 Task: Toggle the show snippets to prevent quick suggestions in the suggest.
Action: Mouse moved to (26, 646)
Screenshot: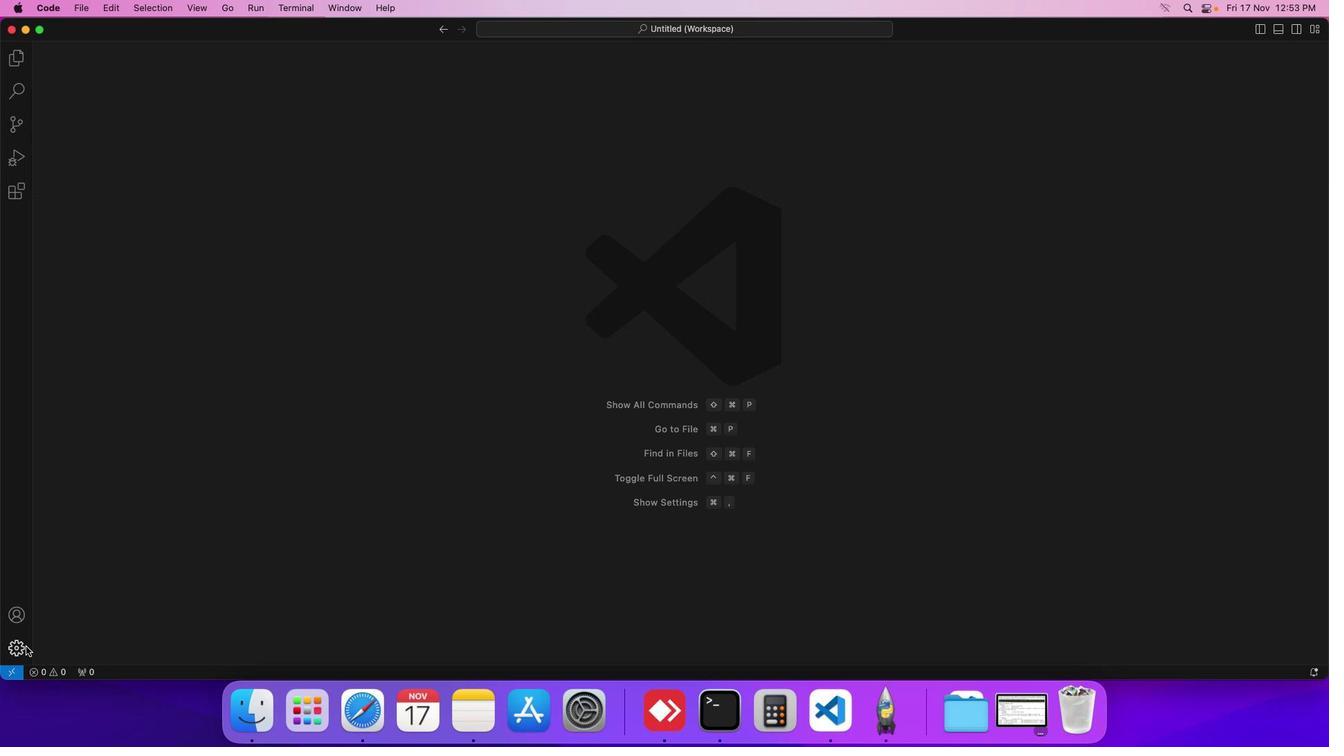 
Action: Mouse pressed left at (26, 646)
Screenshot: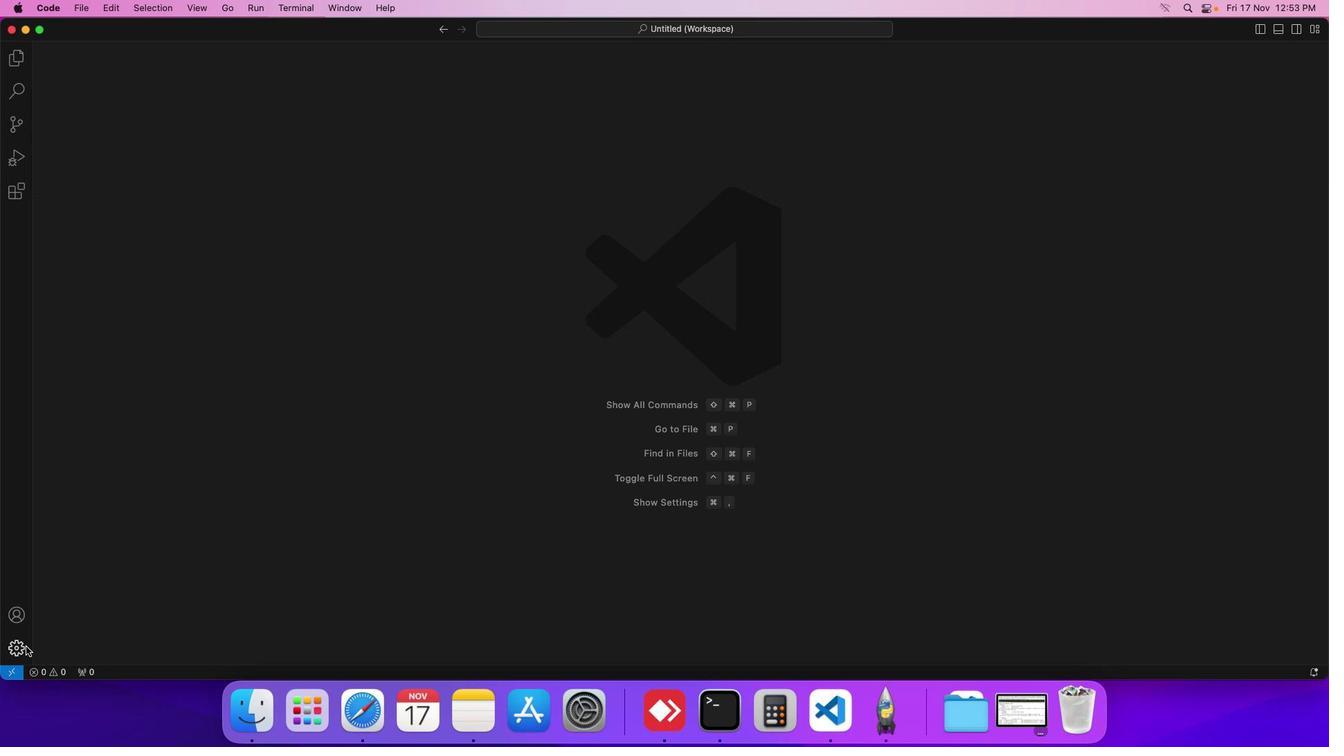 
Action: Mouse moved to (65, 545)
Screenshot: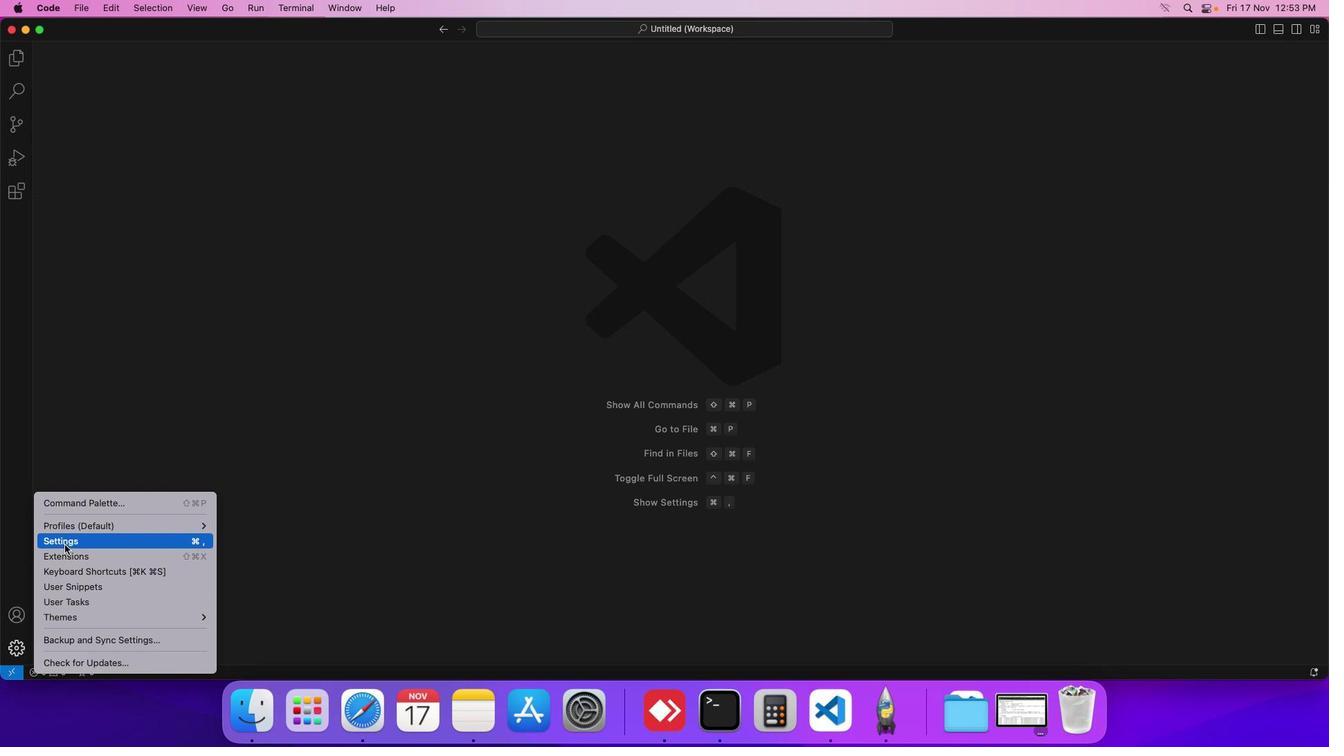 
Action: Mouse pressed left at (65, 545)
Screenshot: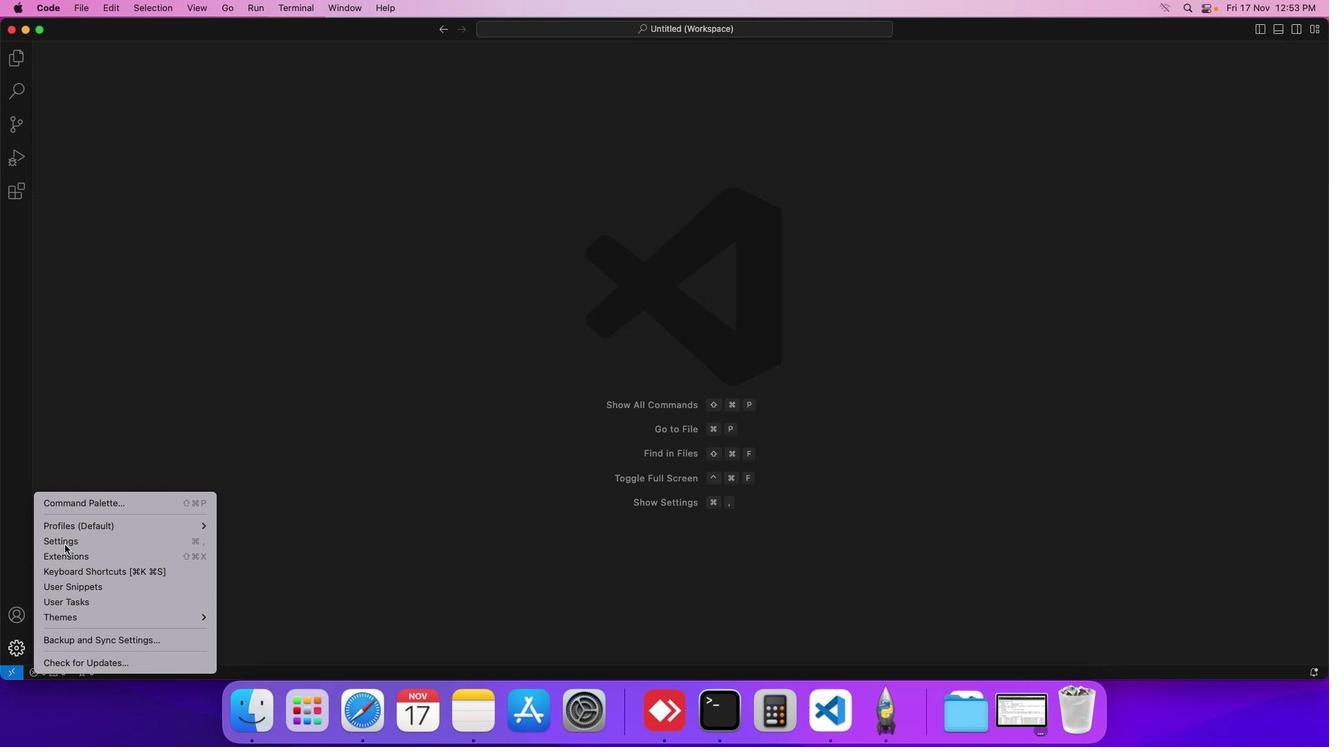 
Action: Mouse moved to (348, 116)
Screenshot: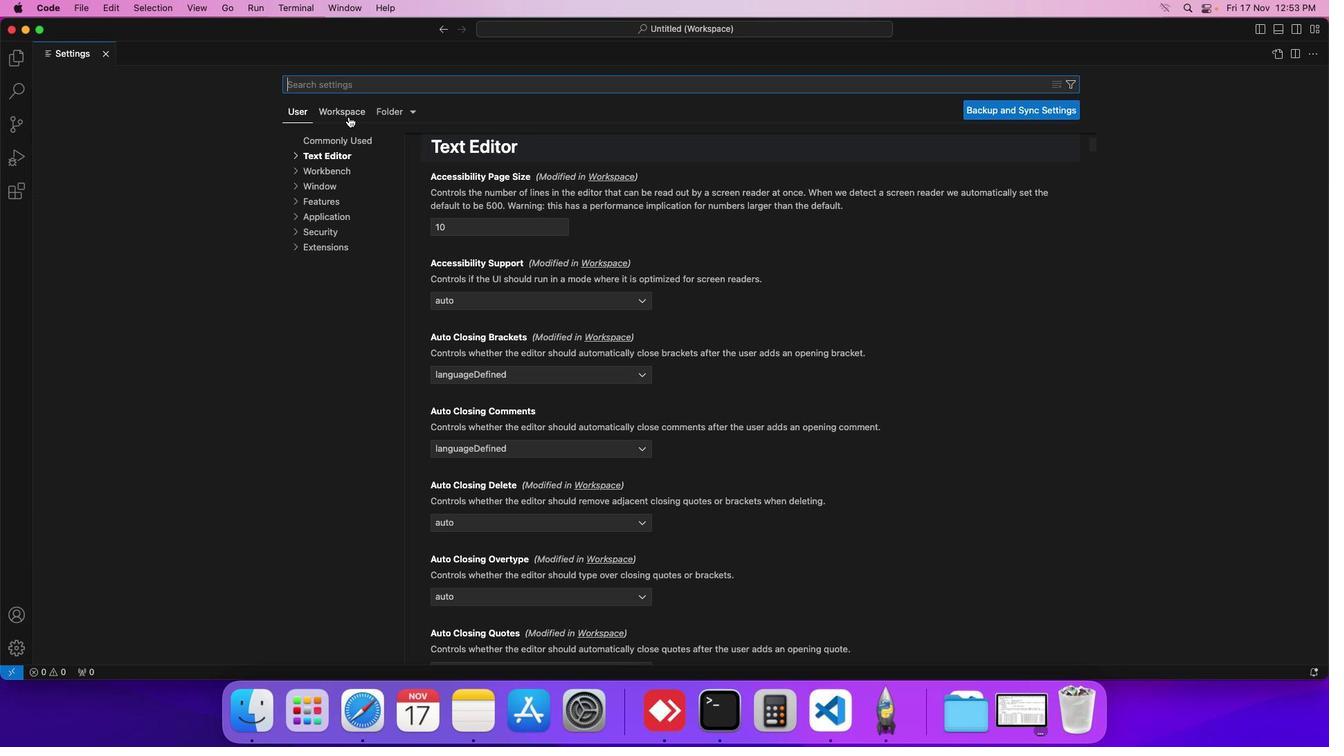 
Action: Mouse pressed left at (348, 116)
Screenshot: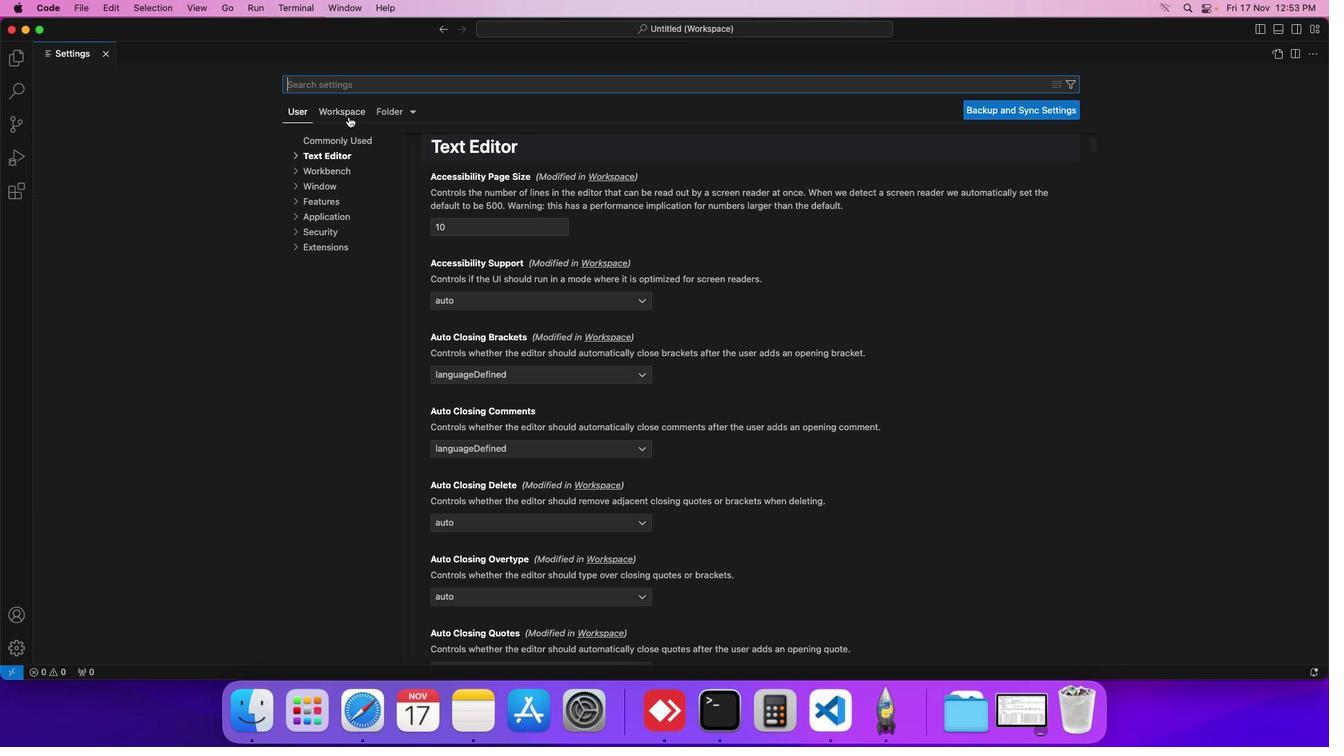 
Action: Mouse moved to (333, 159)
Screenshot: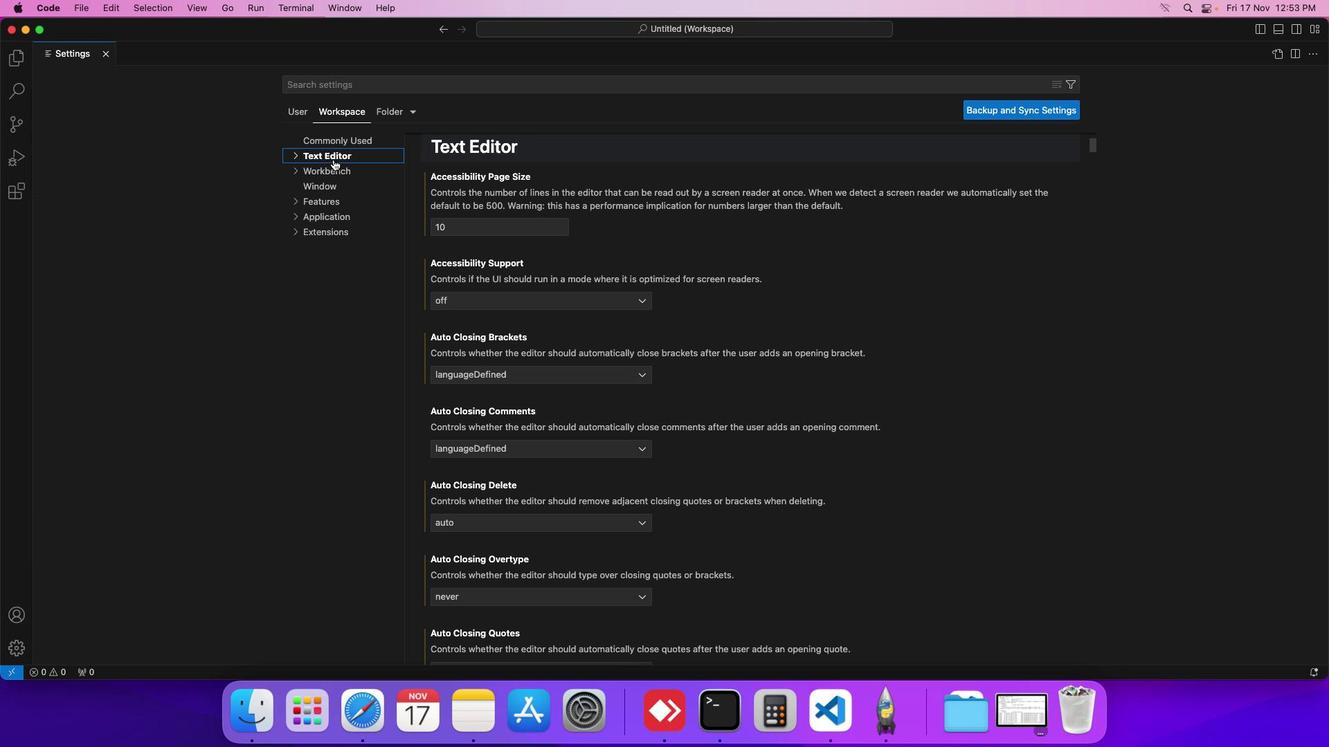 
Action: Mouse pressed left at (333, 159)
Screenshot: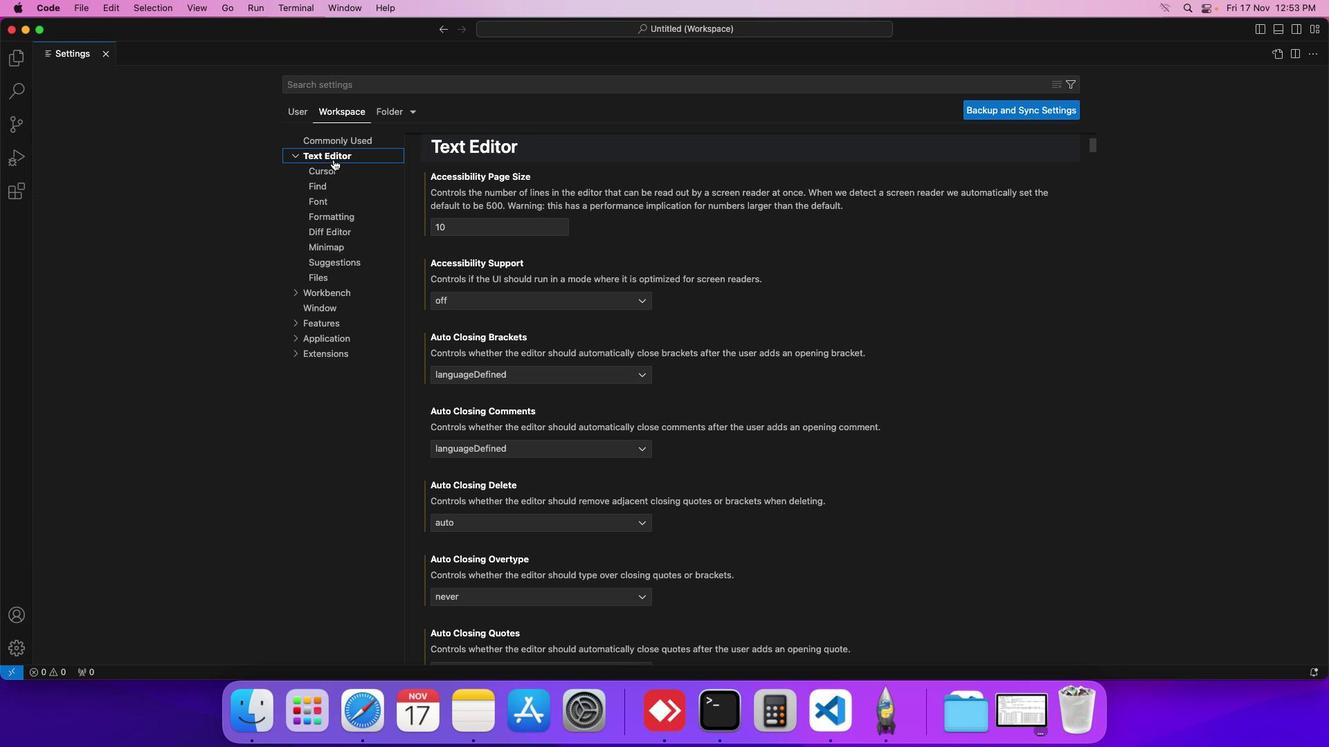 
Action: Mouse moved to (328, 263)
Screenshot: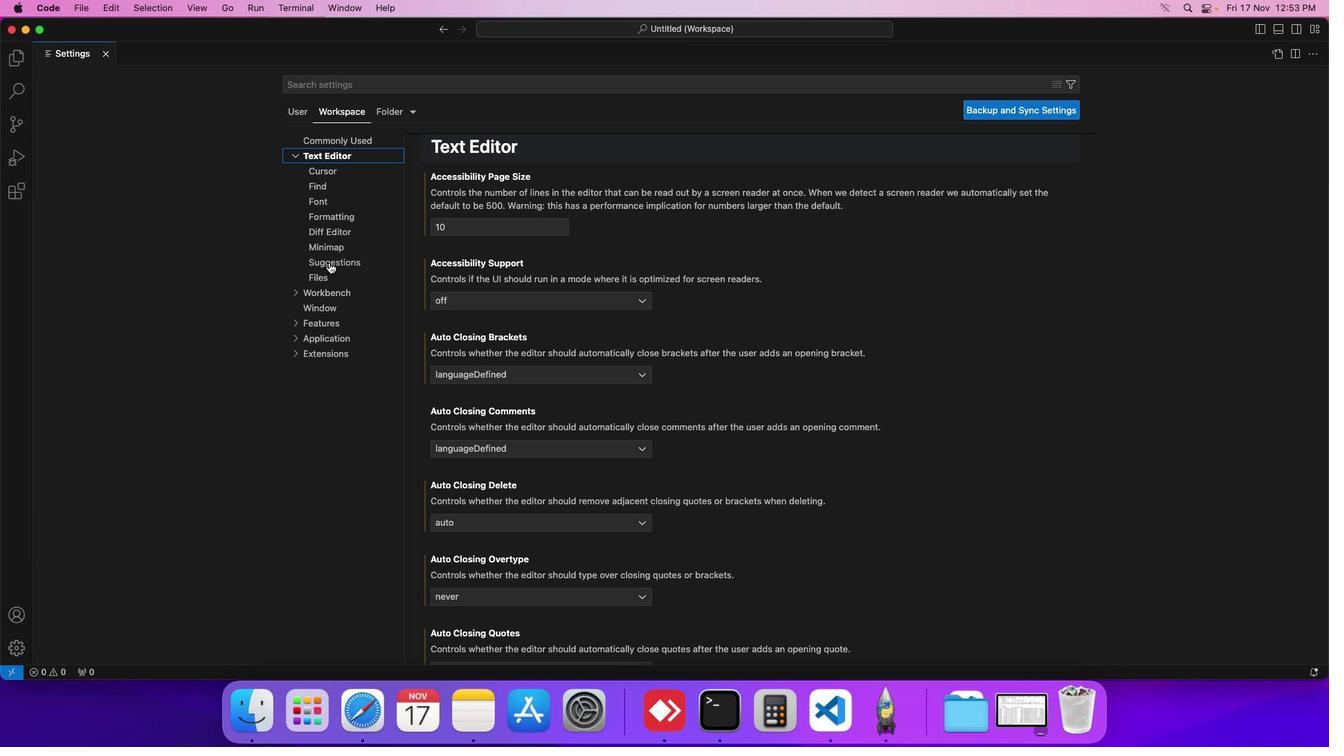 
Action: Mouse pressed left at (328, 263)
Screenshot: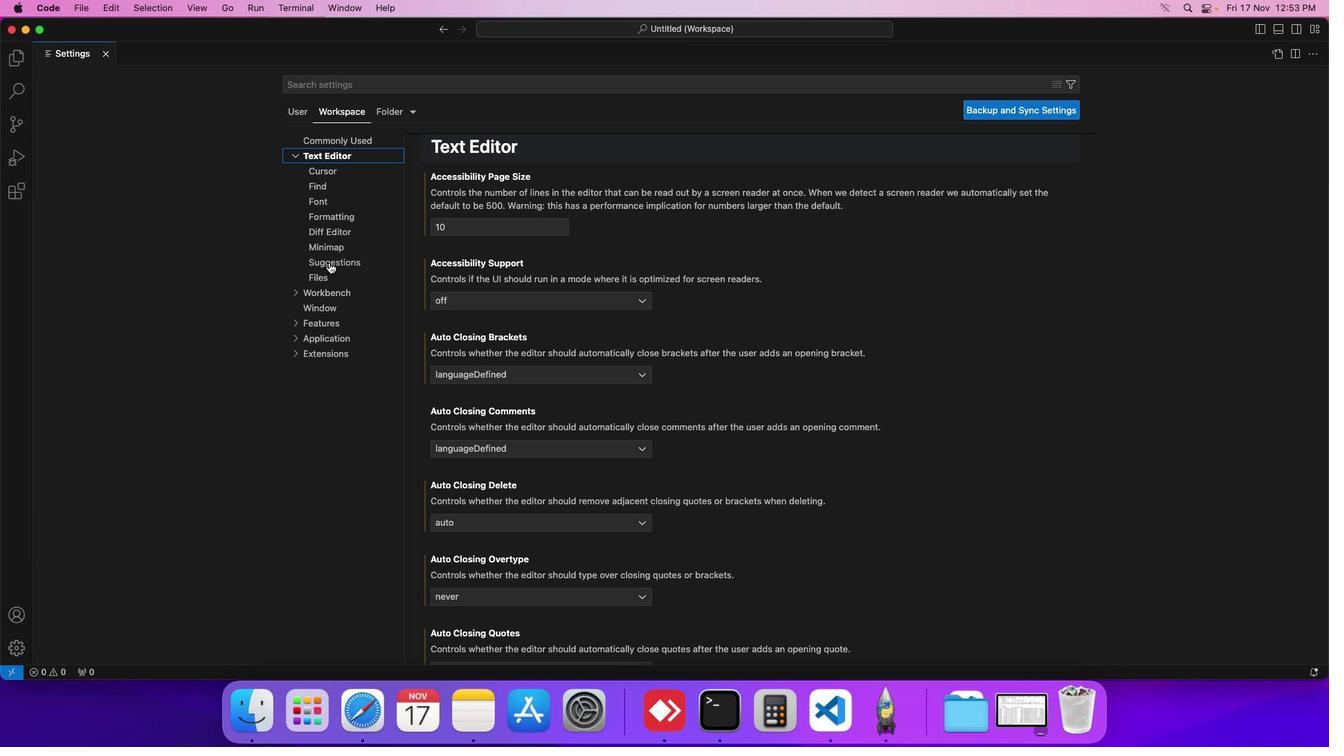 
Action: Mouse moved to (454, 345)
Screenshot: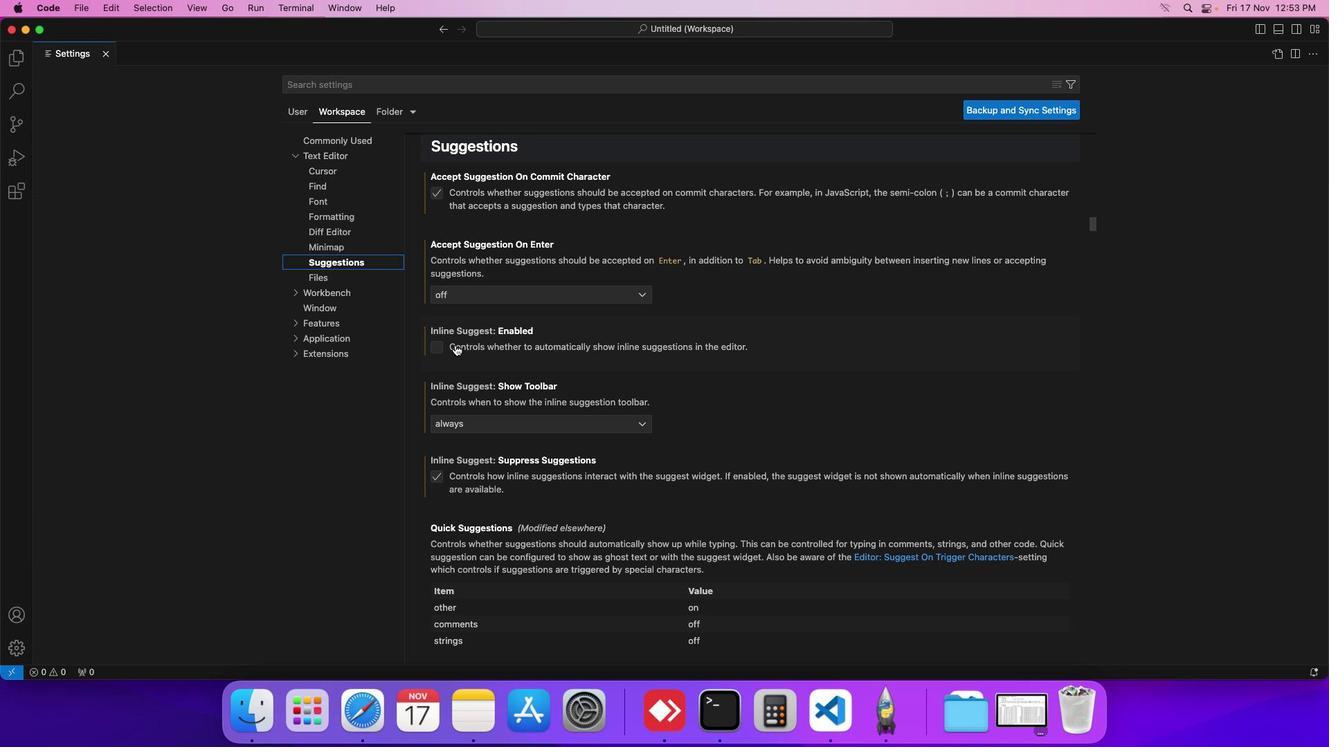 
Action: Mouse scrolled (454, 345) with delta (0, 0)
Screenshot: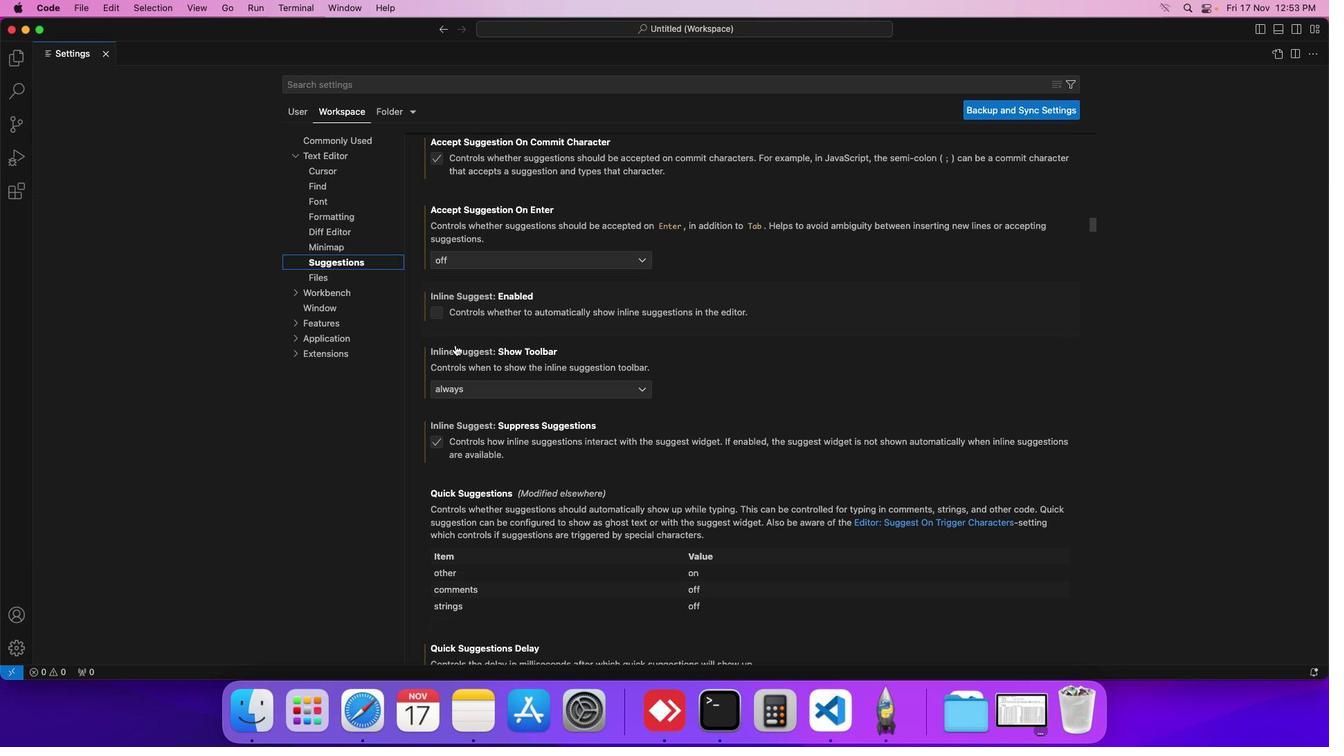 
Action: Mouse scrolled (454, 345) with delta (0, 0)
Screenshot: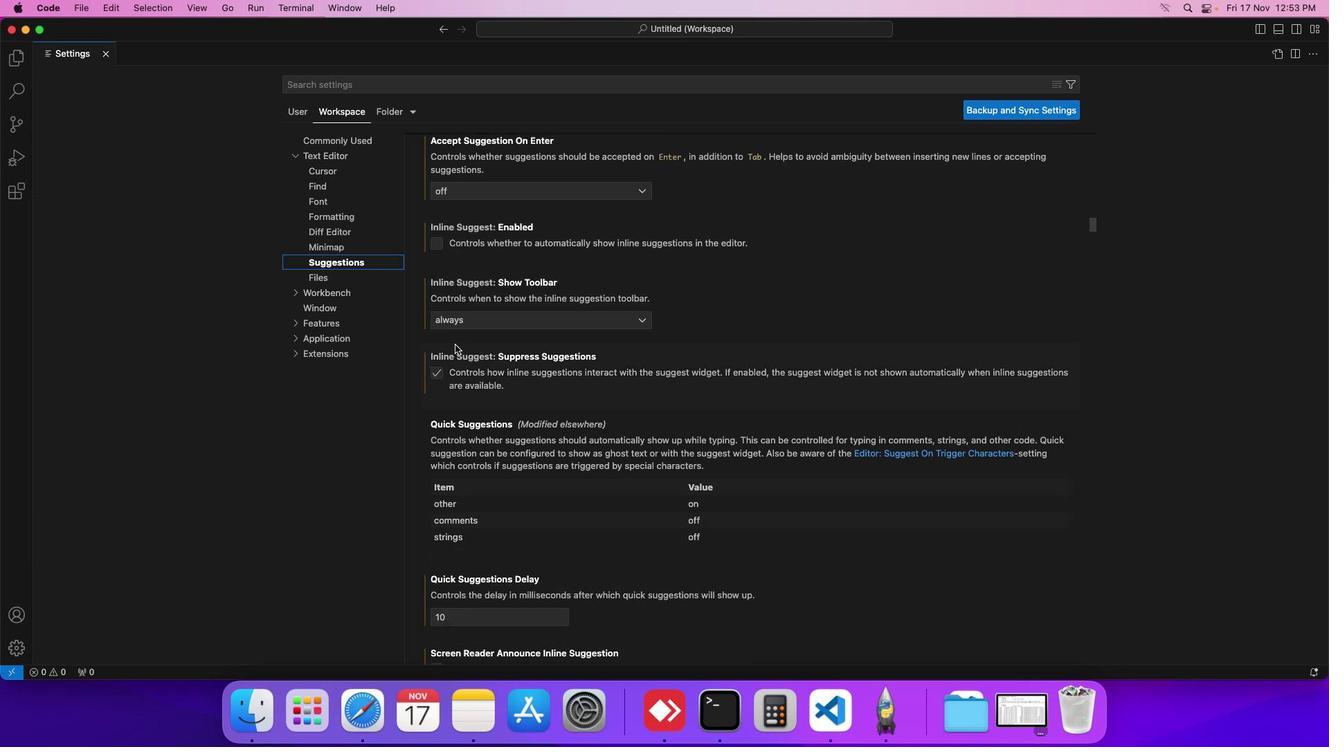 
Action: Mouse scrolled (454, 345) with delta (0, 0)
Screenshot: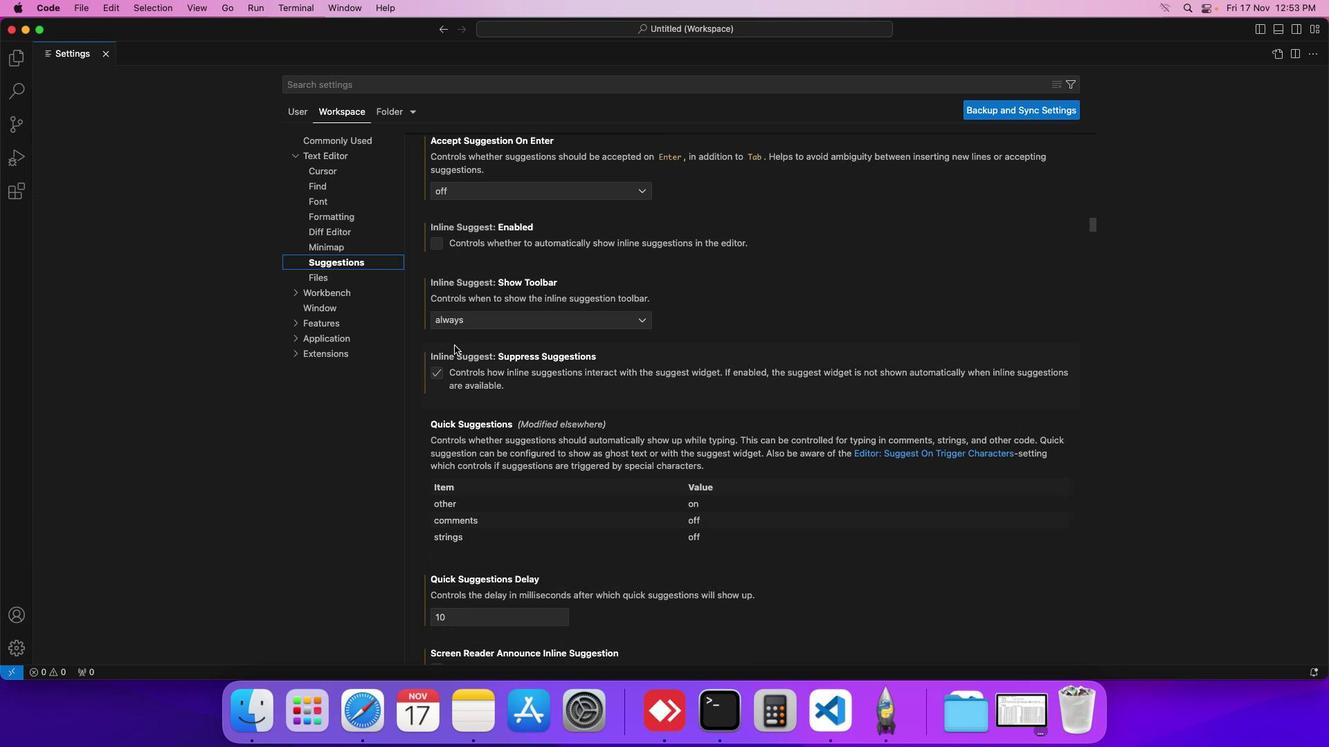 
Action: Mouse moved to (454, 348)
Screenshot: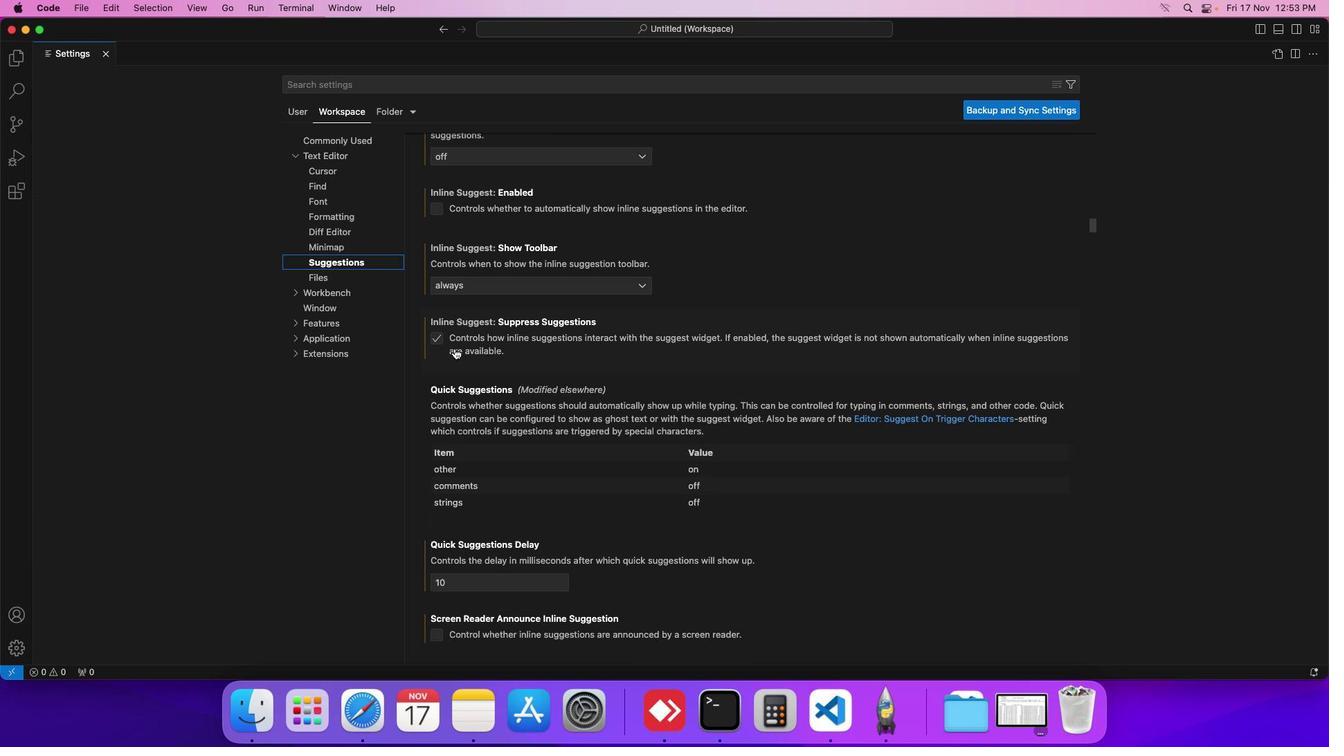 
Action: Mouse scrolled (454, 348) with delta (0, 0)
Screenshot: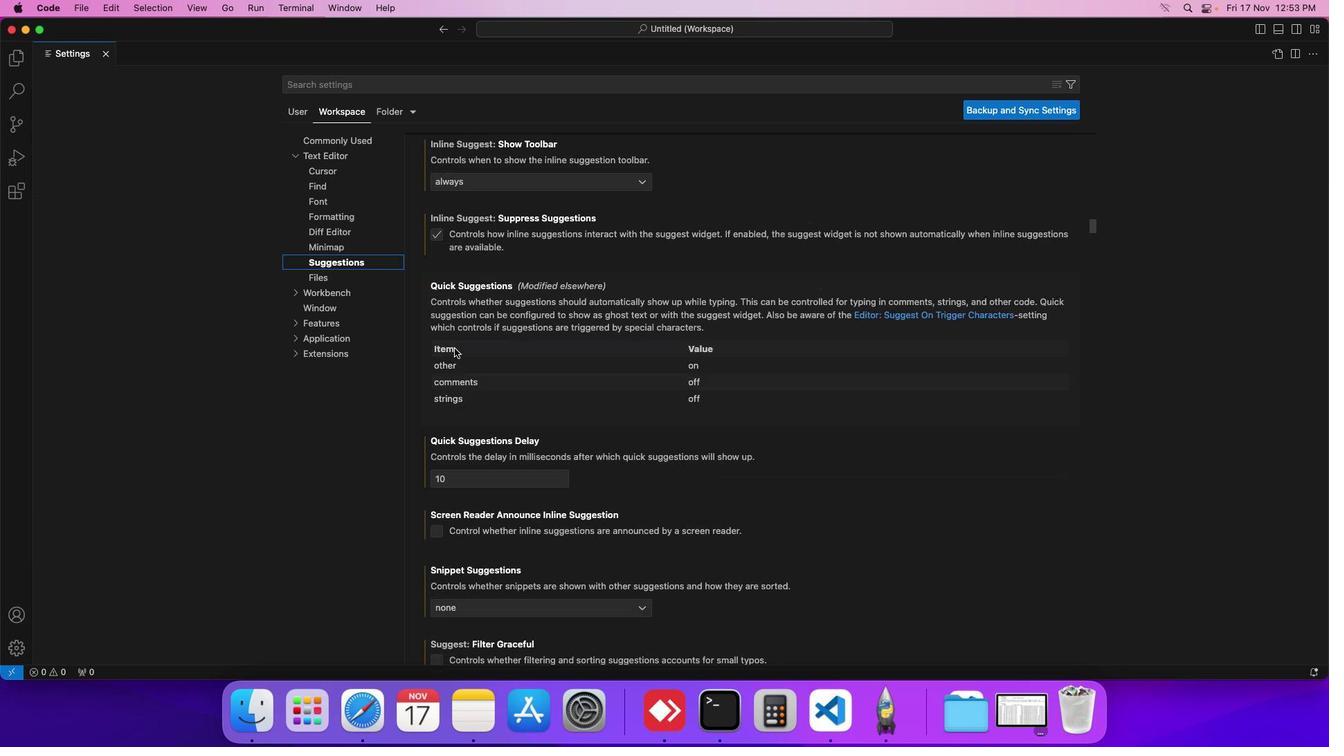 
Action: Mouse scrolled (454, 348) with delta (0, 0)
Screenshot: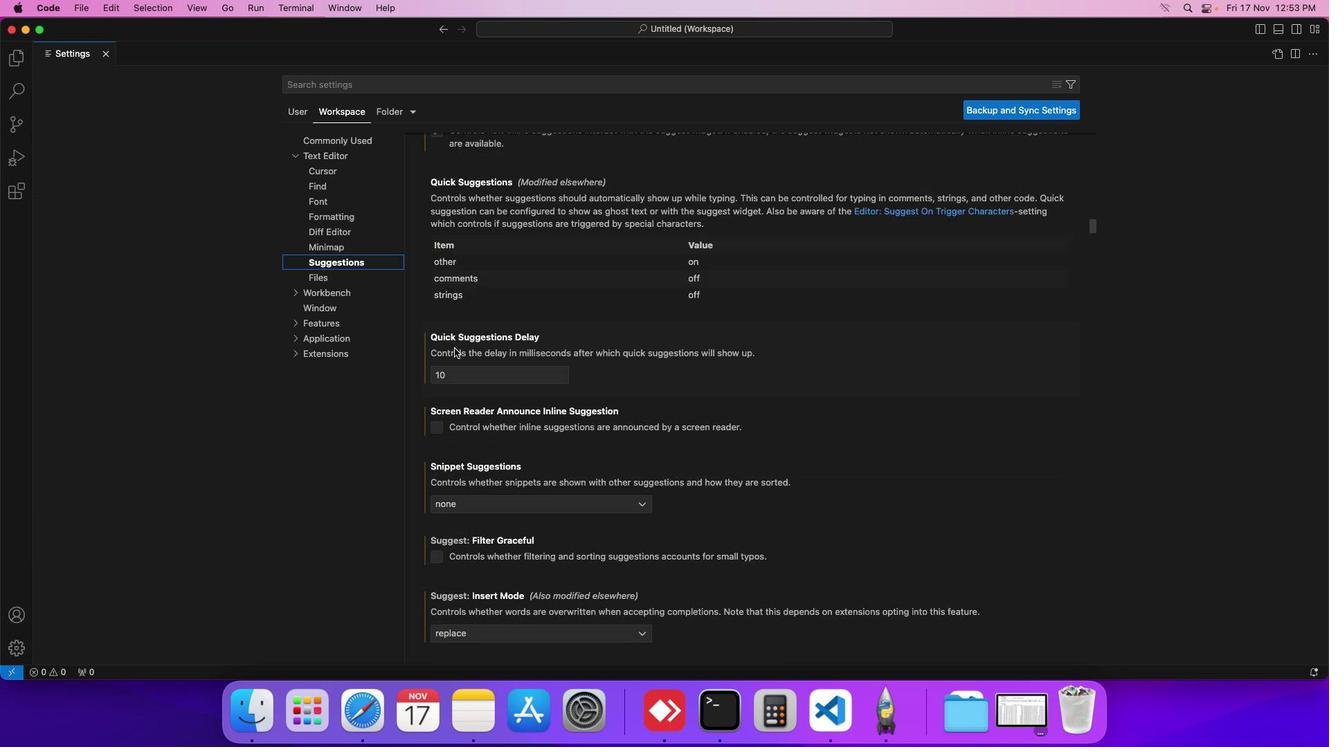 
Action: Mouse scrolled (454, 348) with delta (0, -1)
Screenshot: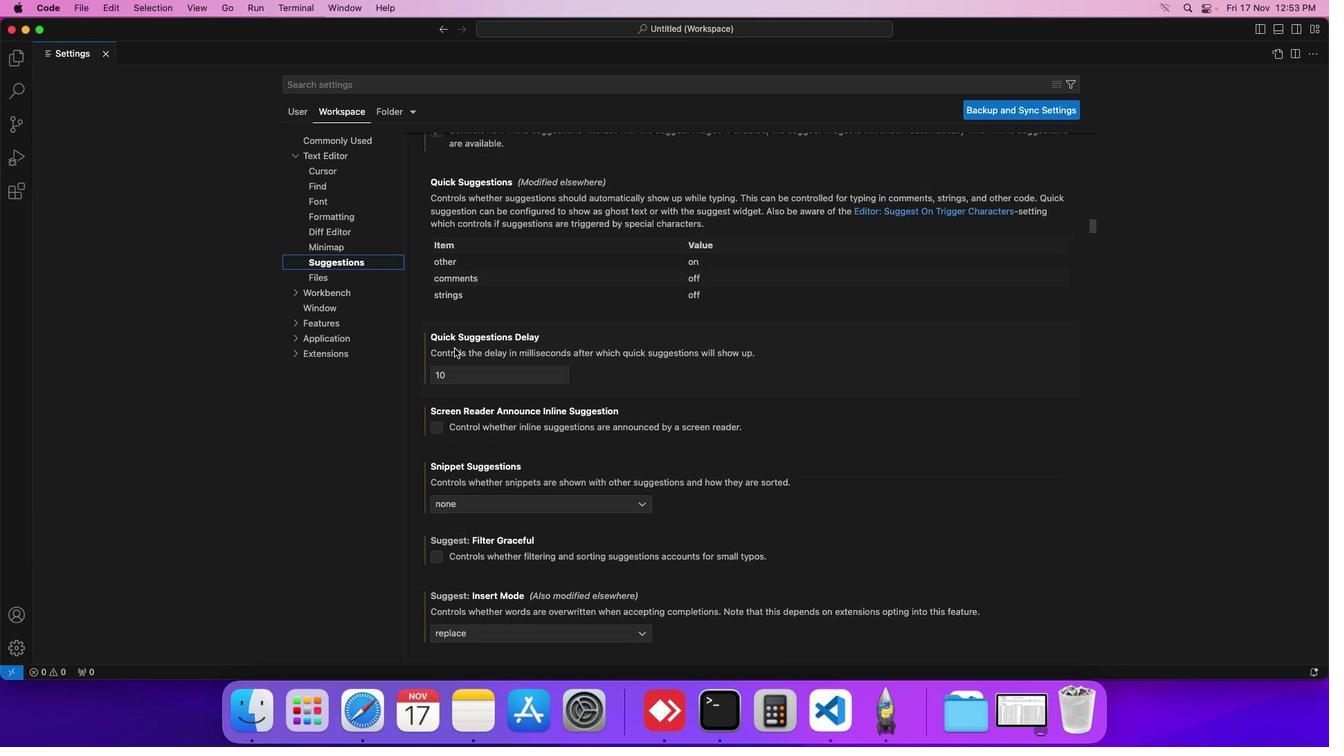 
Action: Mouse scrolled (454, 348) with delta (0, -2)
Screenshot: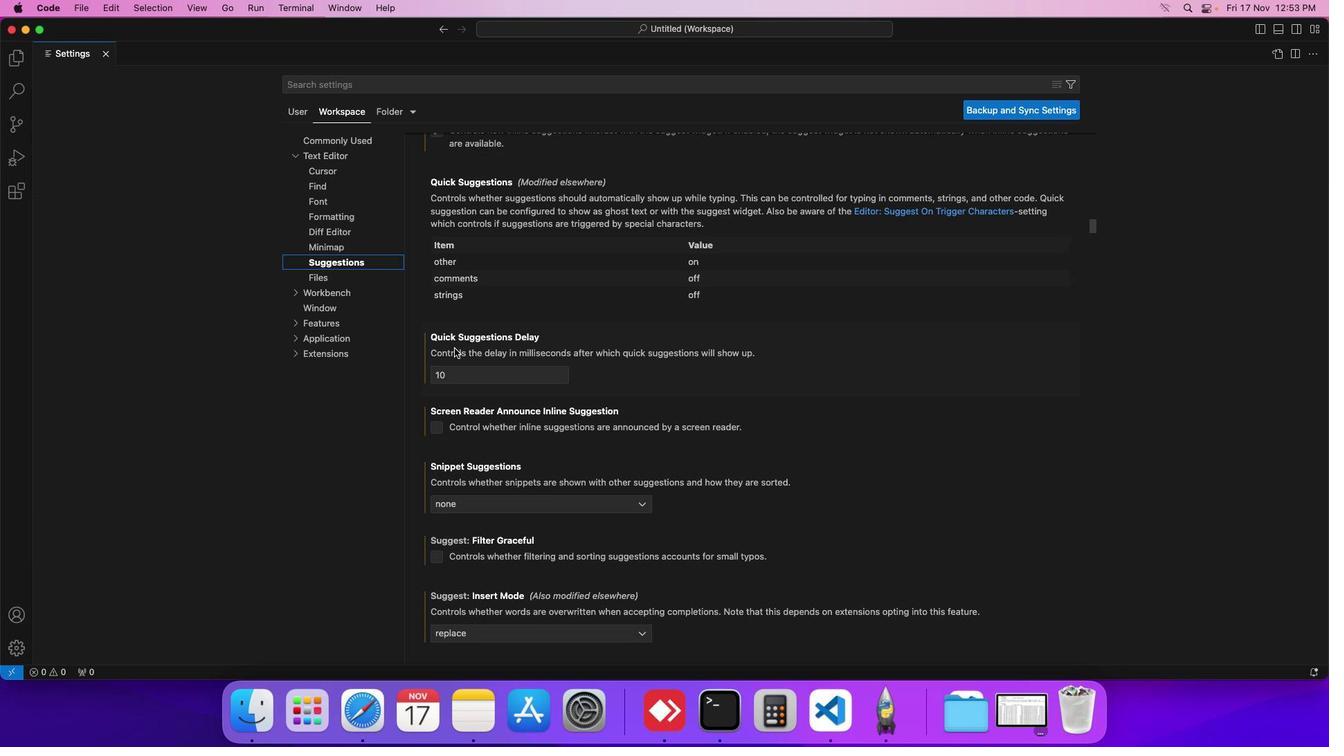 
Action: Mouse moved to (455, 349)
Screenshot: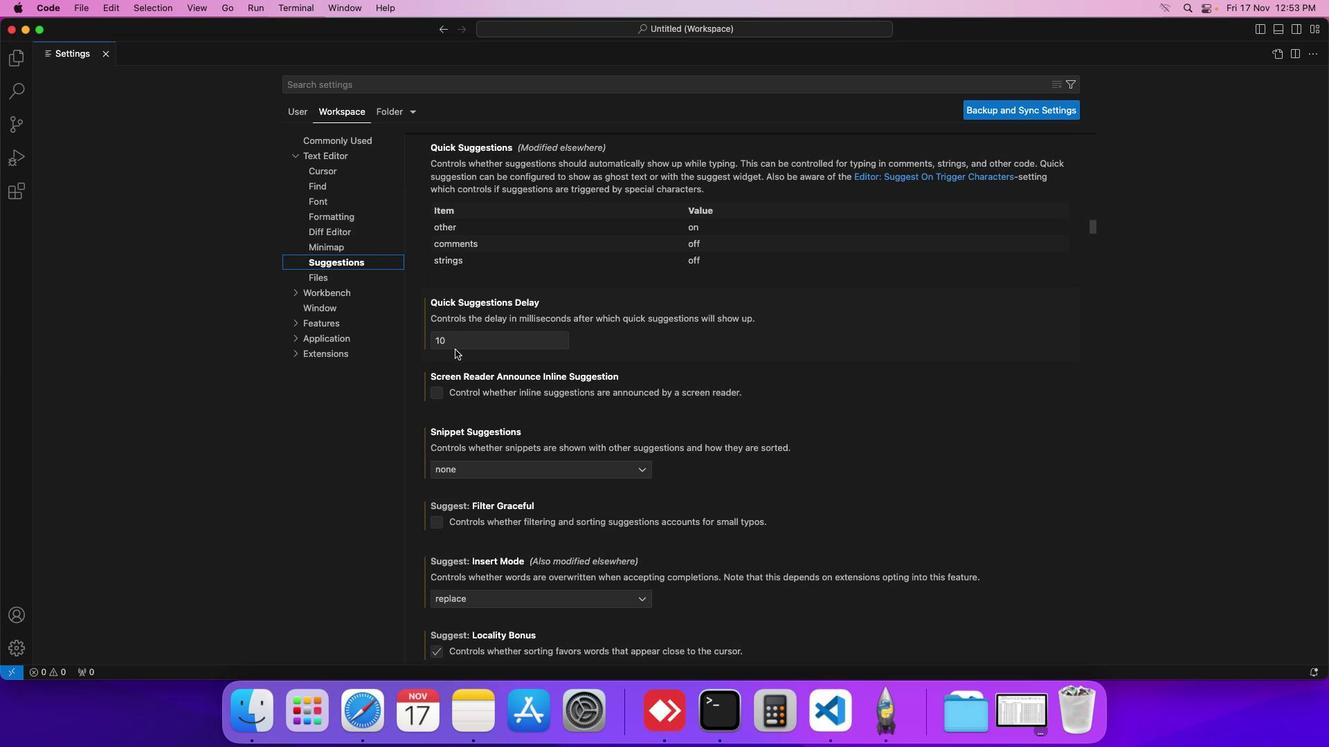 
Action: Mouse scrolled (455, 349) with delta (0, 0)
Screenshot: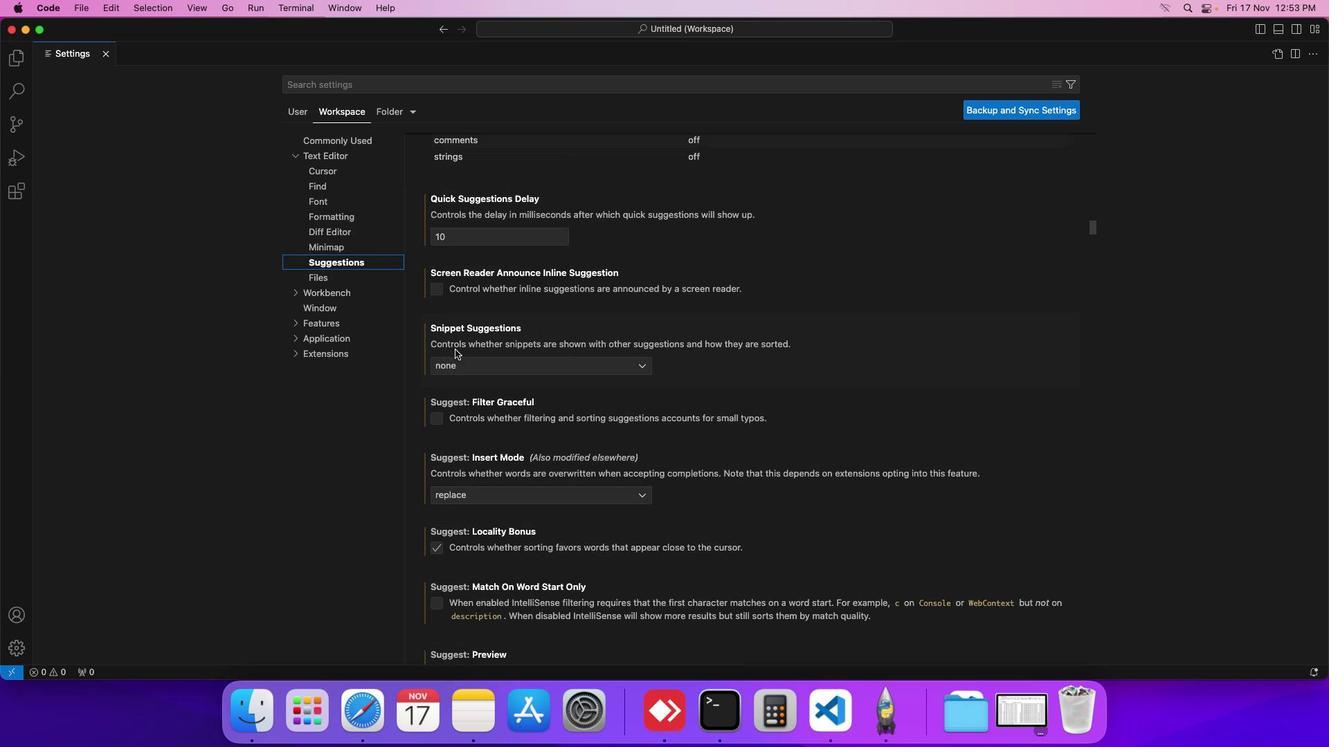 
Action: Mouse scrolled (455, 349) with delta (0, 0)
Screenshot: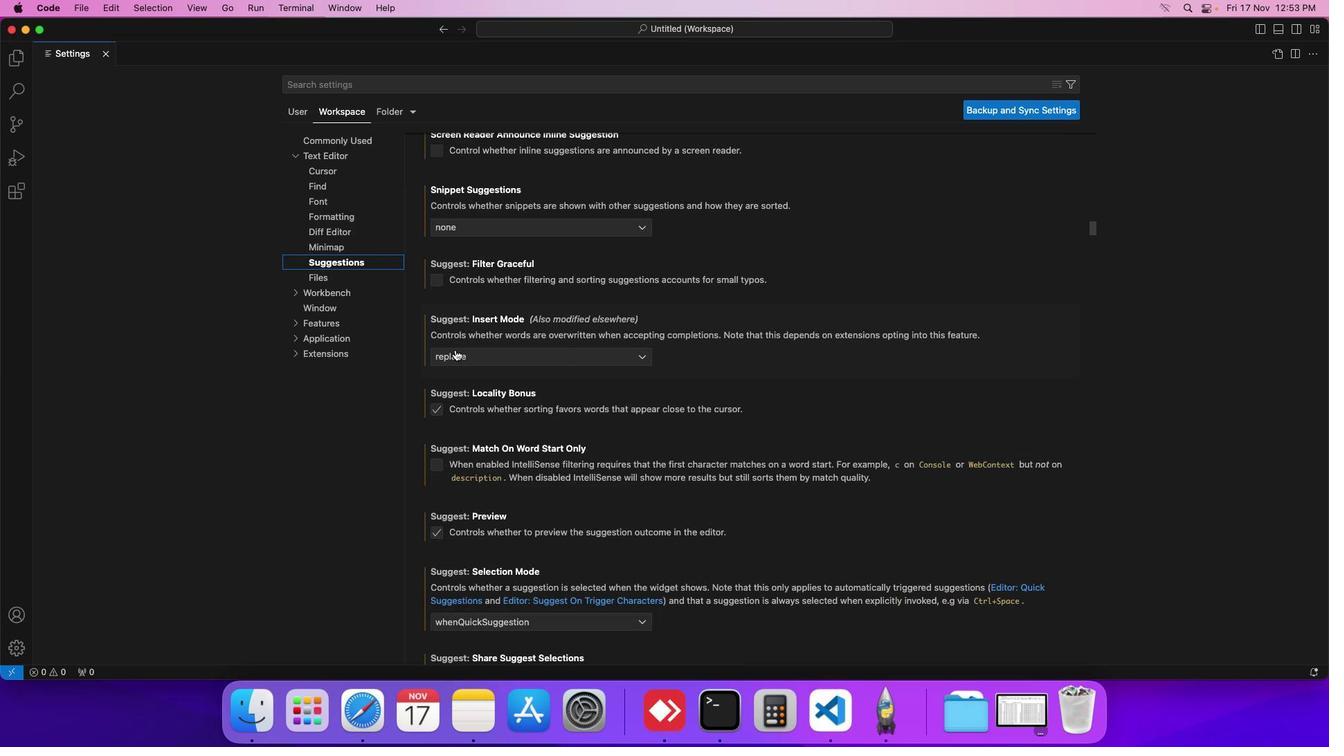 
Action: Mouse scrolled (455, 349) with delta (0, -1)
Screenshot: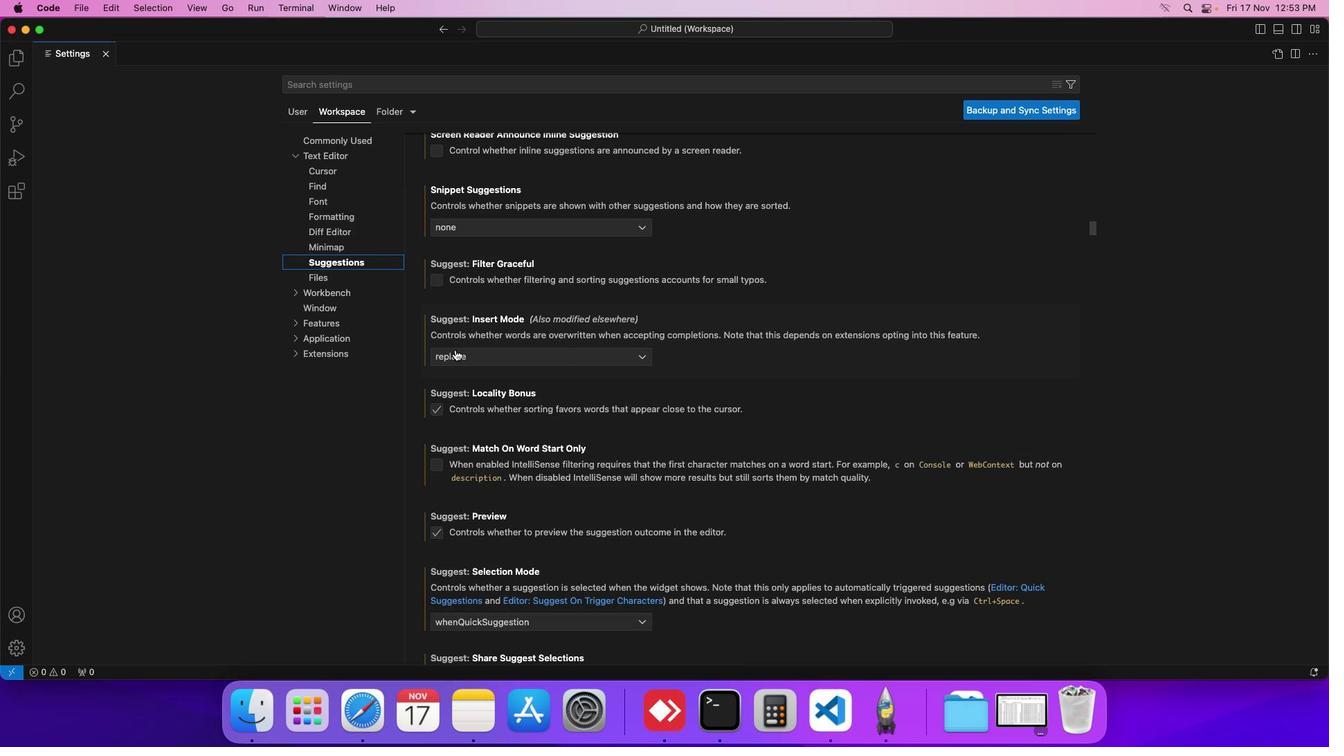 
Action: Mouse scrolled (455, 349) with delta (0, -2)
Screenshot: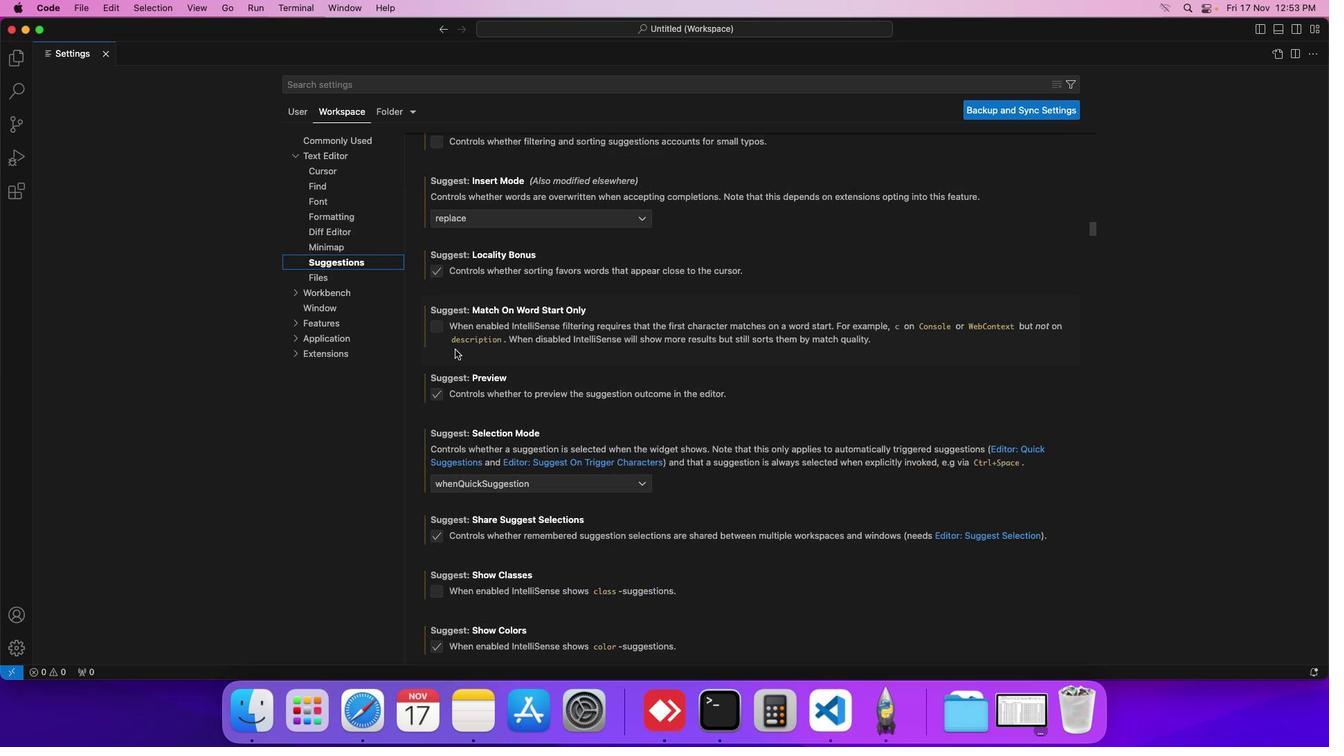 
Action: Mouse scrolled (455, 349) with delta (0, -2)
Screenshot: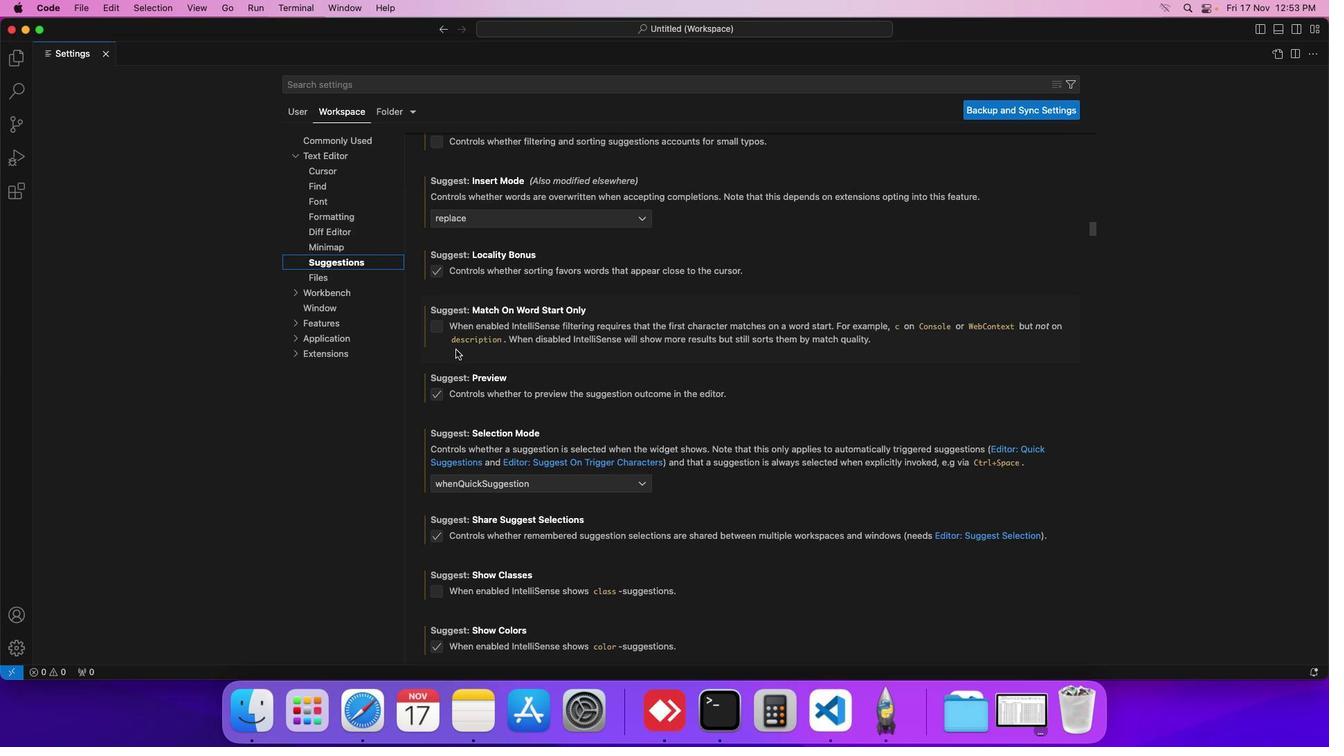 
Action: Mouse moved to (456, 349)
Screenshot: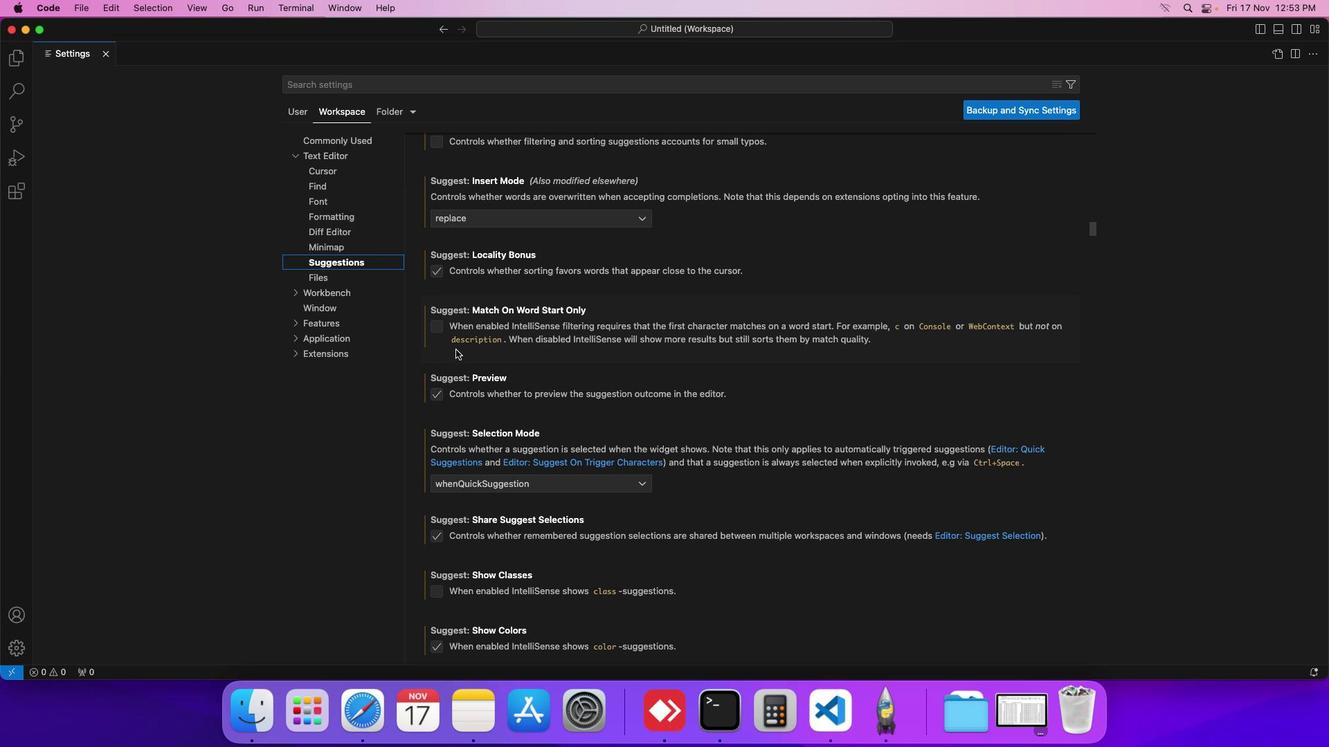 
Action: Mouse scrolled (456, 349) with delta (0, 0)
Screenshot: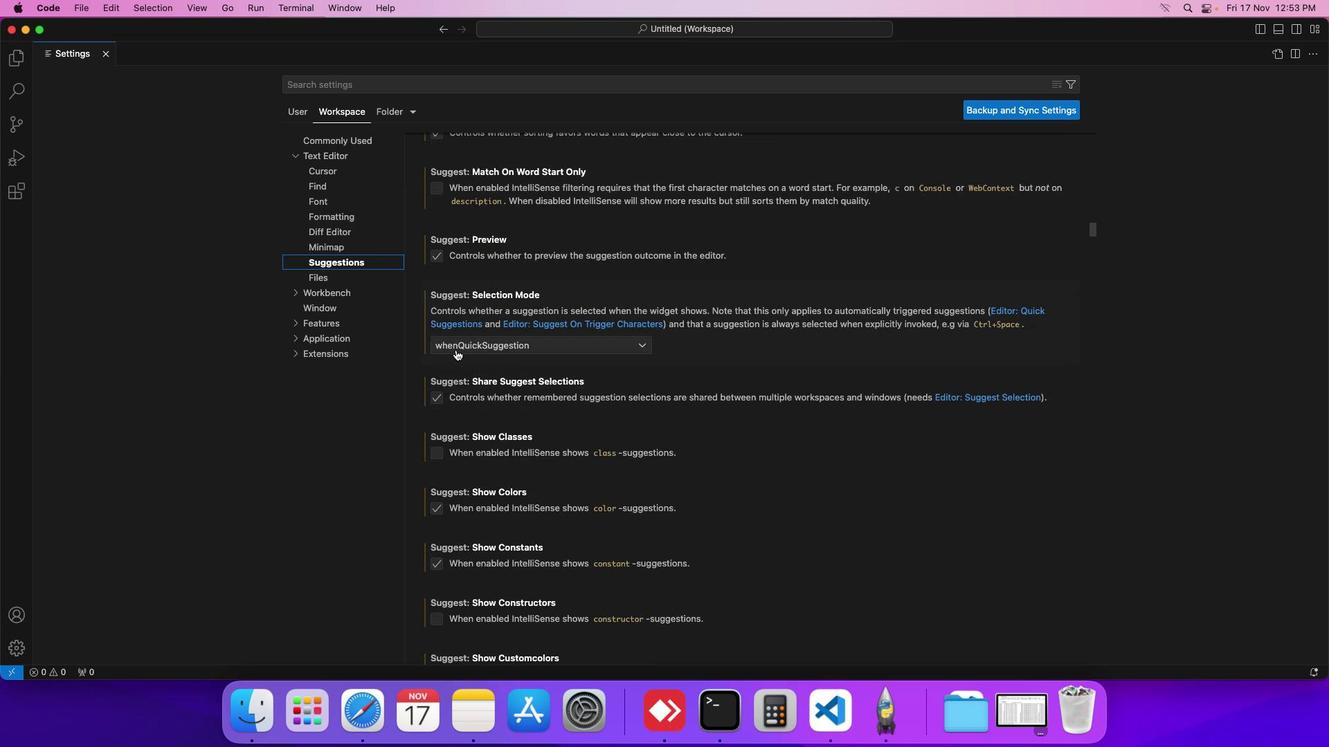 
Action: Mouse scrolled (456, 349) with delta (0, 0)
Screenshot: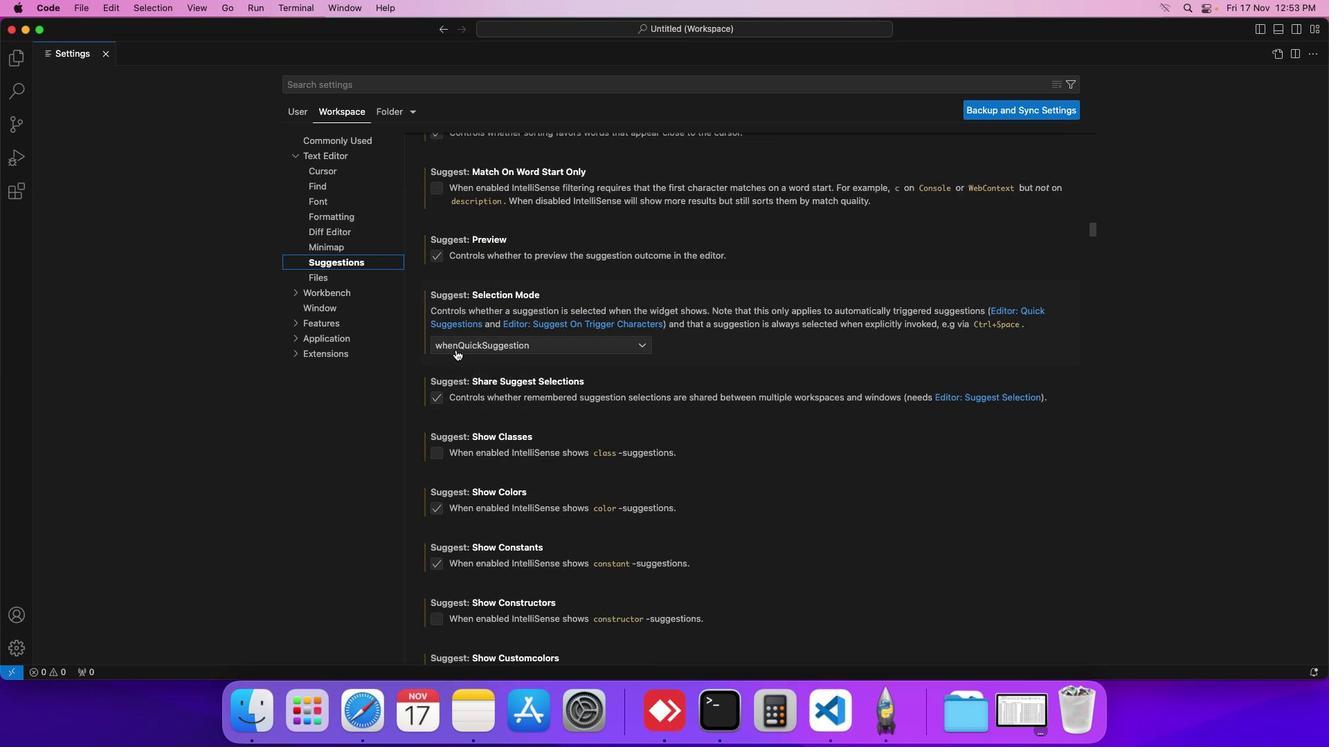 
Action: Mouse scrolled (456, 349) with delta (0, -1)
Screenshot: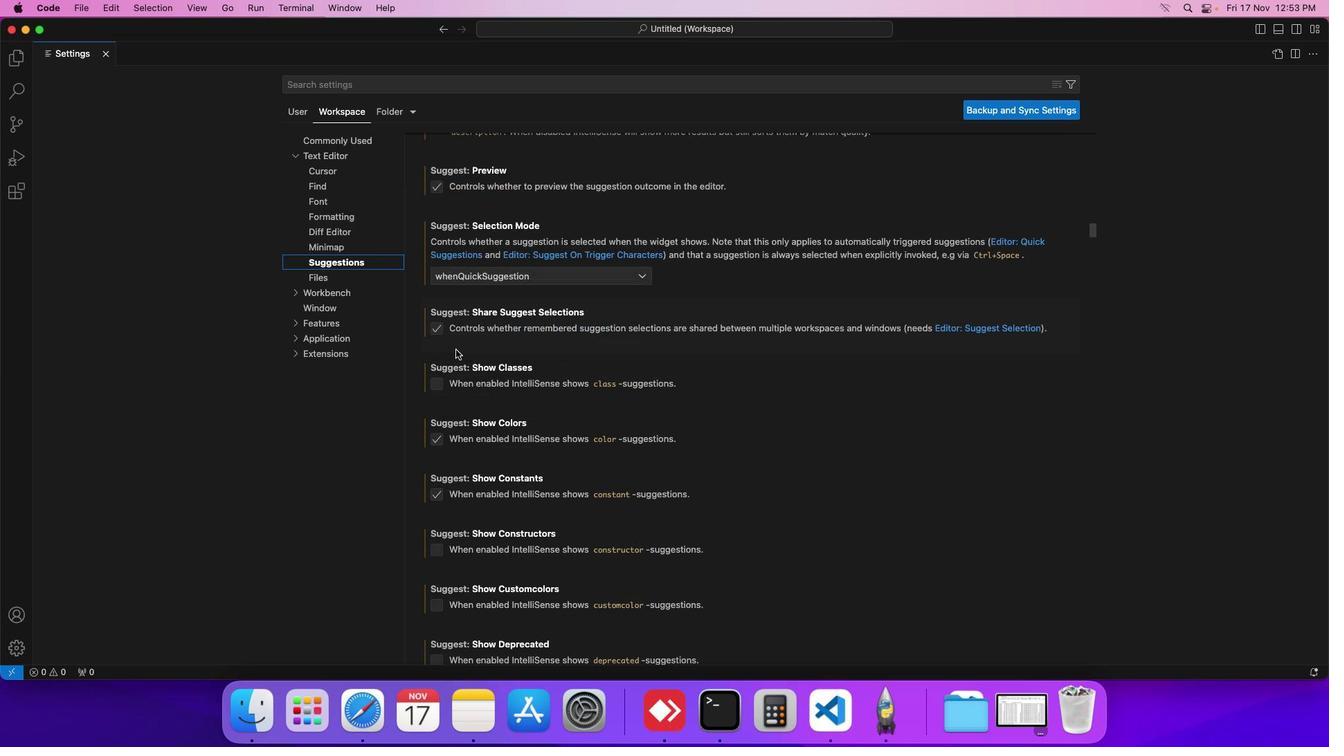 
Action: Mouse scrolled (456, 349) with delta (0, -1)
Screenshot: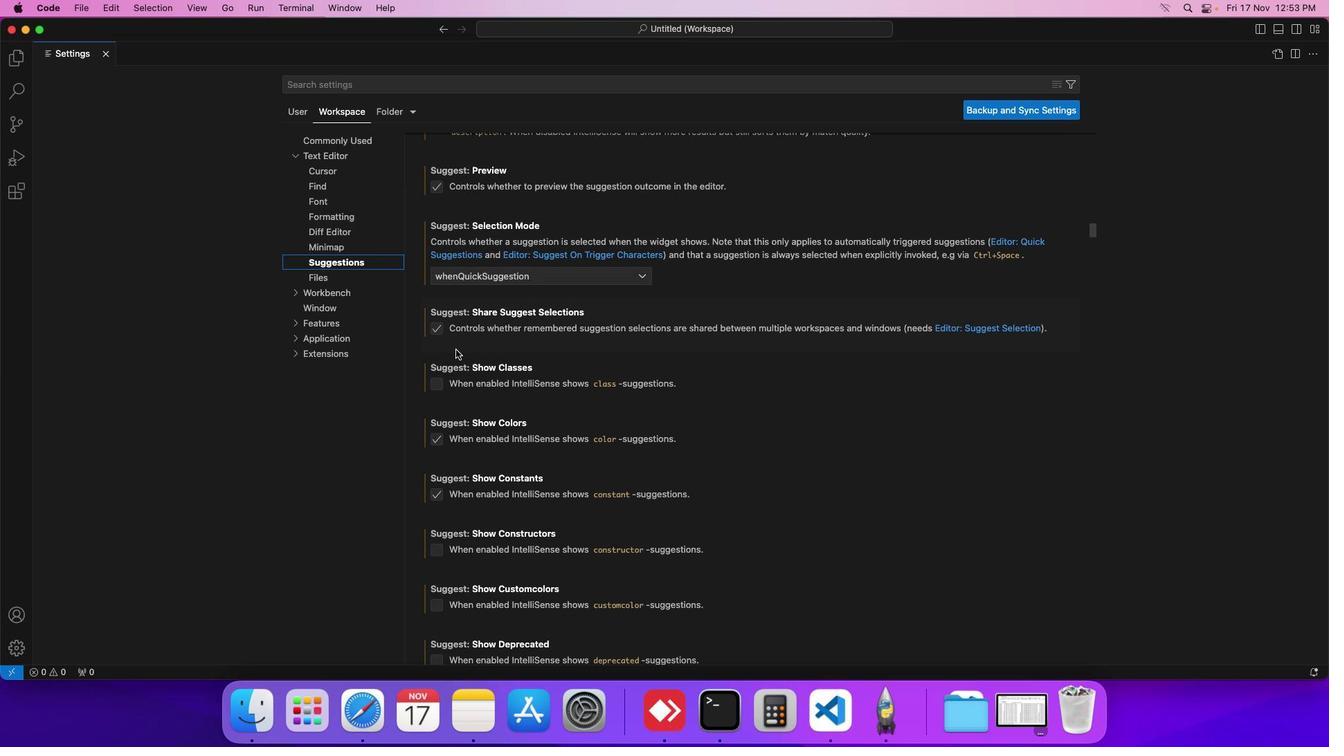 
Action: Mouse moved to (456, 349)
Screenshot: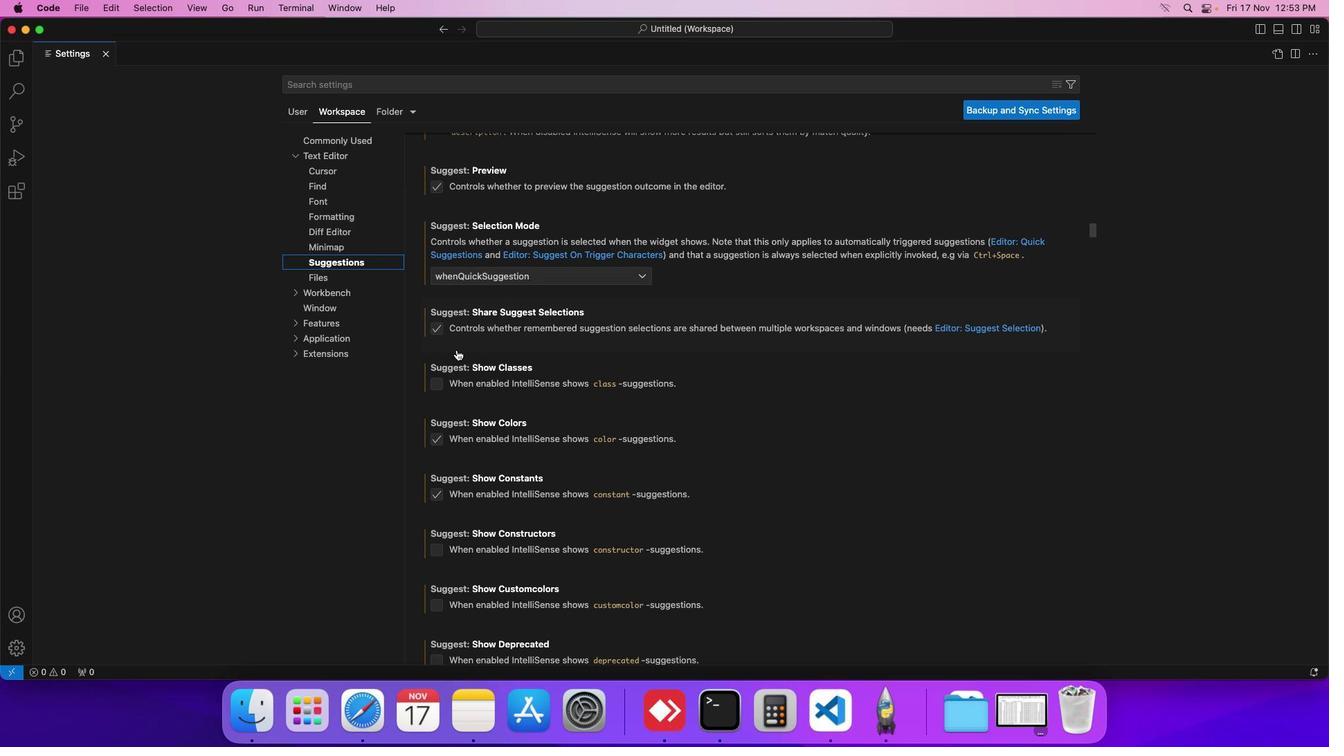 
Action: Mouse scrolled (456, 349) with delta (0, 0)
Screenshot: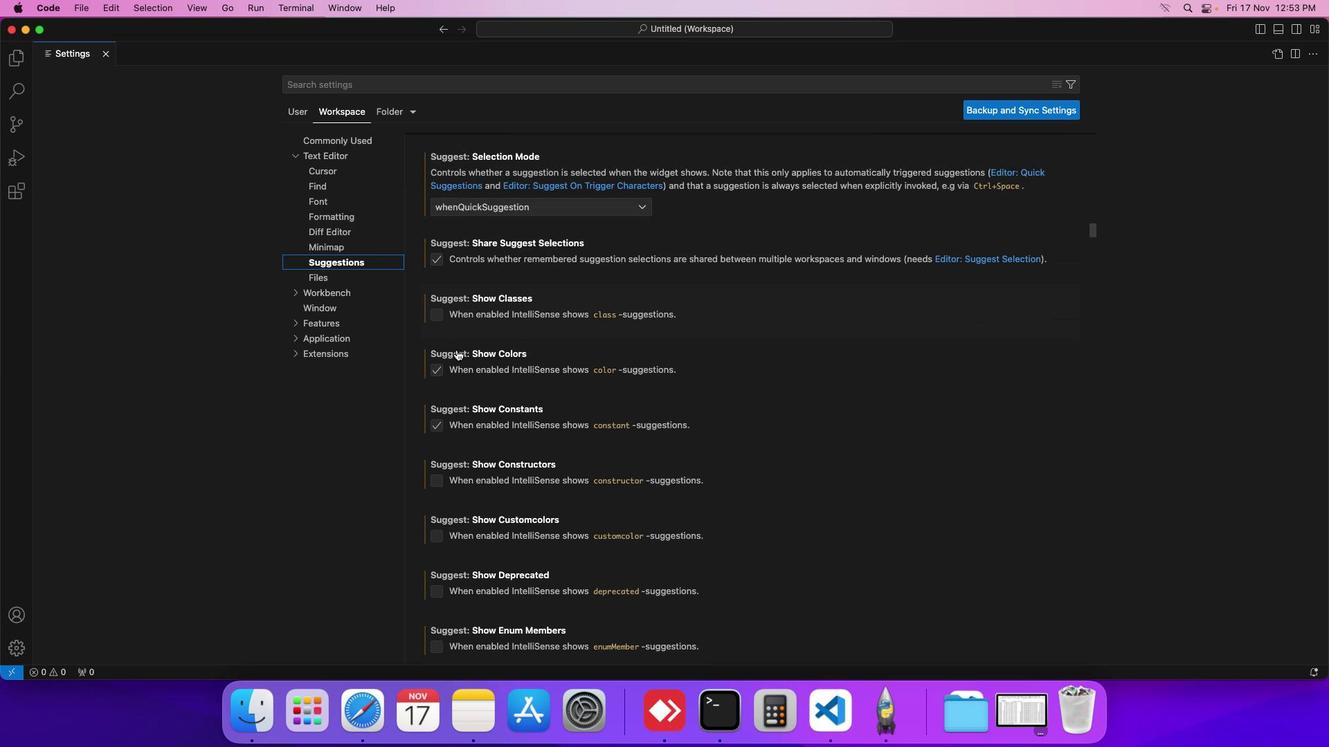 
Action: Mouse scrolled (456, 349) with delta (0, 0)
Screenshot: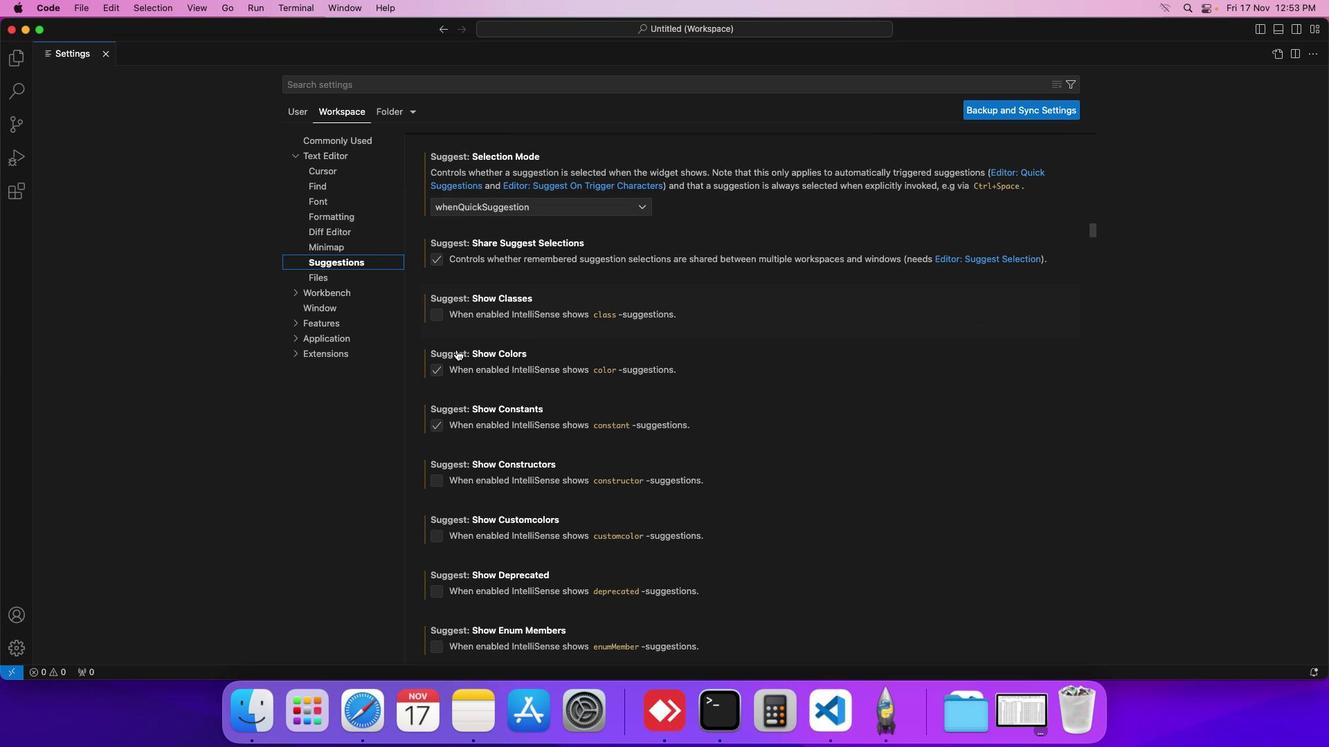 
Action: Mouse scrolled (456, 349) with delta (0, 0)
Screenshot: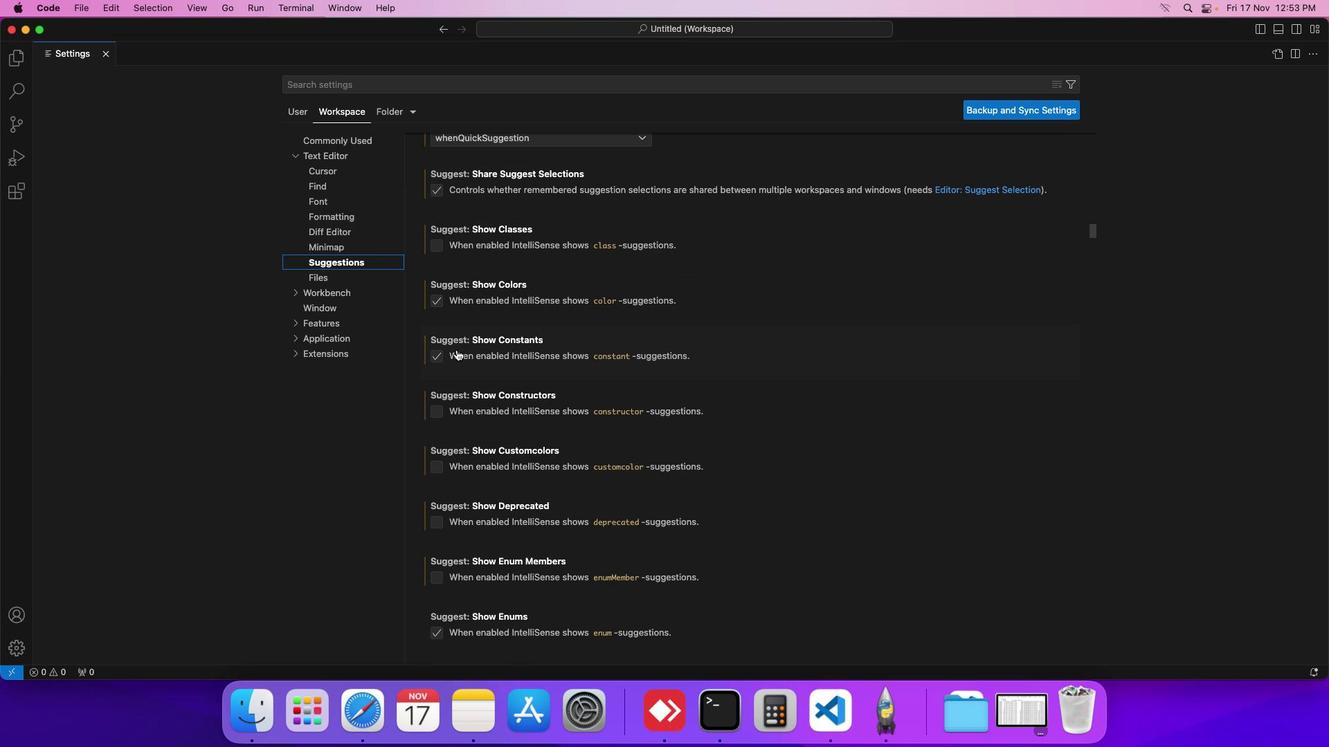 
Action: Mouse scrolled (456, 349) with delta (0, 0)
Screenshot: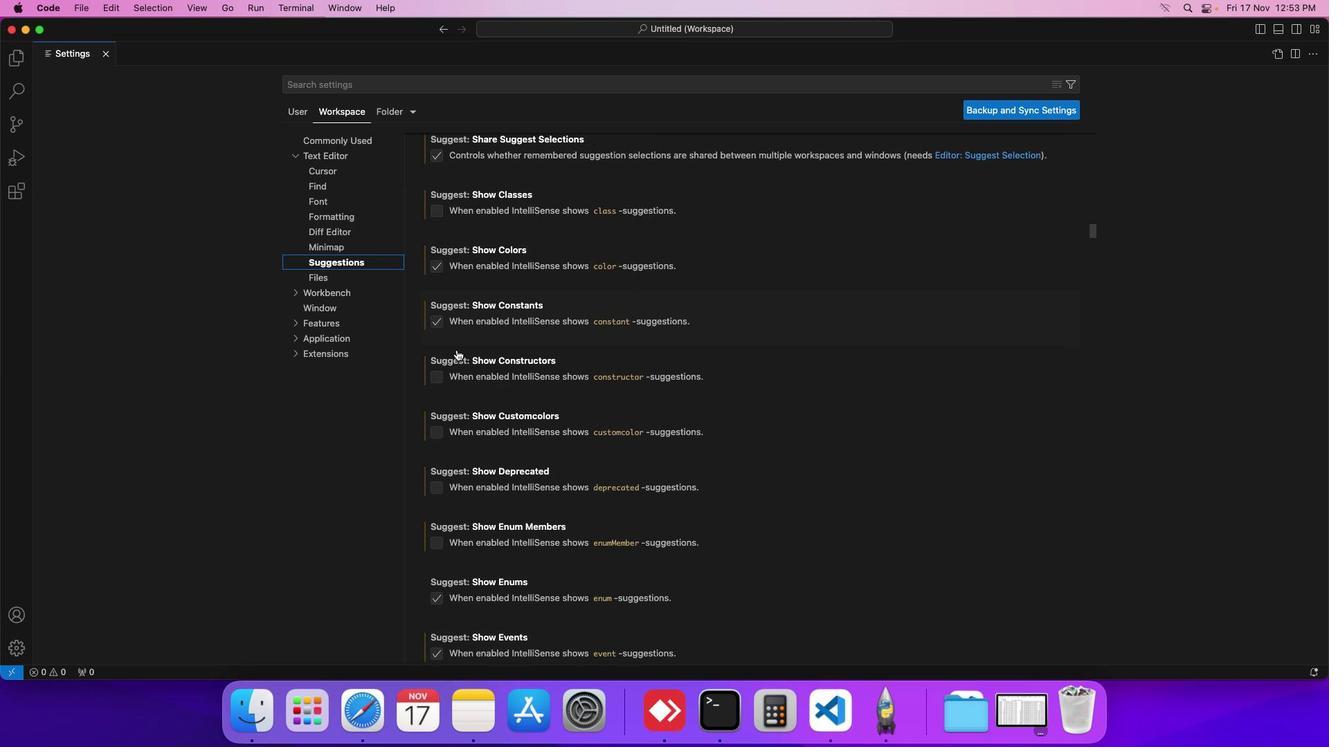 
Action: Mouse scrolled (456, 349) with delta (0, 0)
Screenshot: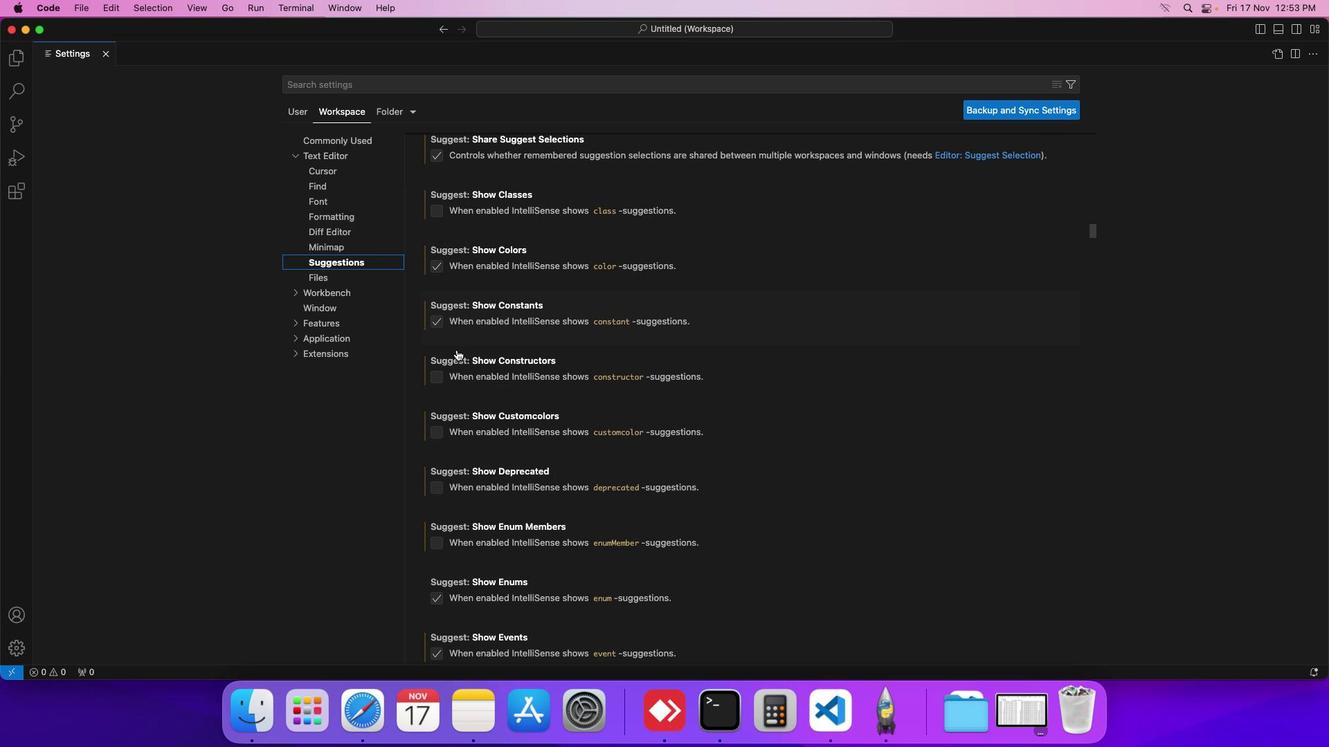 
Action: Mouse scrolled (456, 349) with delta (0, 0)
Screenshot: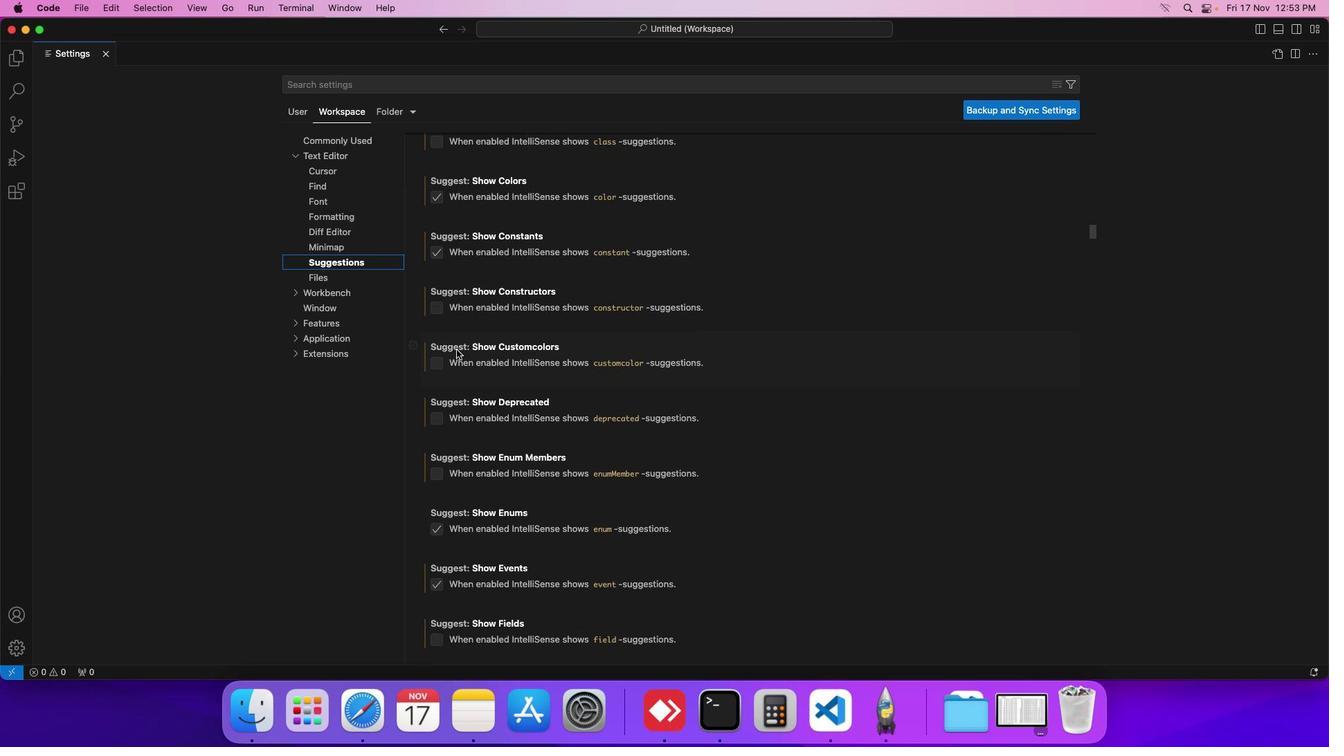 
Action: Mouse scrolled (456, 349) with delta (0, 0)
Screenshot: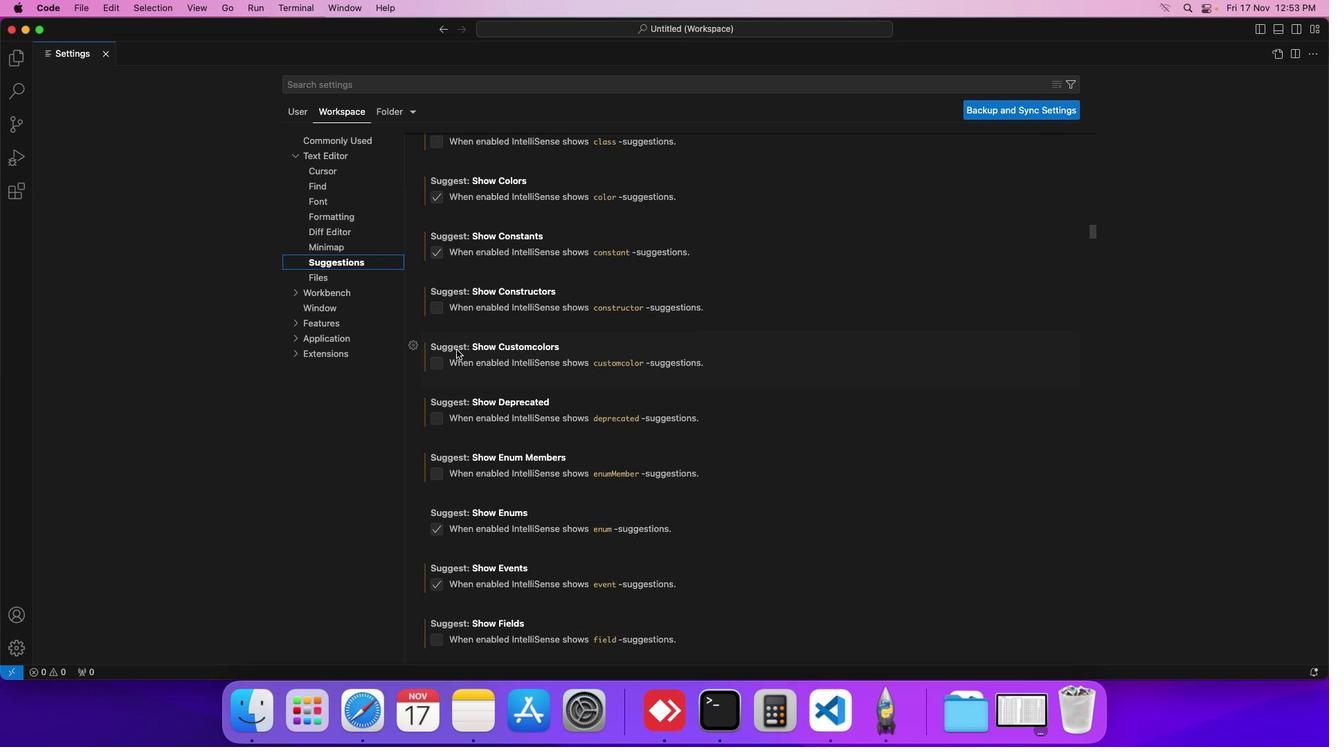 
Action: Mouse scrolled (456, 349) with delta (0, 0)
Screenshot: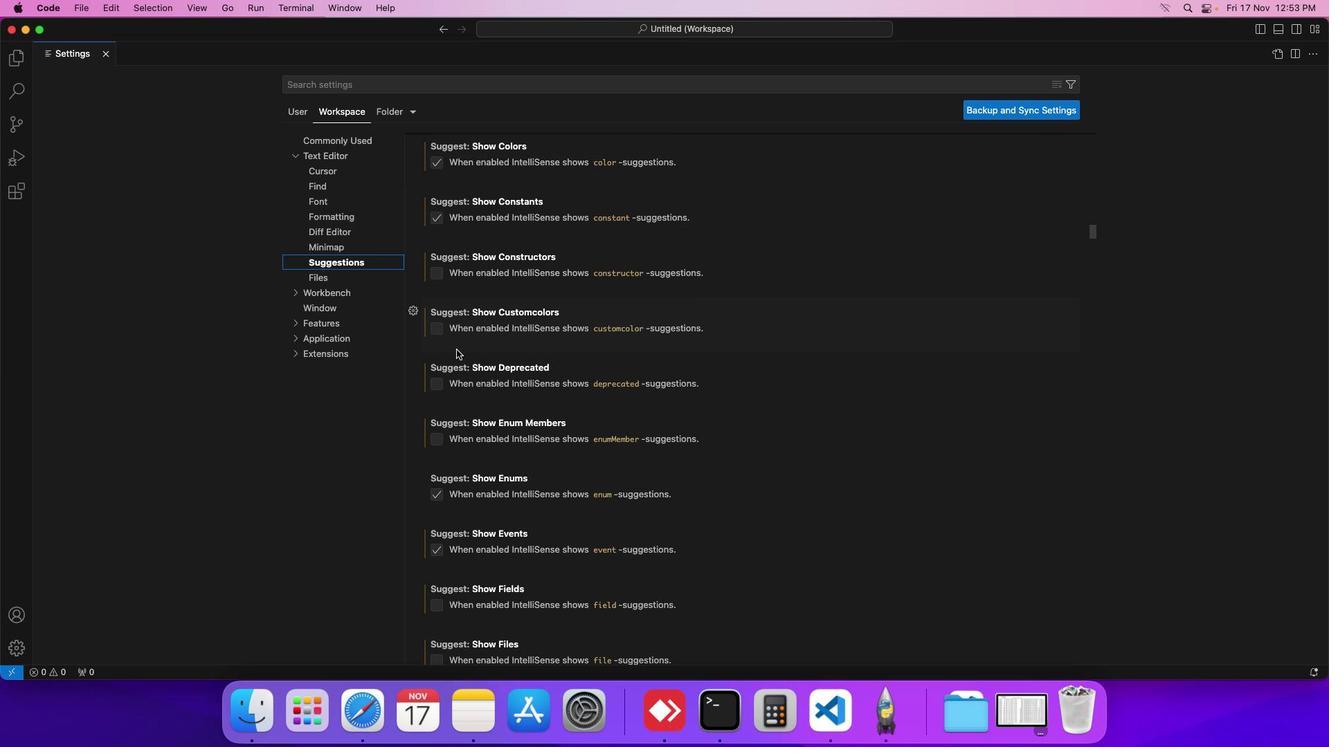 
Action: Mouse scrolled (456, 349) with delta (0, 0)
Screenshot: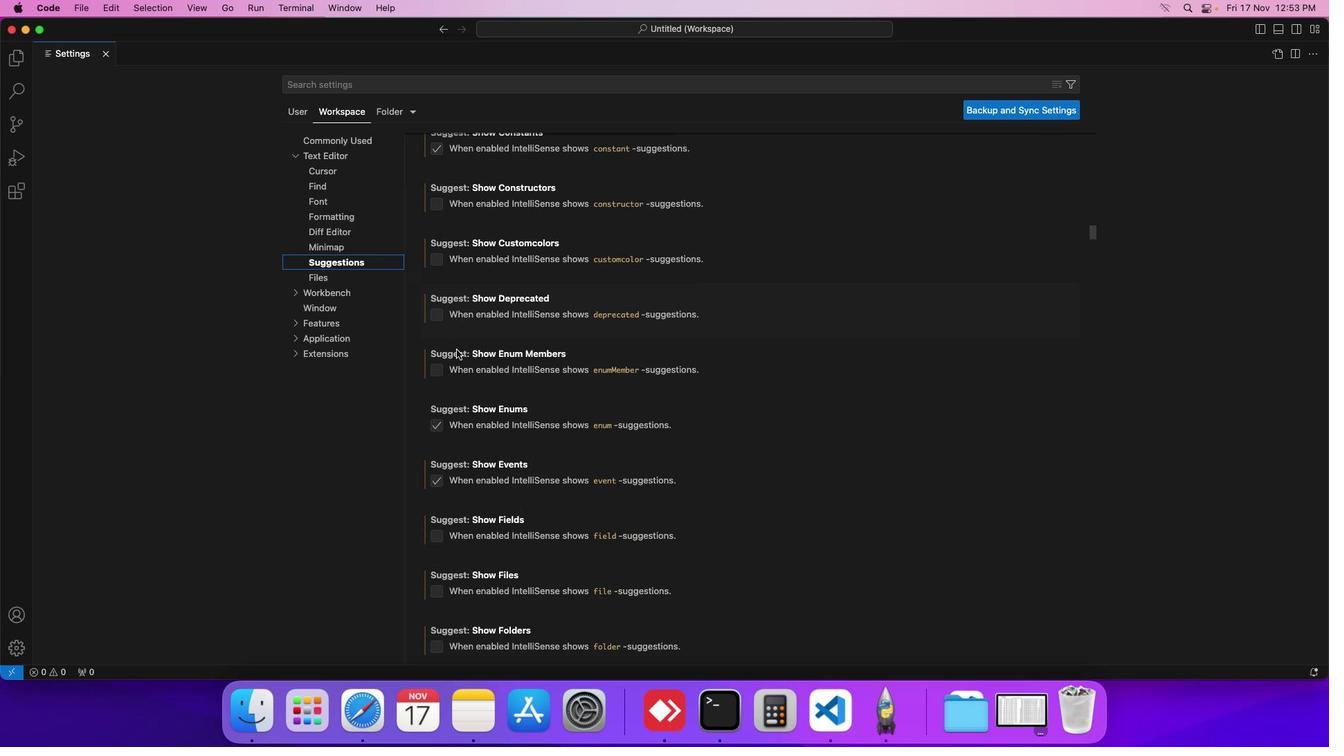 
Action: Mouse scrolled (456, 349) with delta (0, 0)
Screenshot: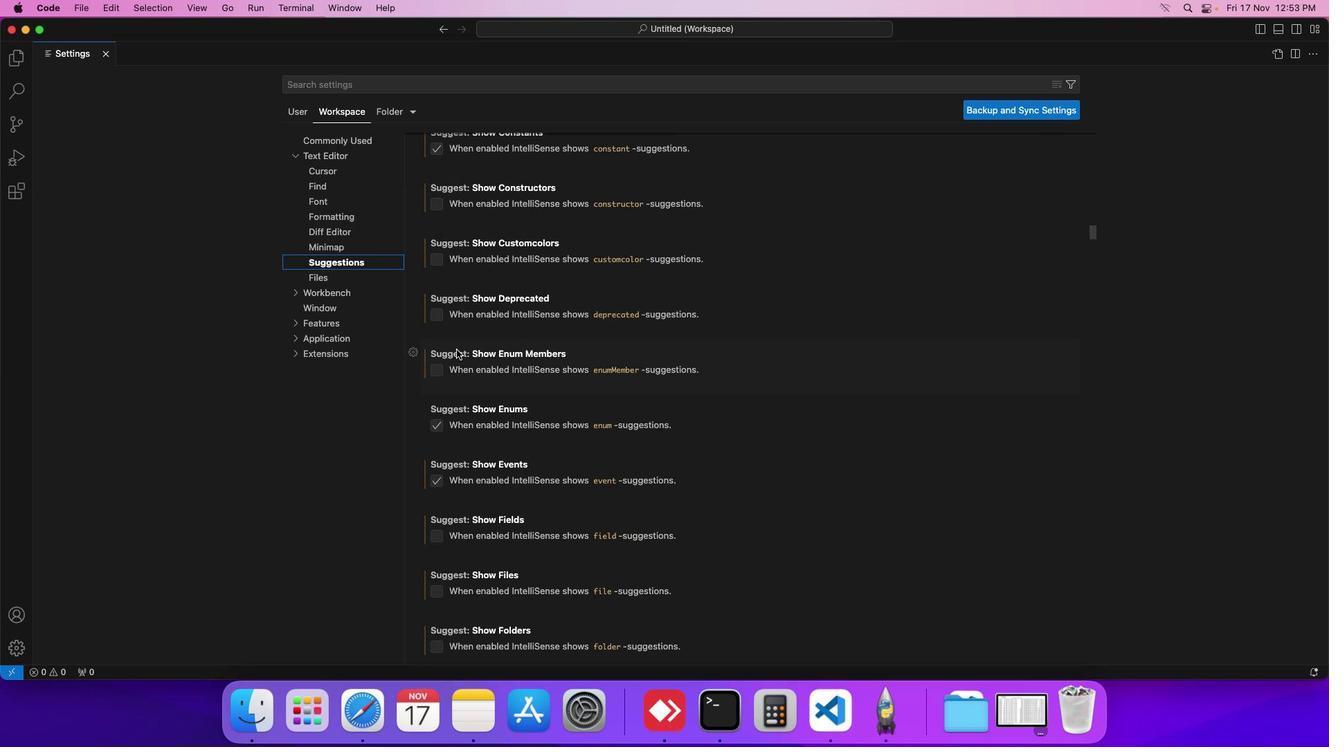 
Action: Mouse scrolled (456, 349) with delta (0, 0)
Screenshot: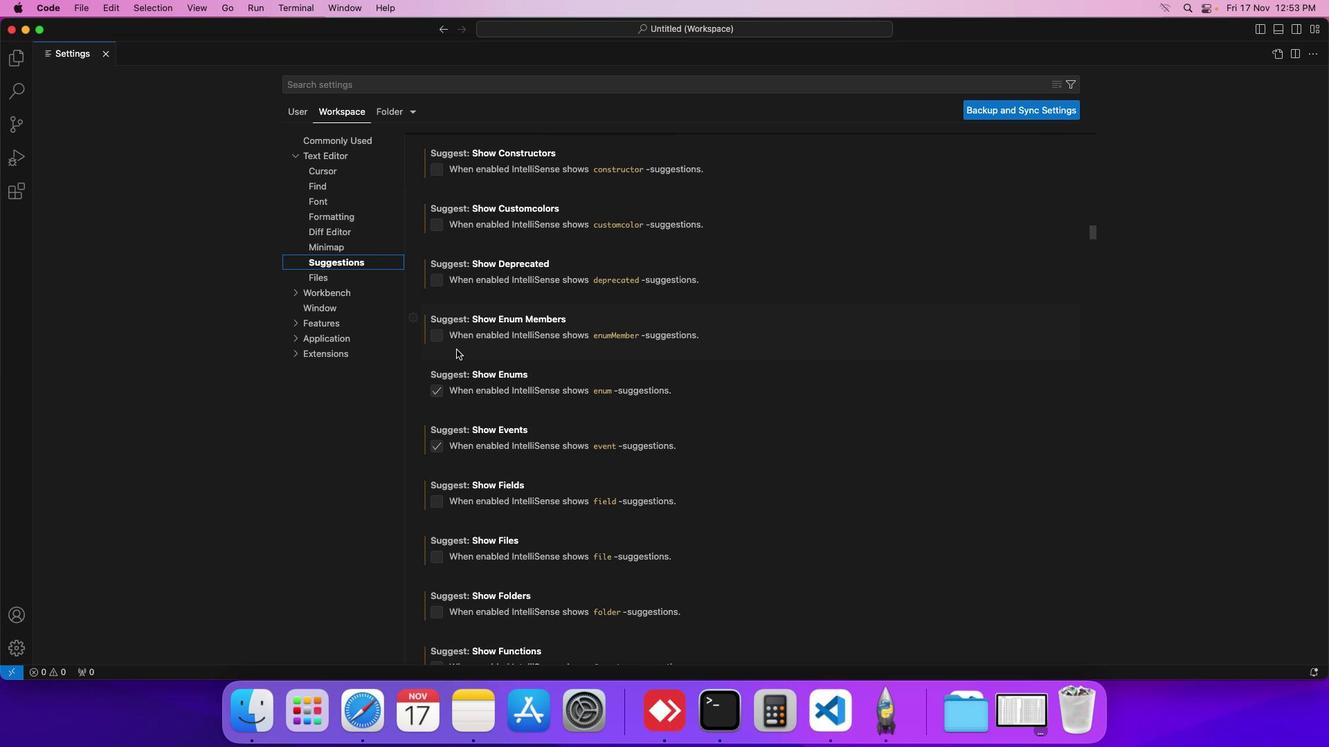 
Action: Mouse scrolled (456, 349) with delta (0, 0)
Screenshot: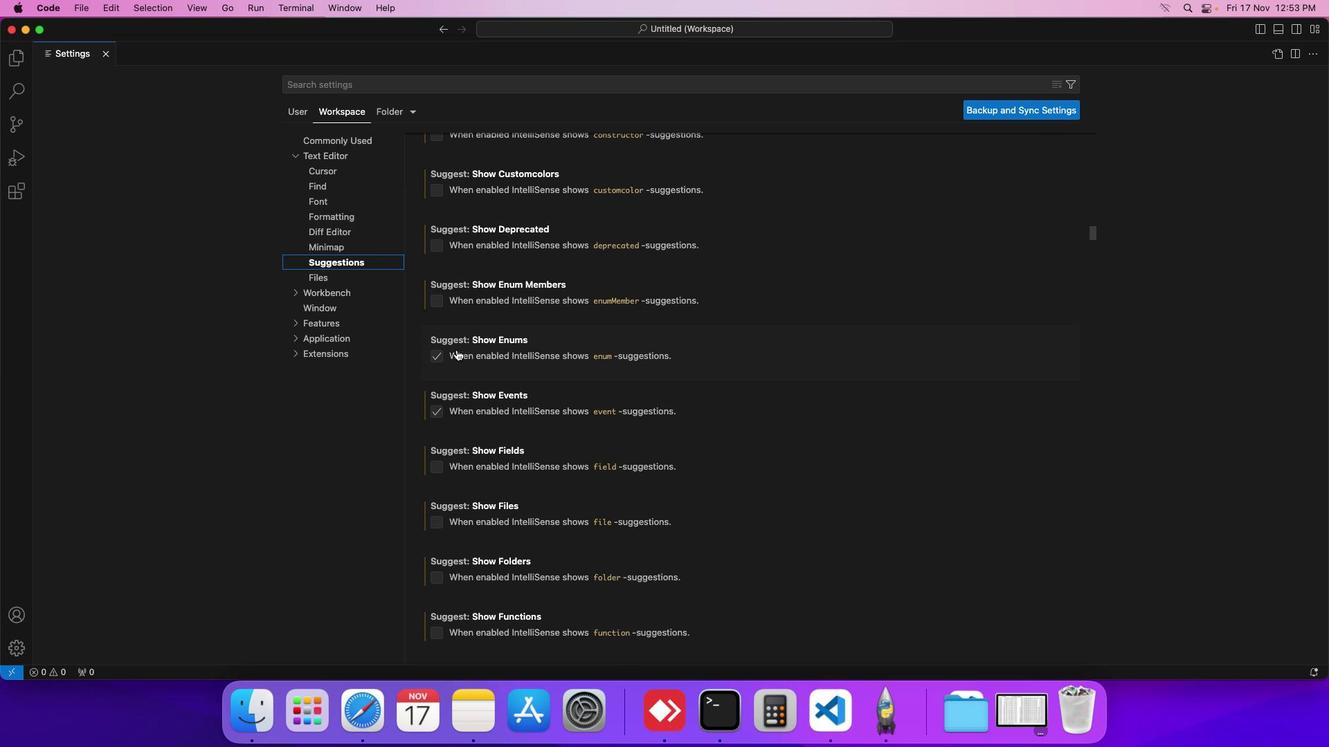 
Action: Mouse scrolled (456, 349) with delta (0, 0)
Screenshot: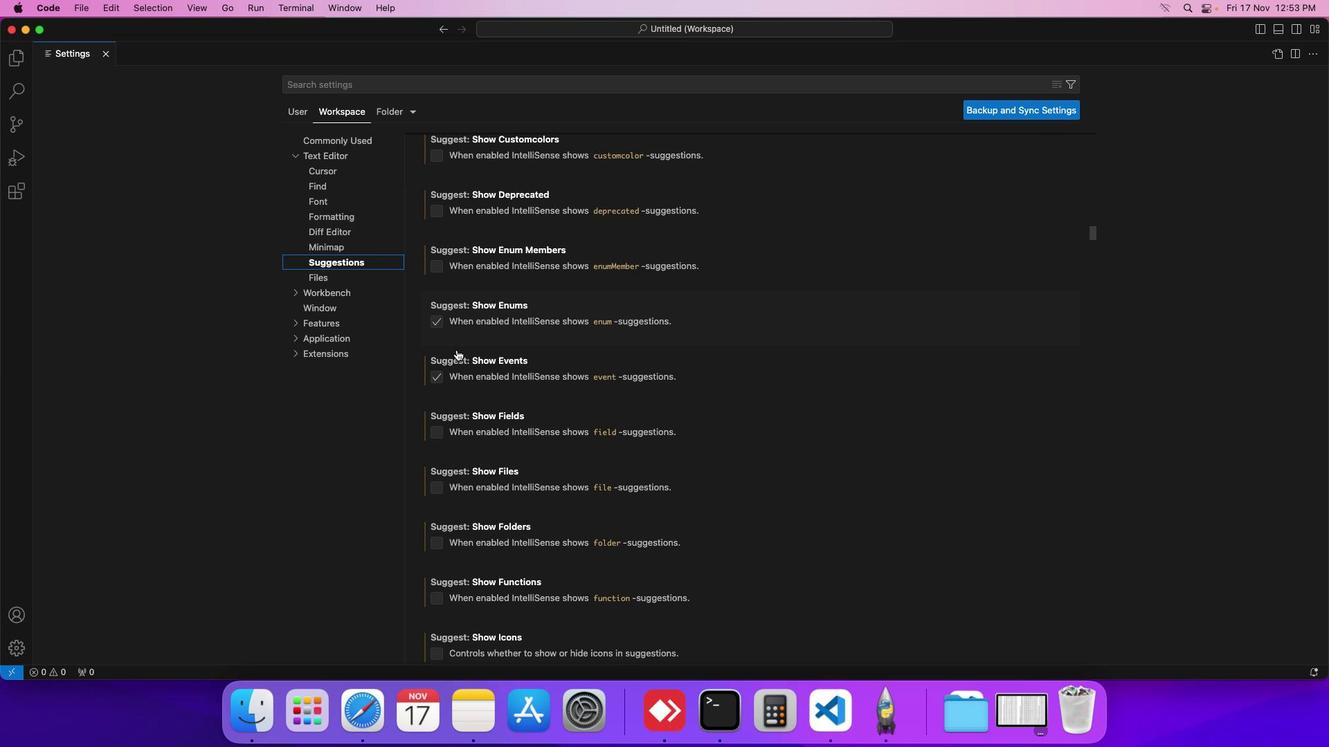 
Action: Mouse scrolled (456, 349) with delta (0, 0)
Screenshot: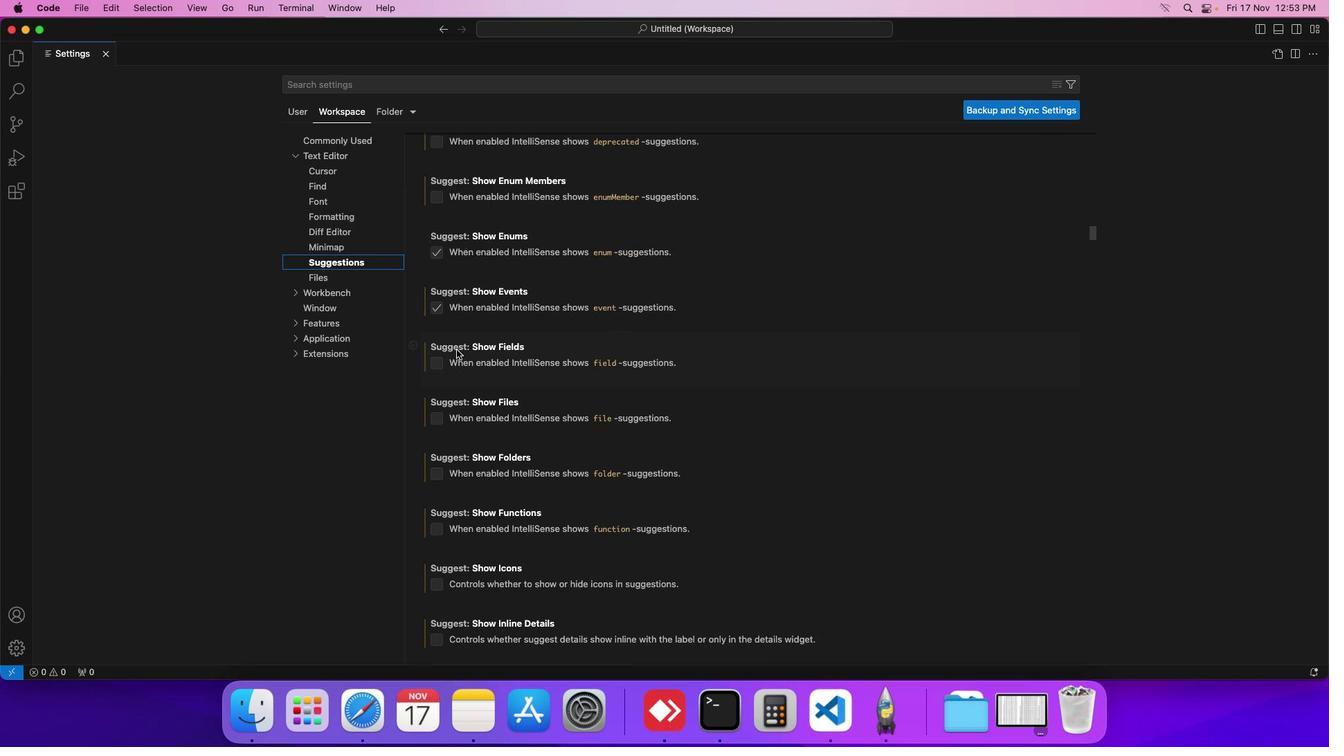 
Action: Mouse scrolled (456, 349) with delta (0, 0)
Screenshot: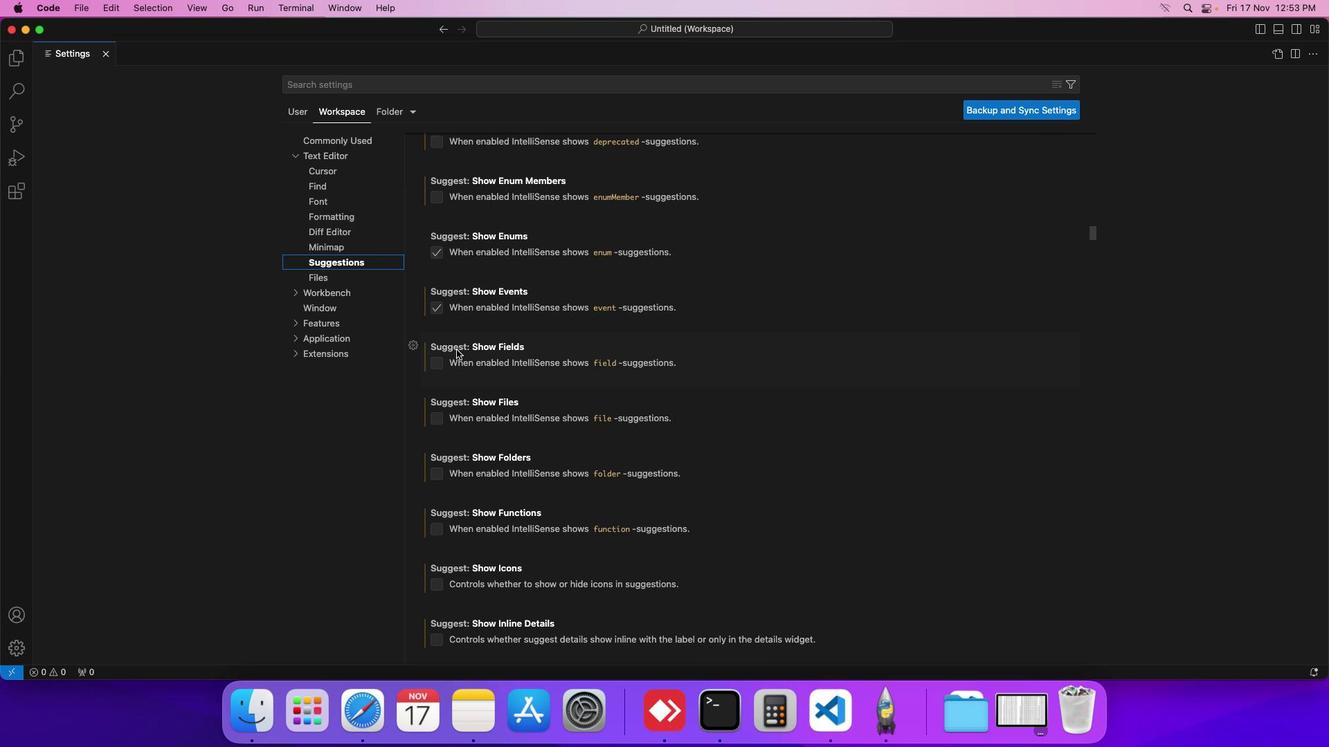 
Action: Mouse scrolled (456, 349) with delta (0, 0)
Screenshot: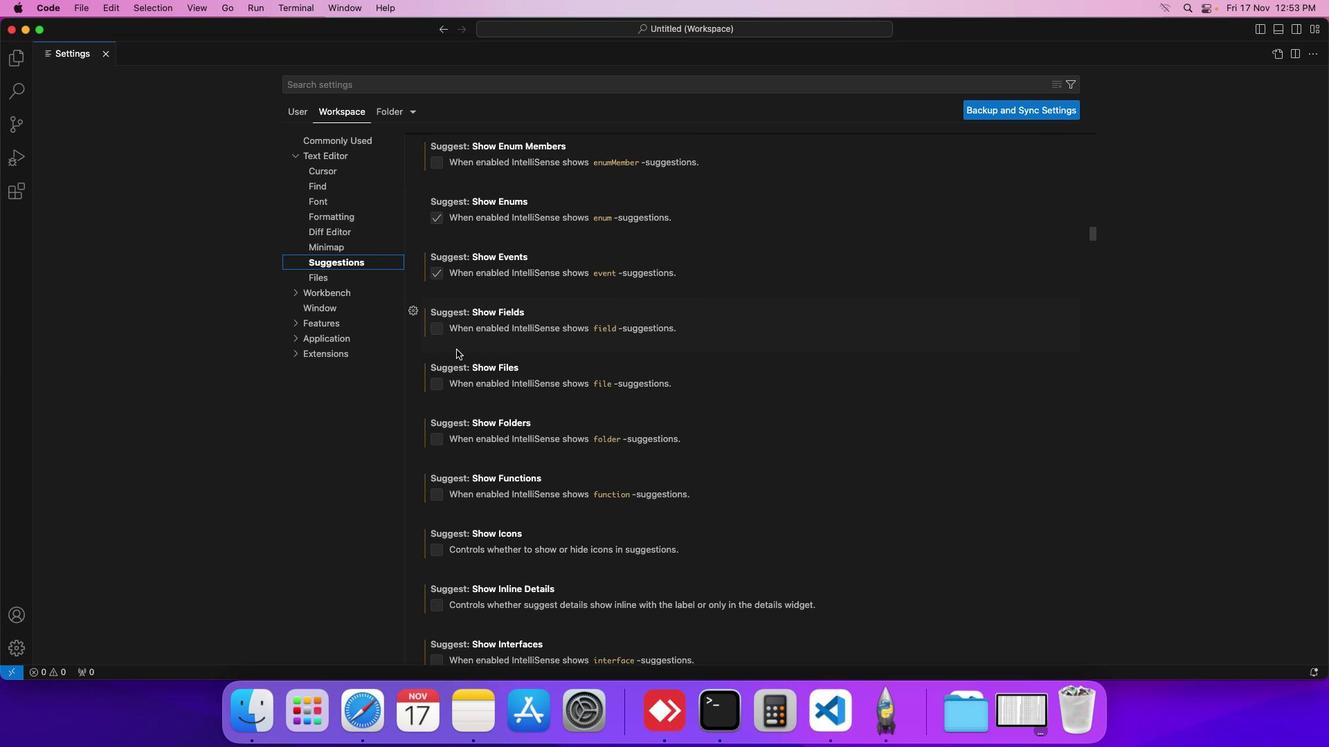 
Action: Mouse scrolled (456, 349) with delta (0, 0)
Screenshot: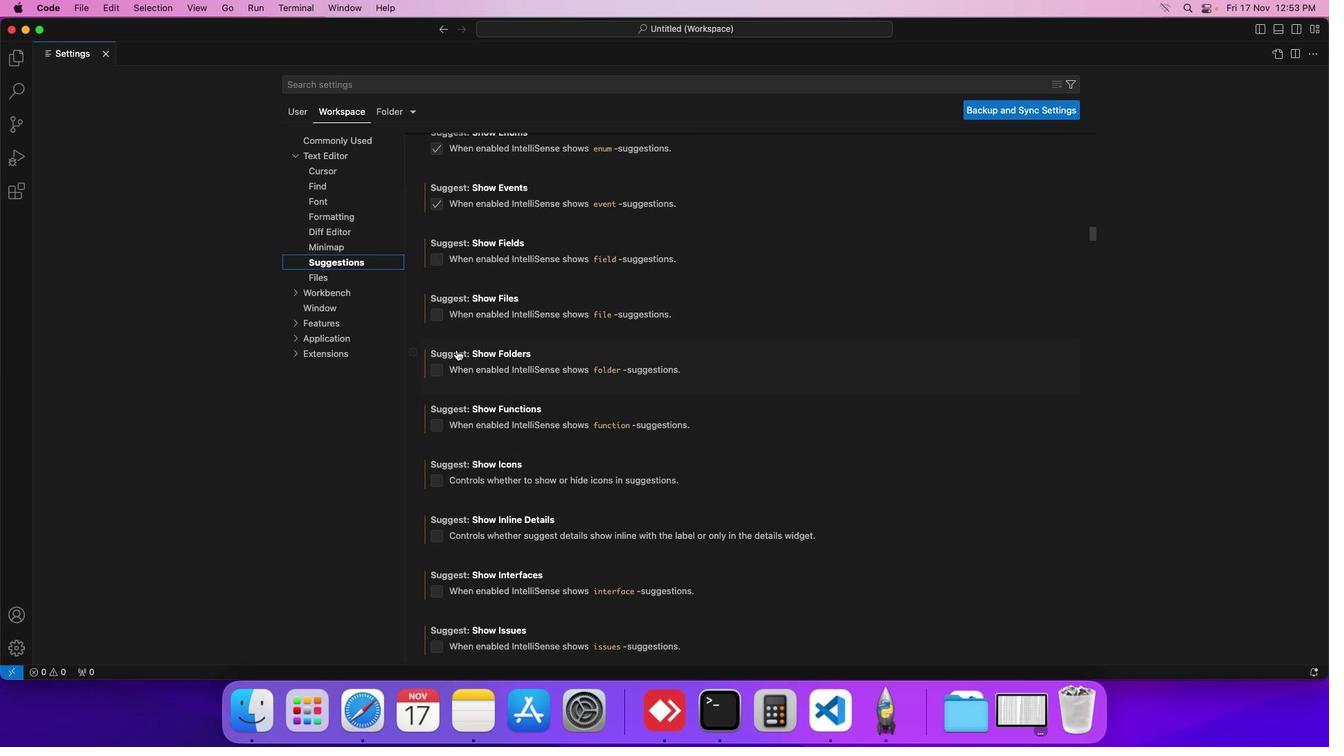 
Action: Mouse scrolled (456, 349) with delta (0, 0)
Screenshot: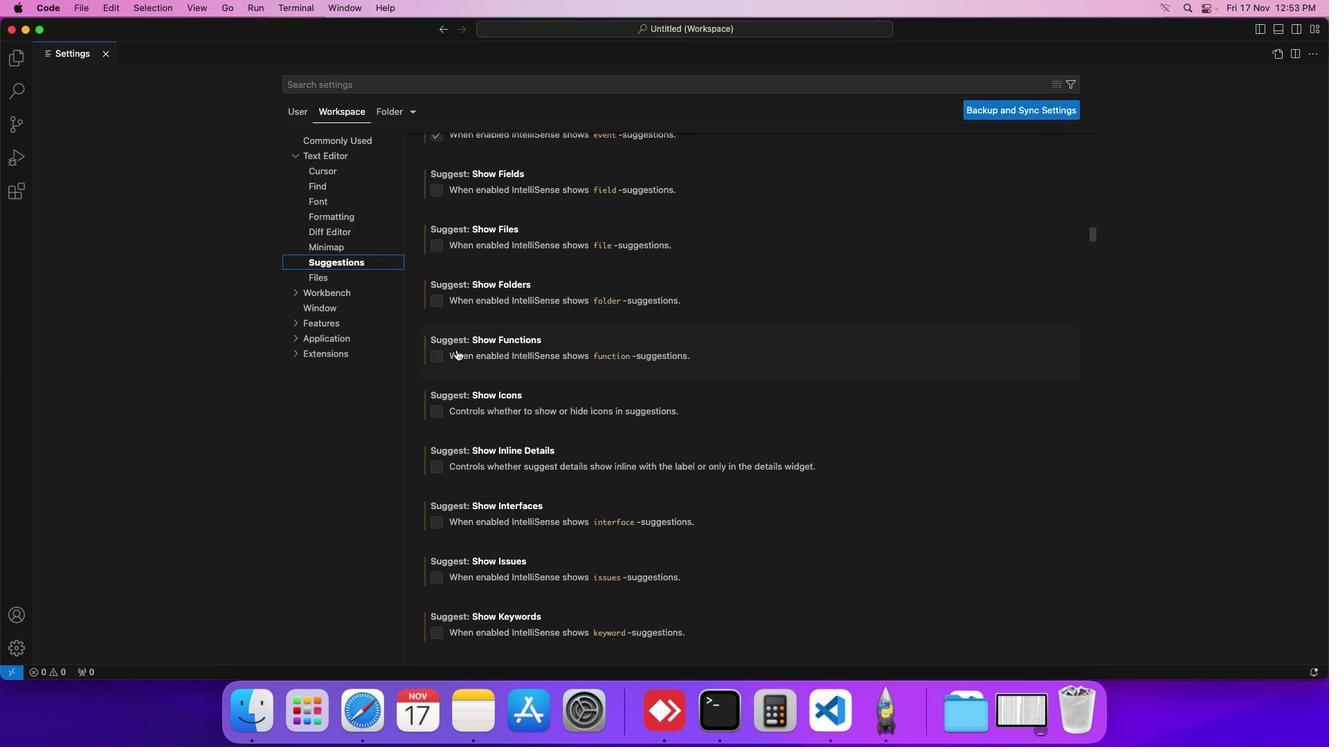 
Action: Mouse scrolled (456, 349) with delta (0, -1)
Screenshot: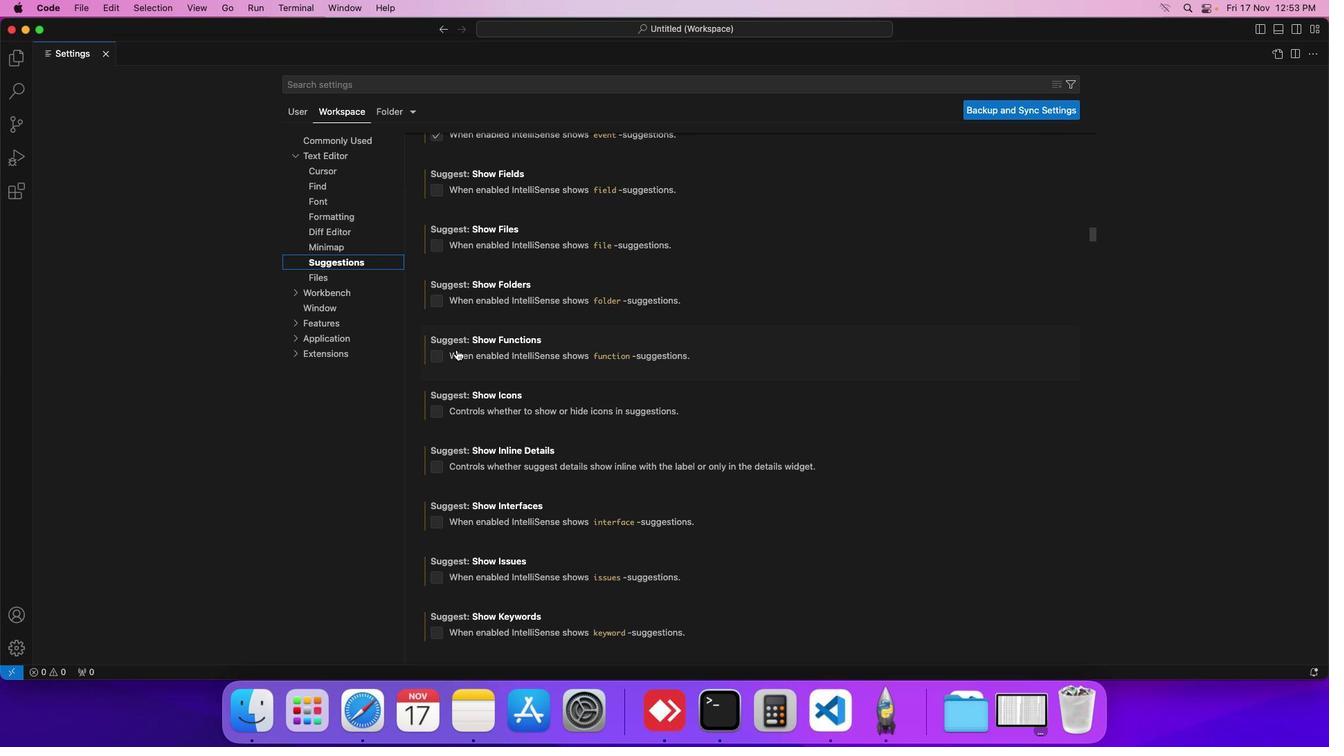 
Action: Mouse scrolled (456, 349) with delta (0, 0)
Screenshot: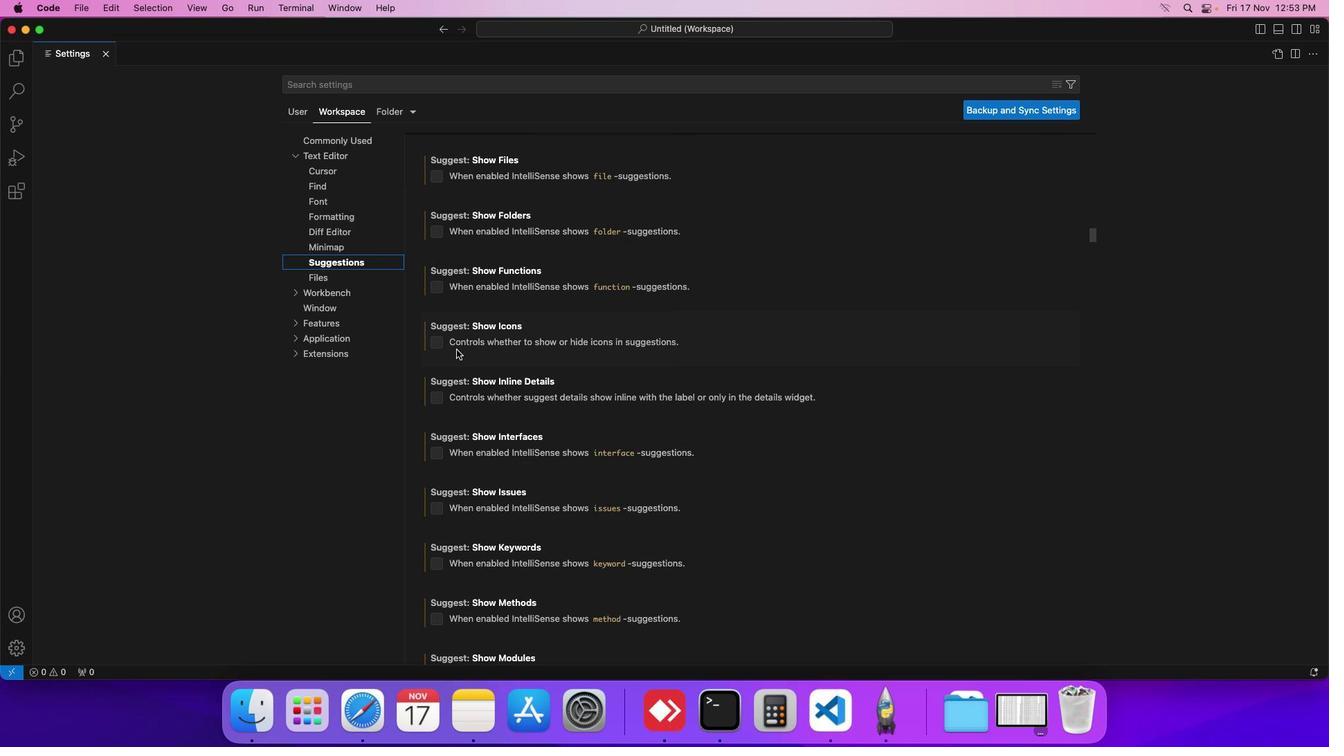 
Action: Mouse scrolled (456, 349) with delta (0, 0)
Screenshot: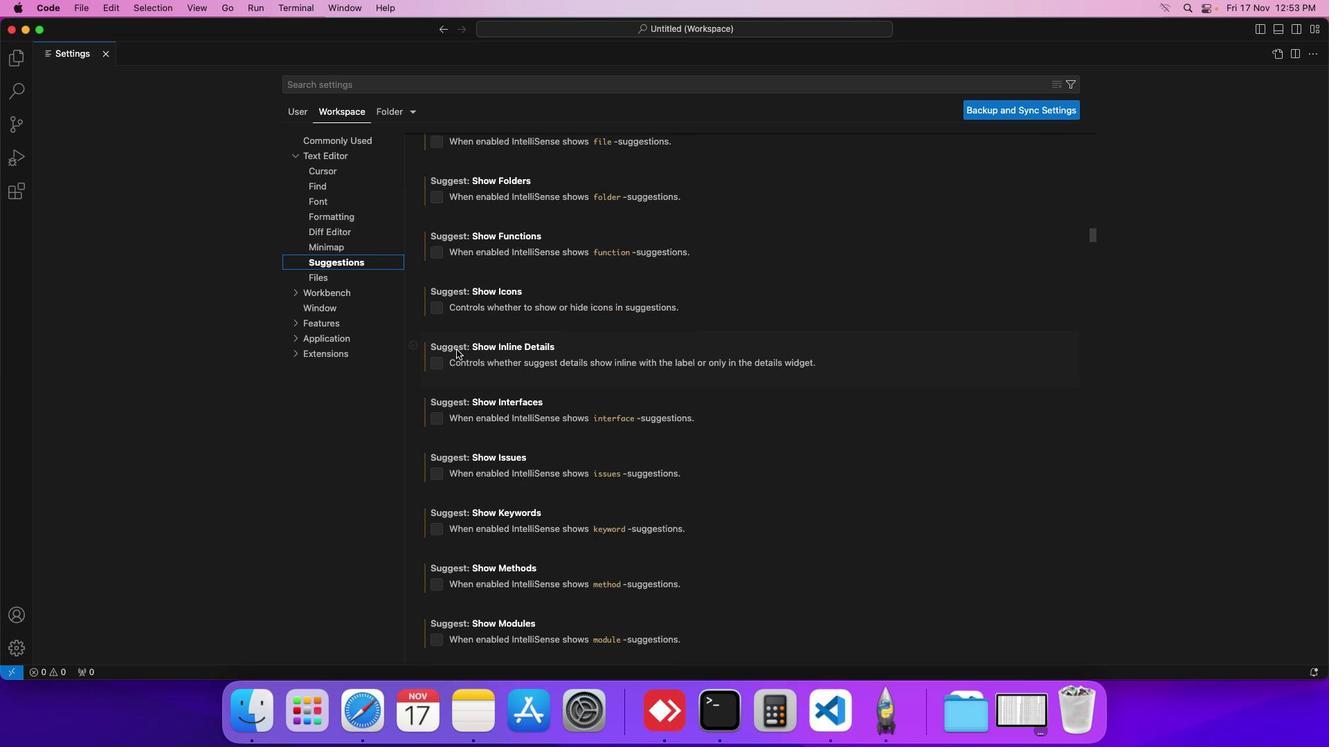
Action: Mouse scrolled (456, 349) with delta (0, 0)
Screenshot: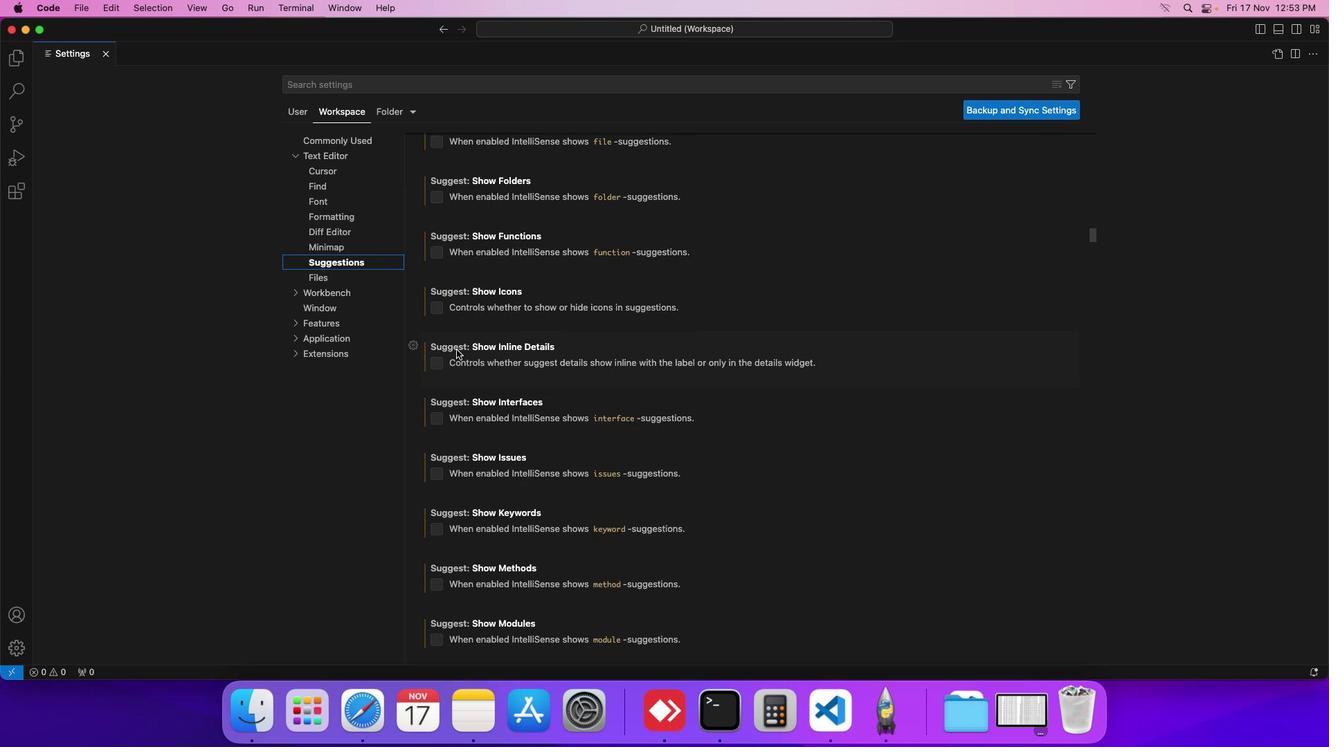 
Action: Mouse moved to (456, 349)
Screenshot: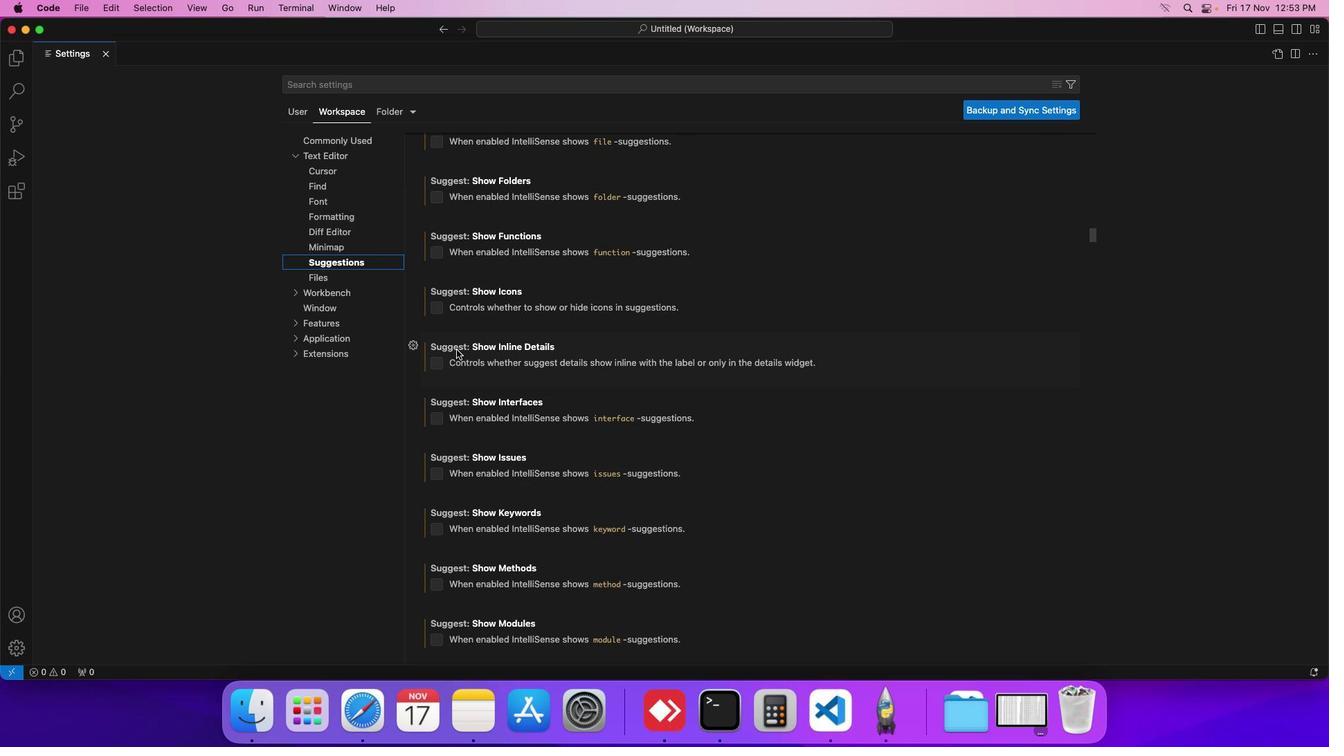 
Action: Mouse scrolled (456, 349) with delta (0, 0)
Screenshot: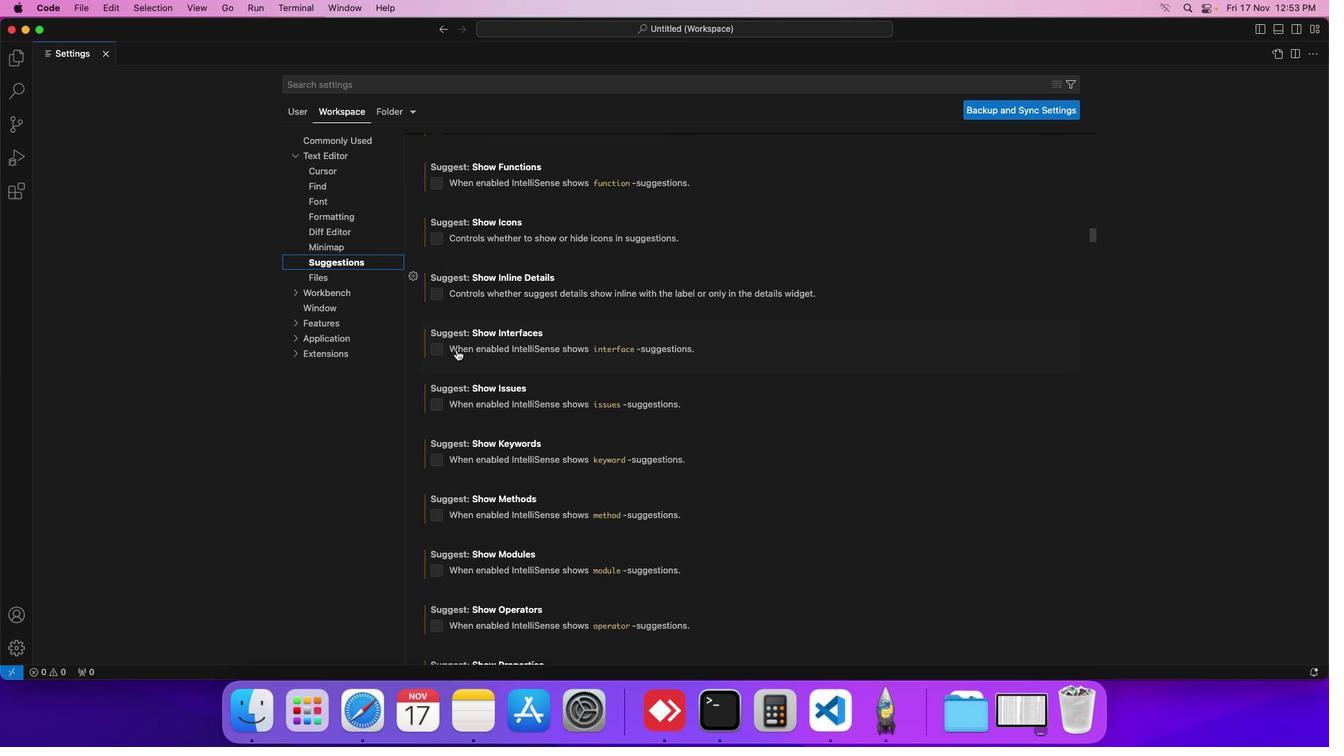 
Action: Mouse scrolled (456, 349) with delta (0, 0)
Screenshot: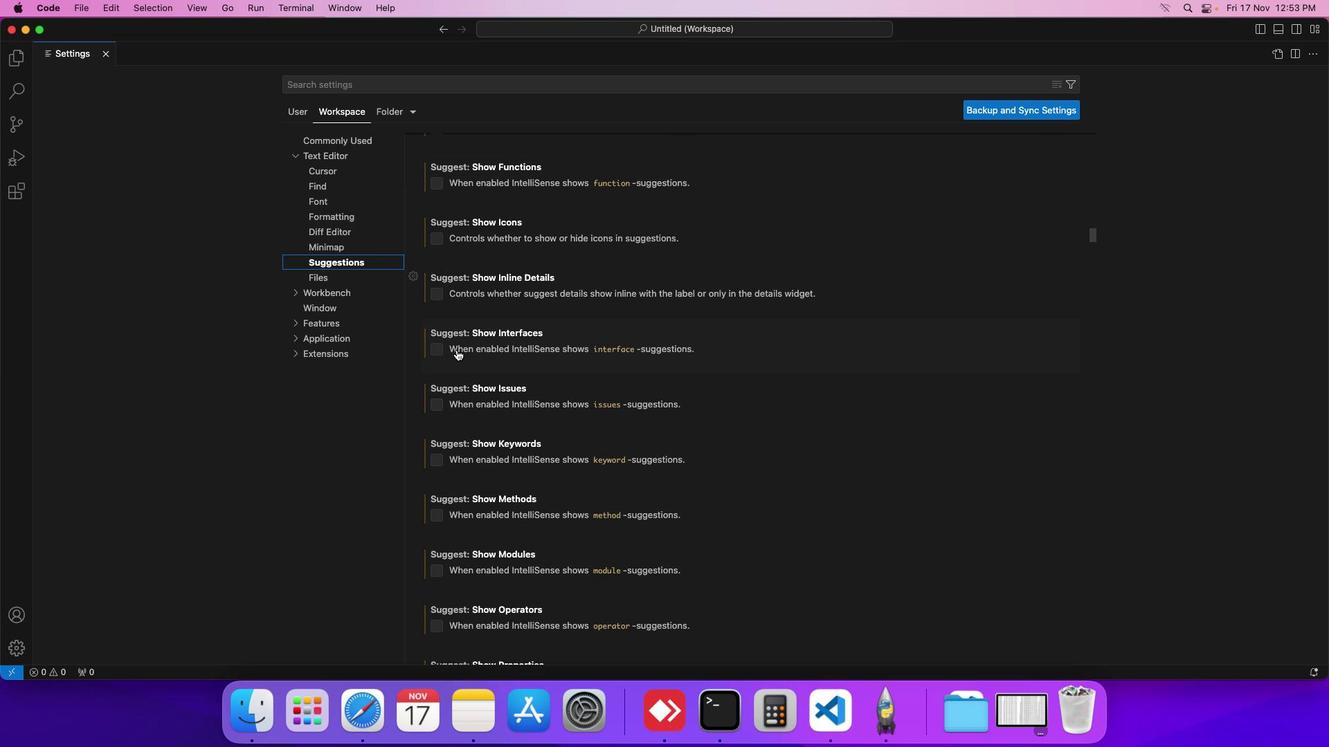 
Action: Mouse scrolled (456, 349) with delta (0, 0)
Screenshot: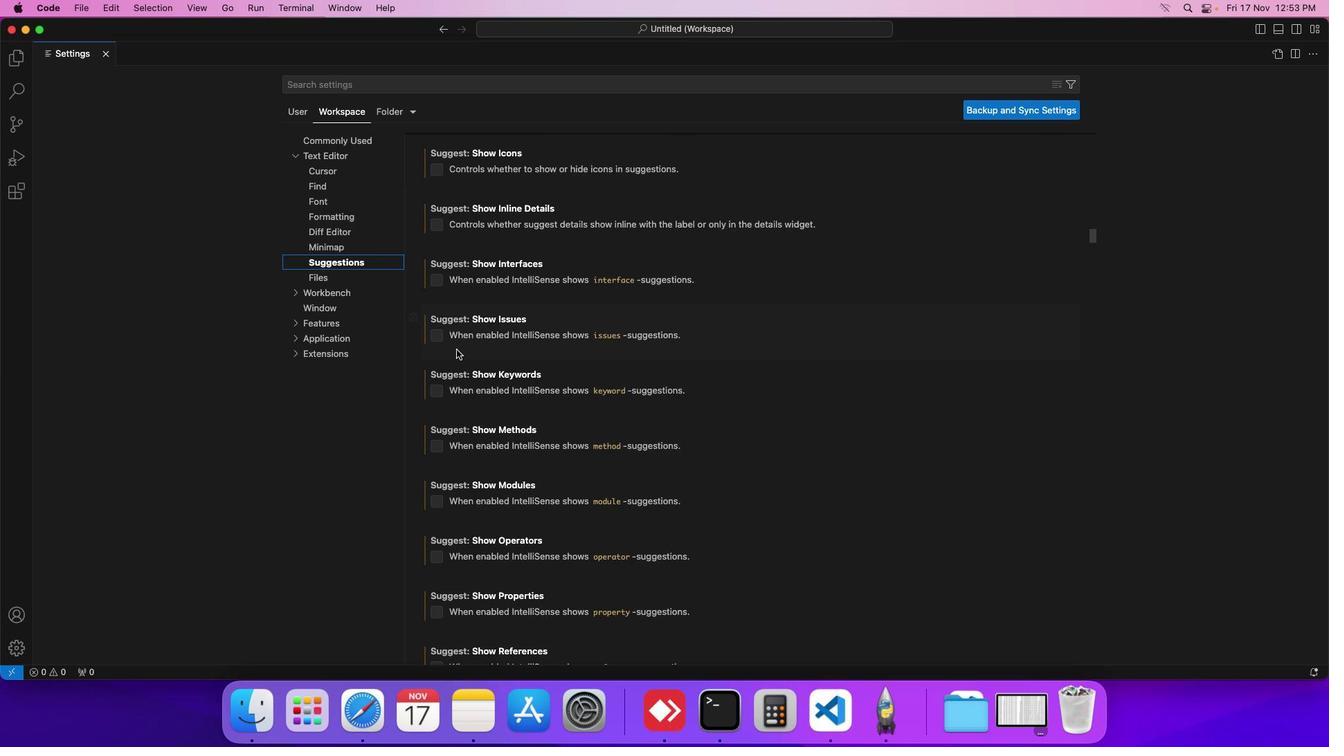 
Action: Mouse scrolled (456, 349) with delta (0, 0)
Screenshot: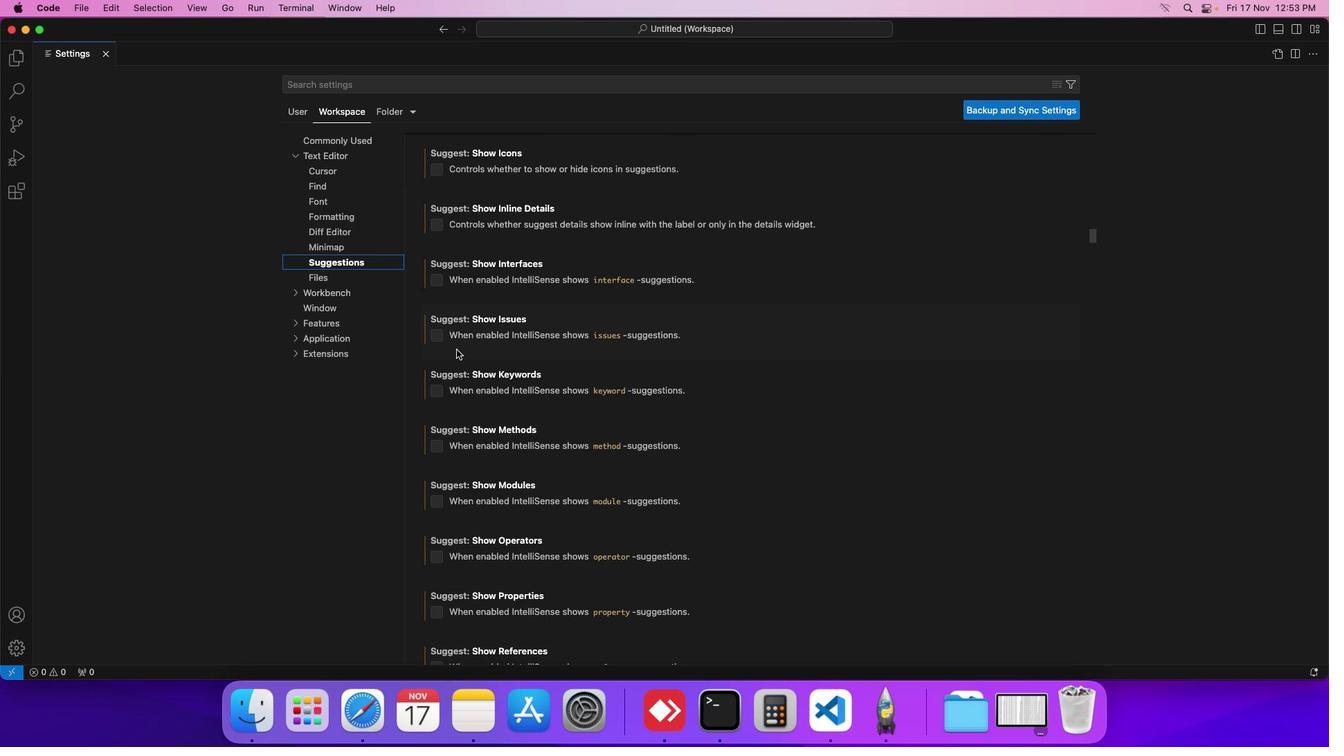 
Action: Mouse moved to (456, 349)
Screenshot: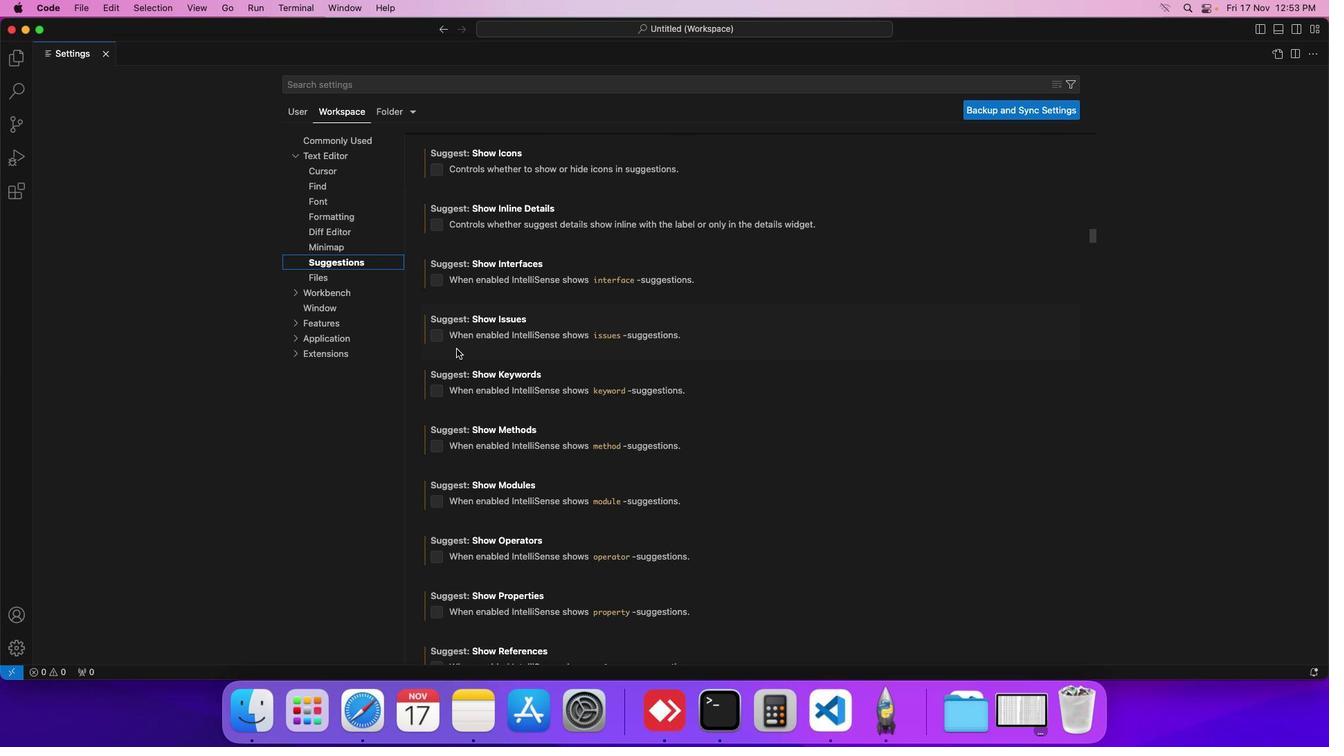 
Action: Mouse scrolled (456, 349) with delta (0, 0)
Screenshot: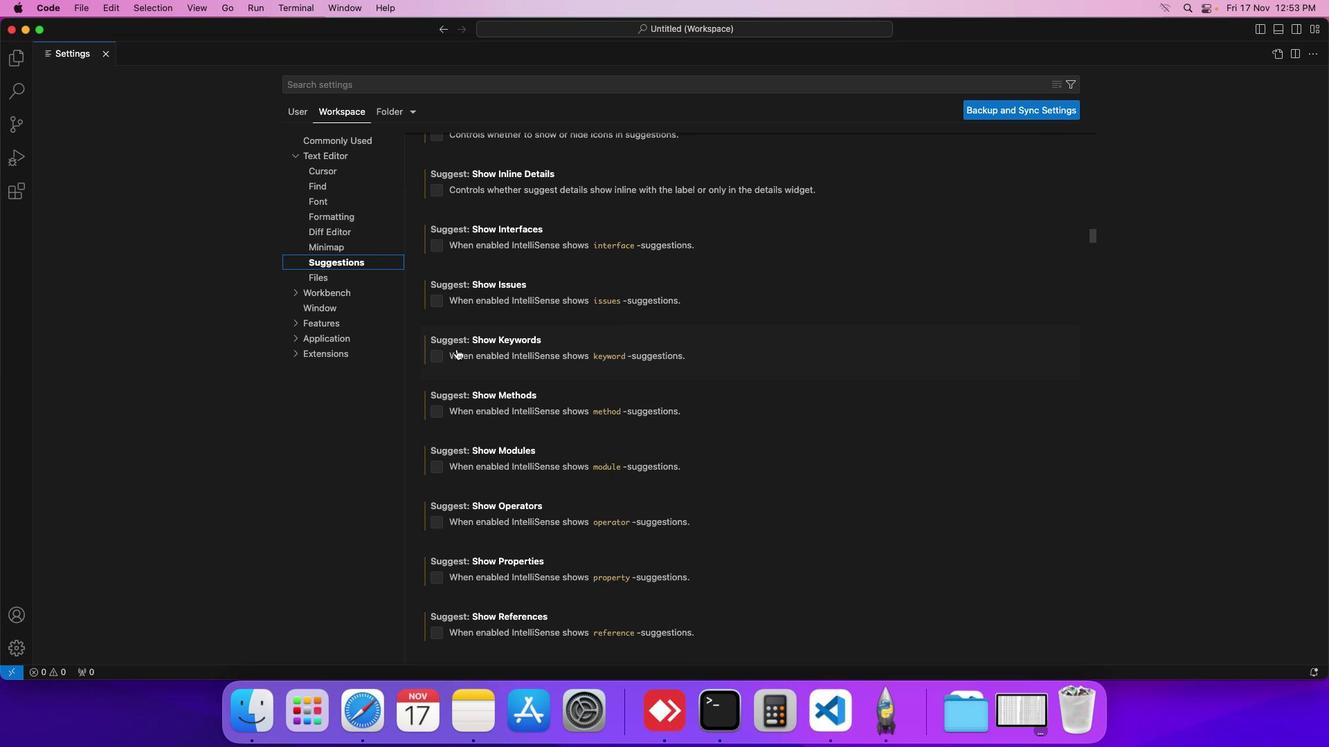 
Action: Mouse scrolled (456, 349) with delta (0, 0)
Screenshot: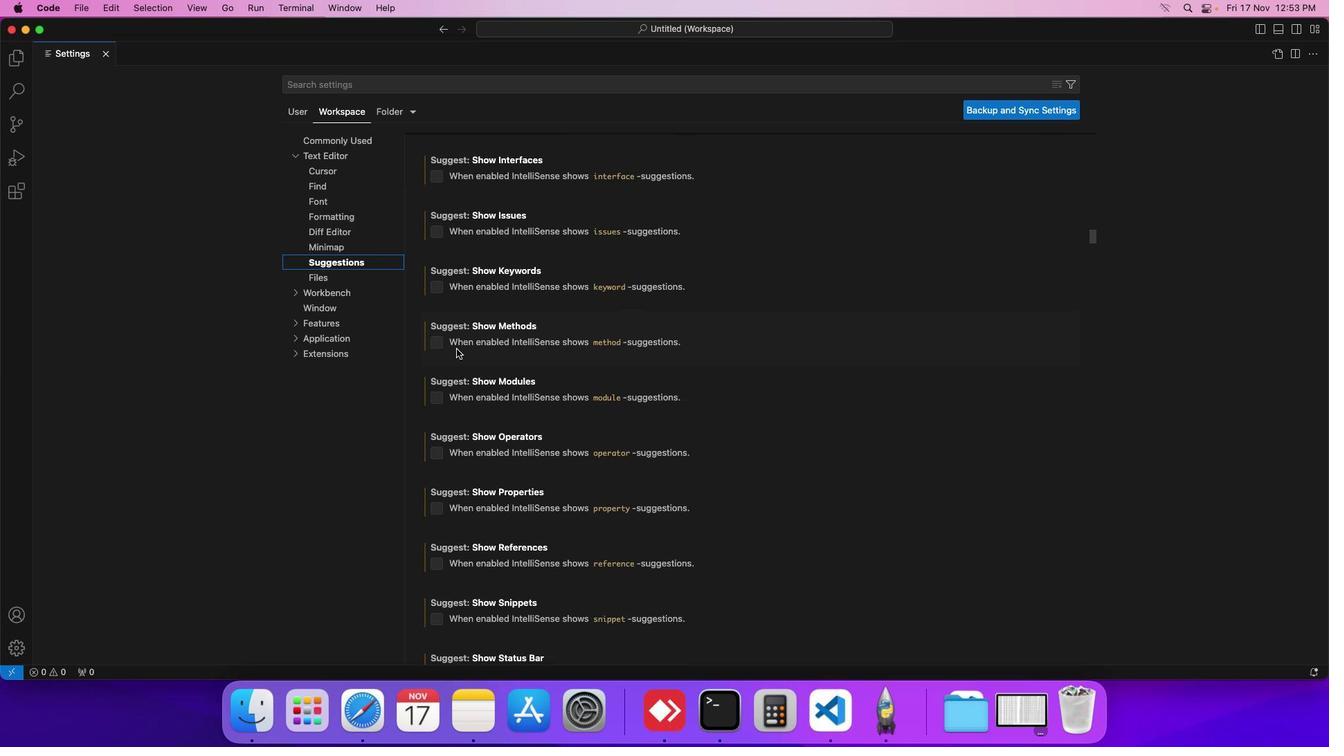 
Action: Mouse scrolled (456, 349) with delta (0, 0)
Screenshot: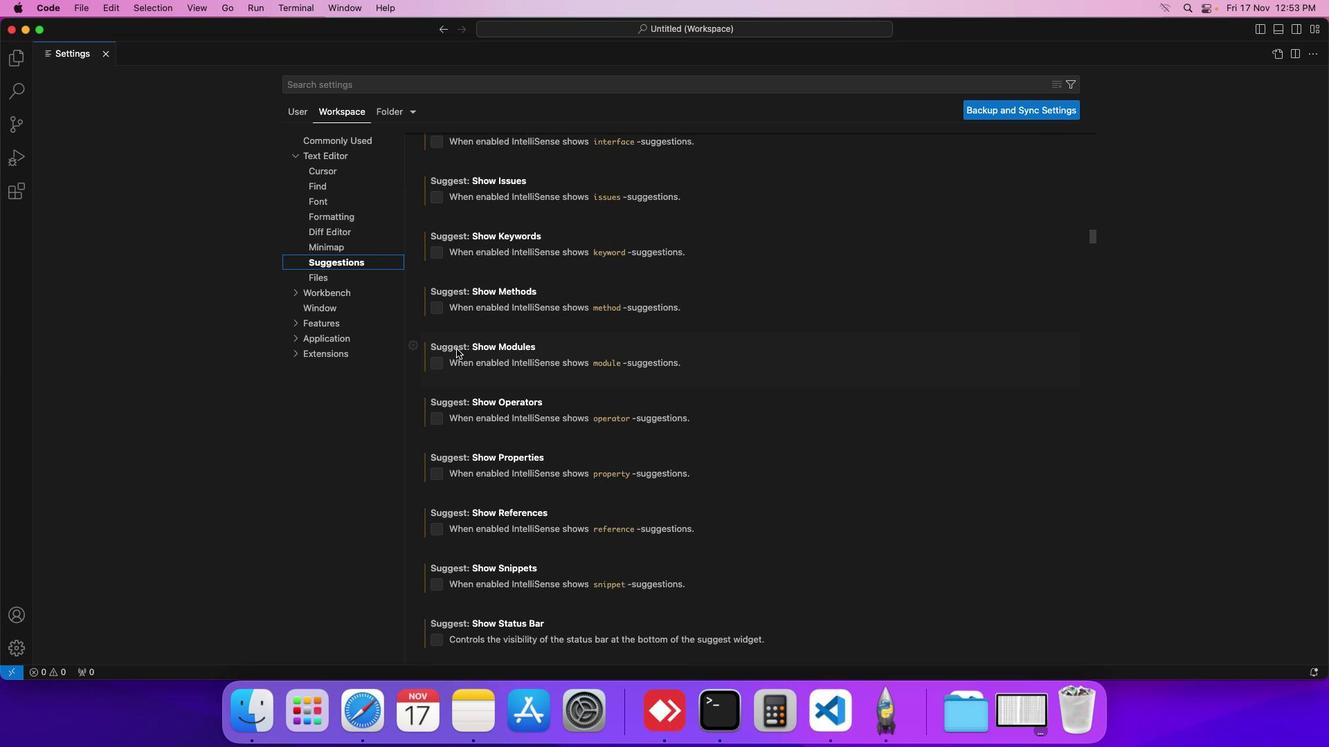 
Action: Mouse scrolled (456, 349) with delta (0, 0)
Screenshot: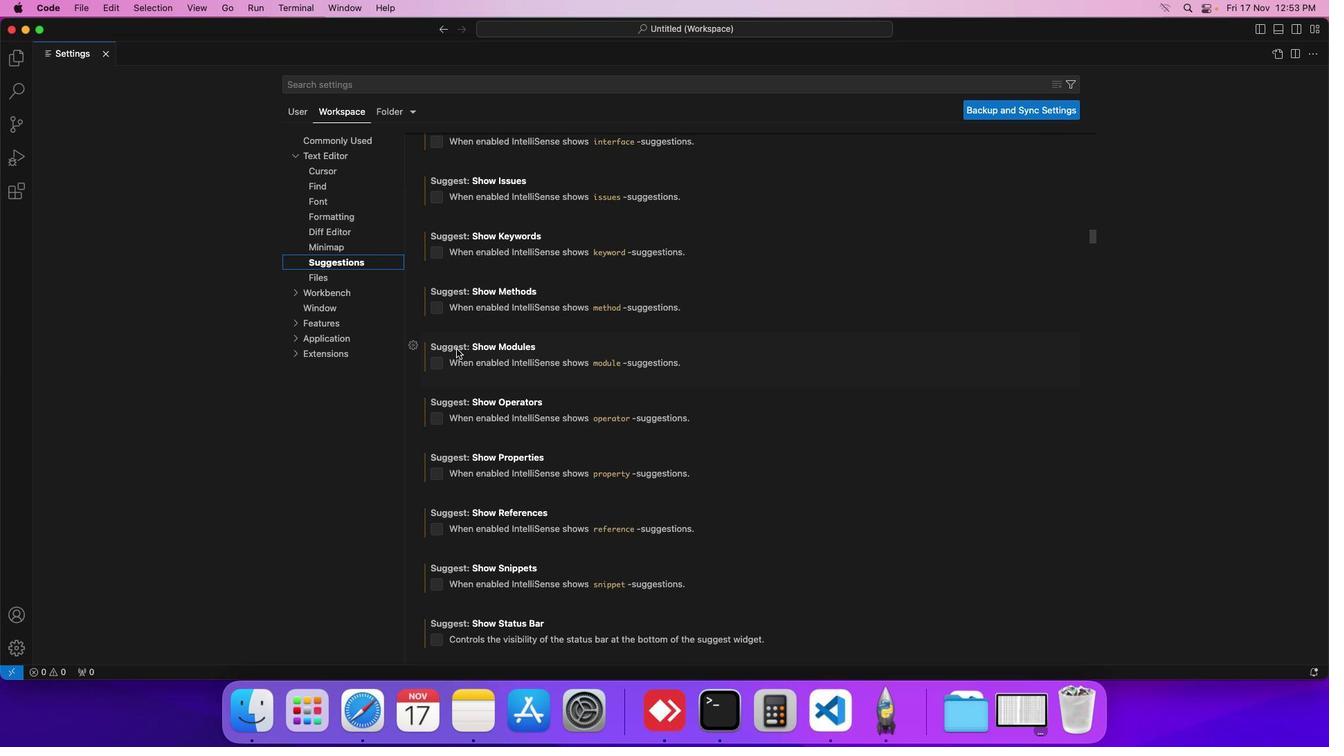 
Action: Mouse scrolled (456, 349) with delta (0, 0)
Screenshot: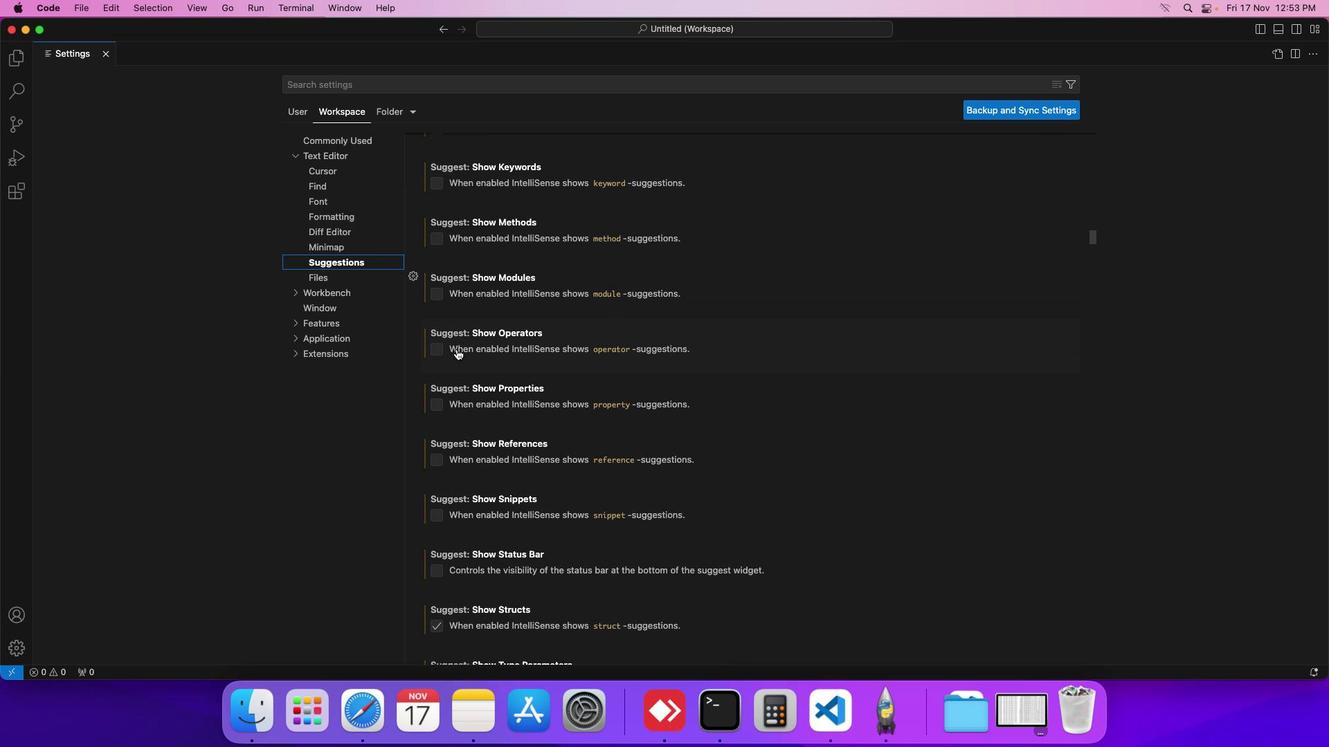 
Action: Mouse scrolled (456, 349) with delta (0, 0)
Screenshot: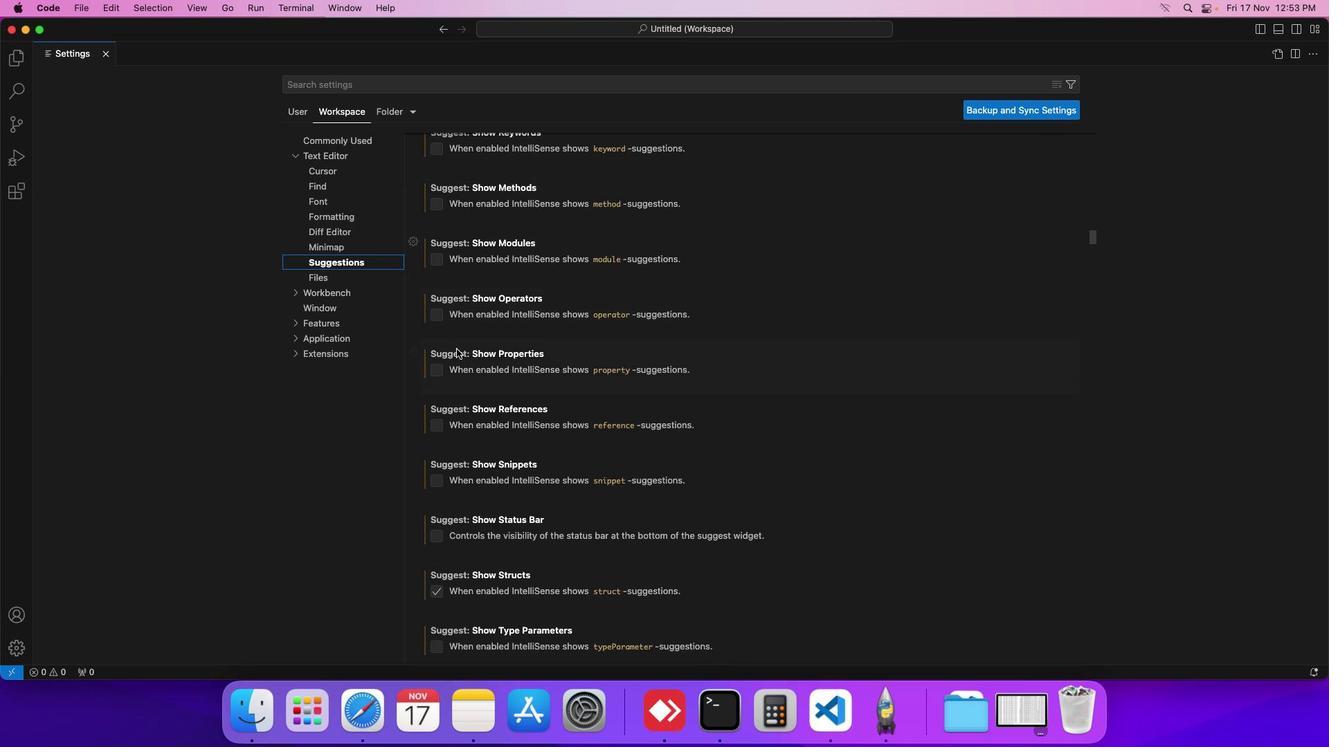 
Action: Mouse scrolled (456, 349) with delta (0, 0)
Screenshot: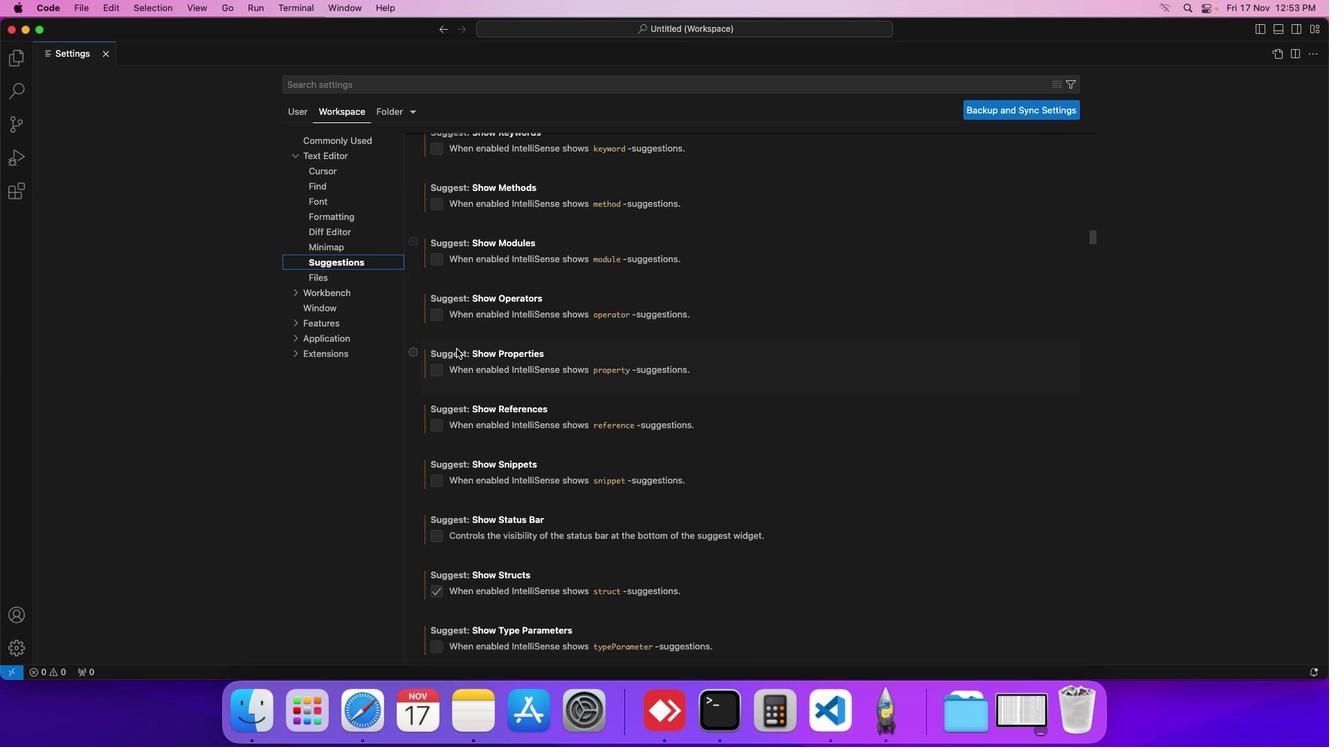 
Action: Mouse scrolled (456, 349) with delta (0, 0)
Screenshot: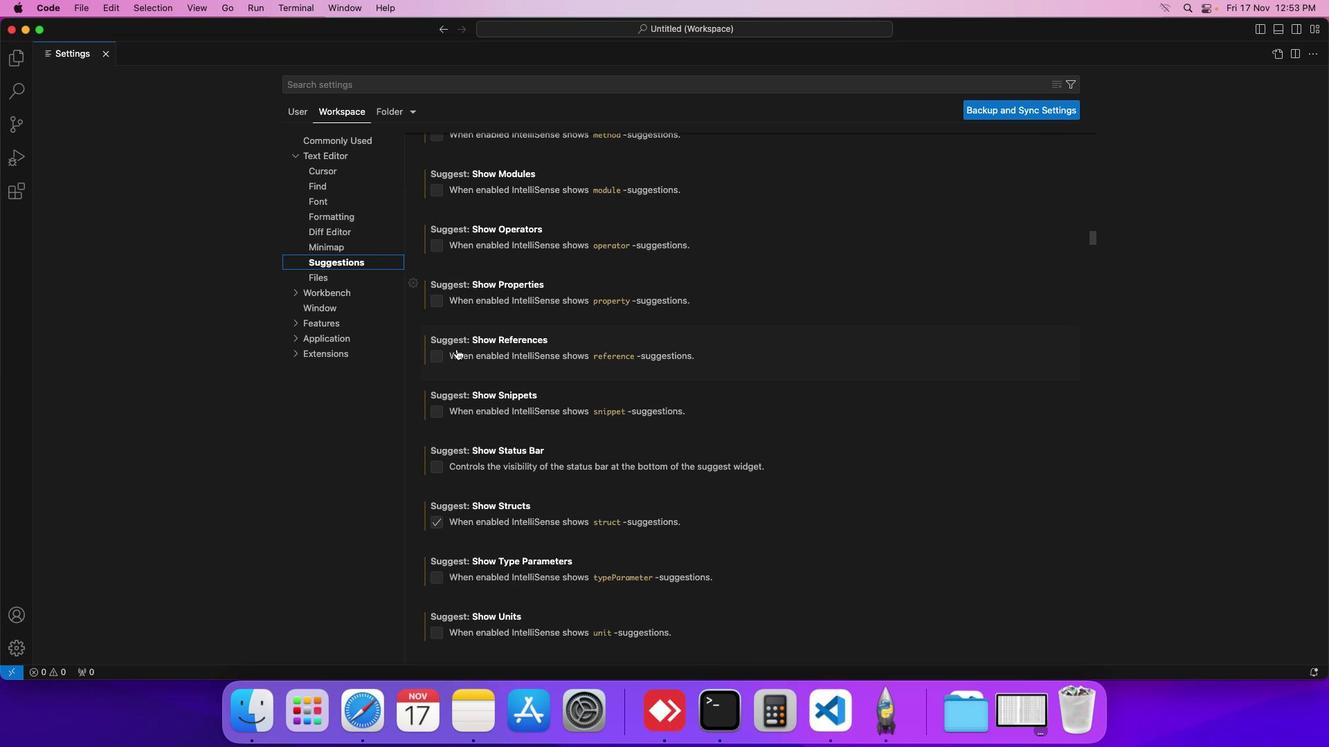 
Action: Mouse scrolled (456, 349) with delta (0, 0)
Screenshot: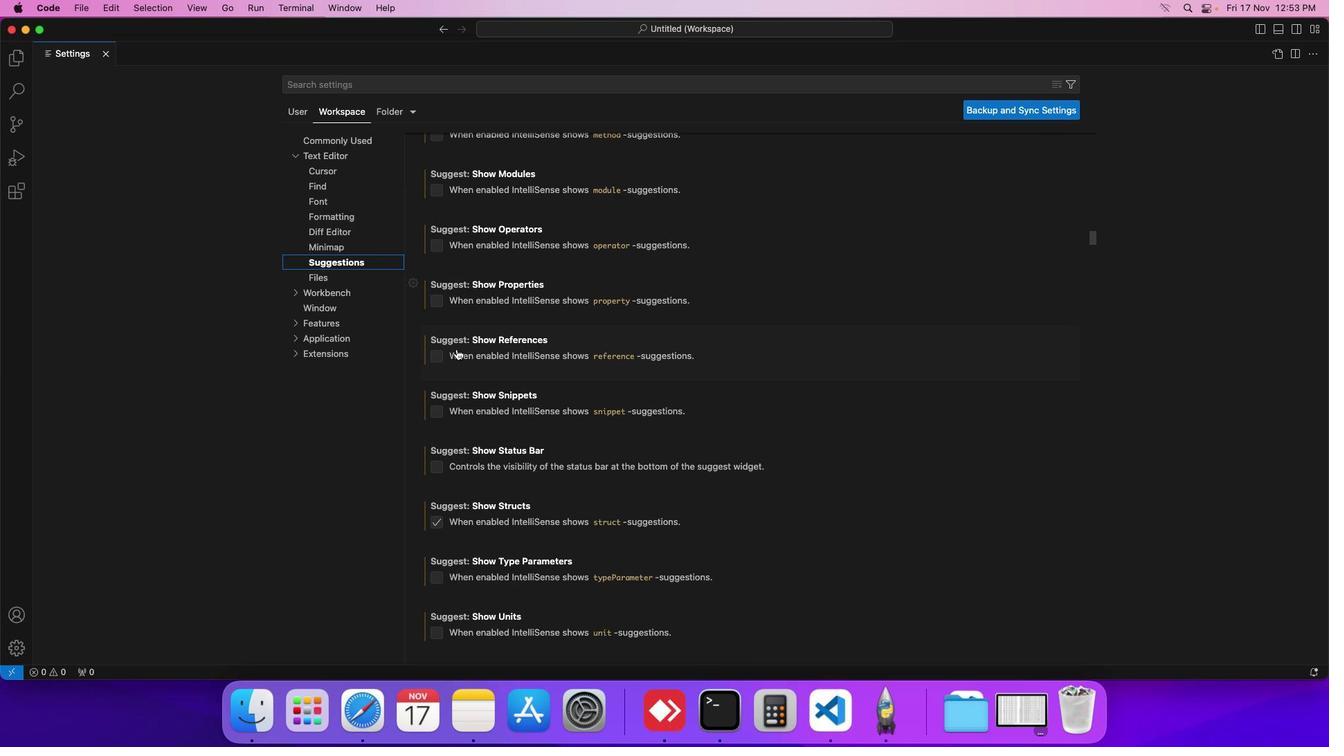 
Action: Mouse scrolled (456, 349) with delta (0, 0)
Screenshot: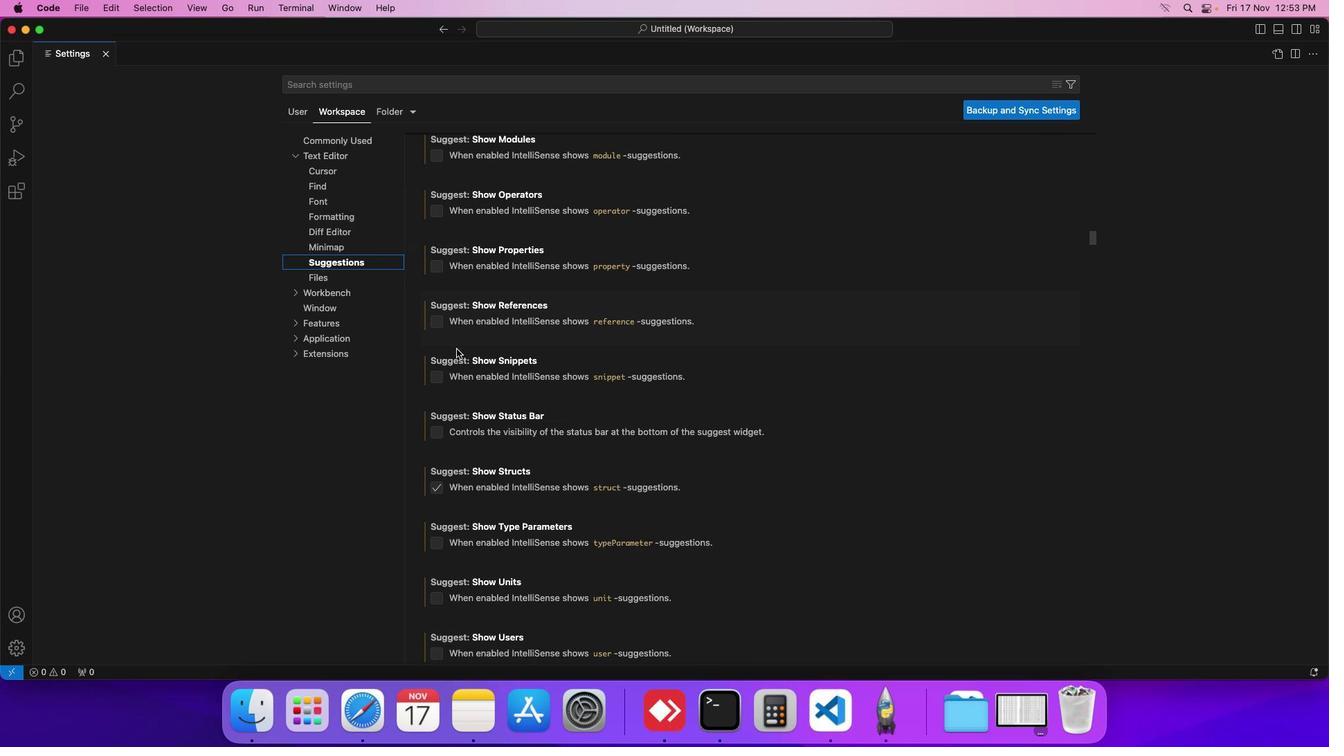 
Action: Mouse scrolled (456, 349) with delta (0, 0)
Screenshot: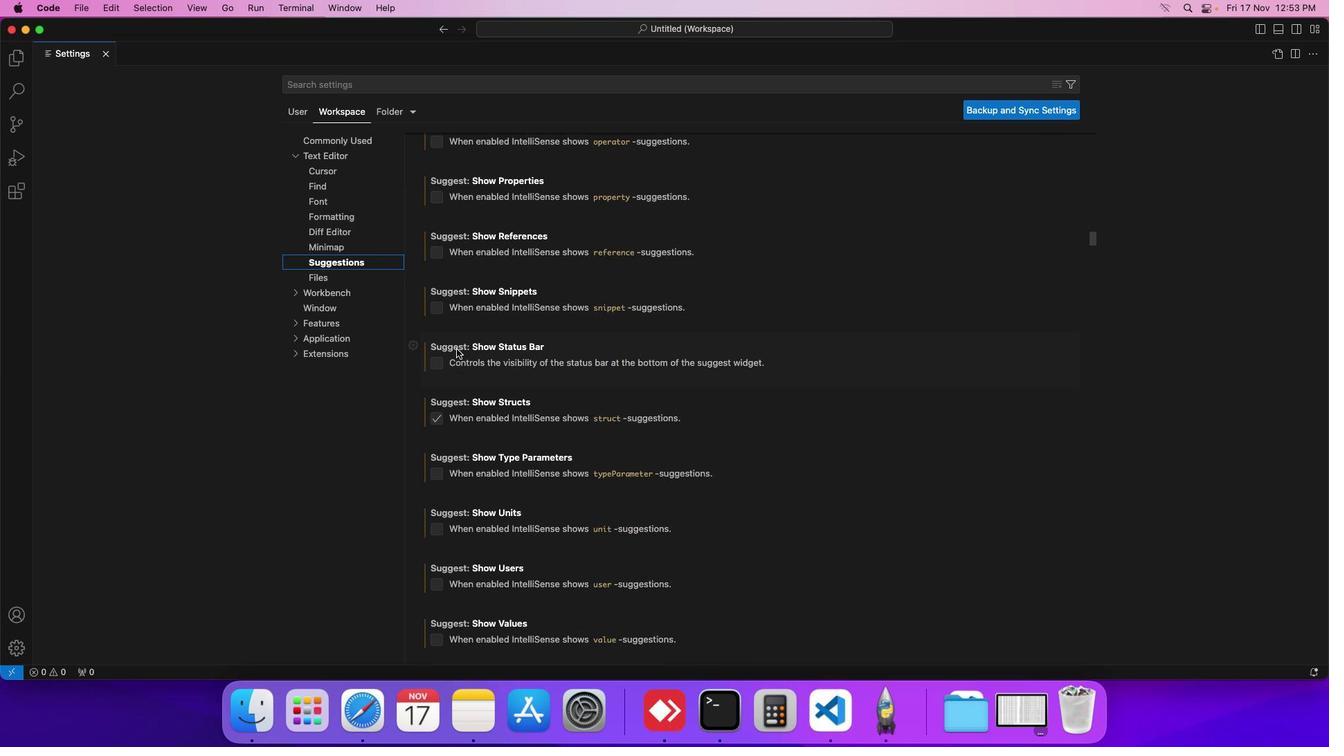 
Action: Mouse scrolled (456, 349) with delta (0, 0)
Screenshot: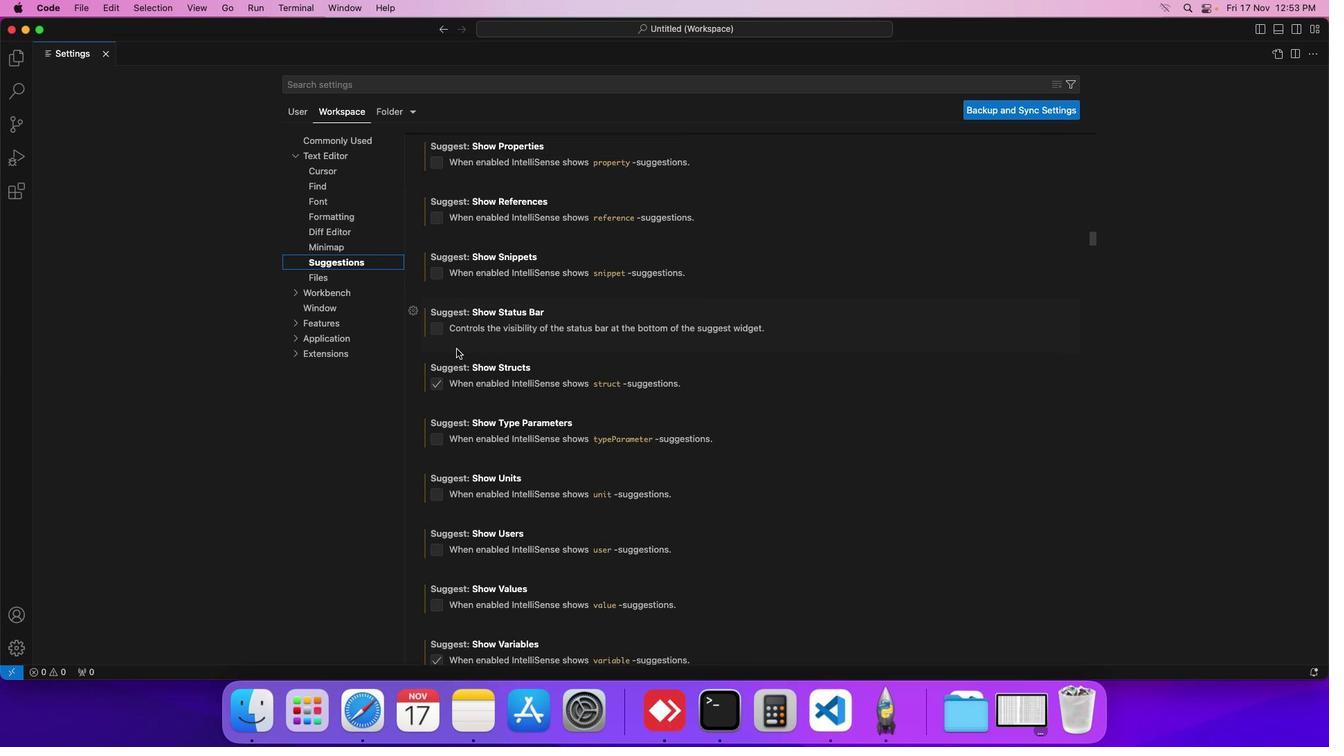 
Action: Mouse scrolled (456, 349) with delta (0, 0)
Screenshot: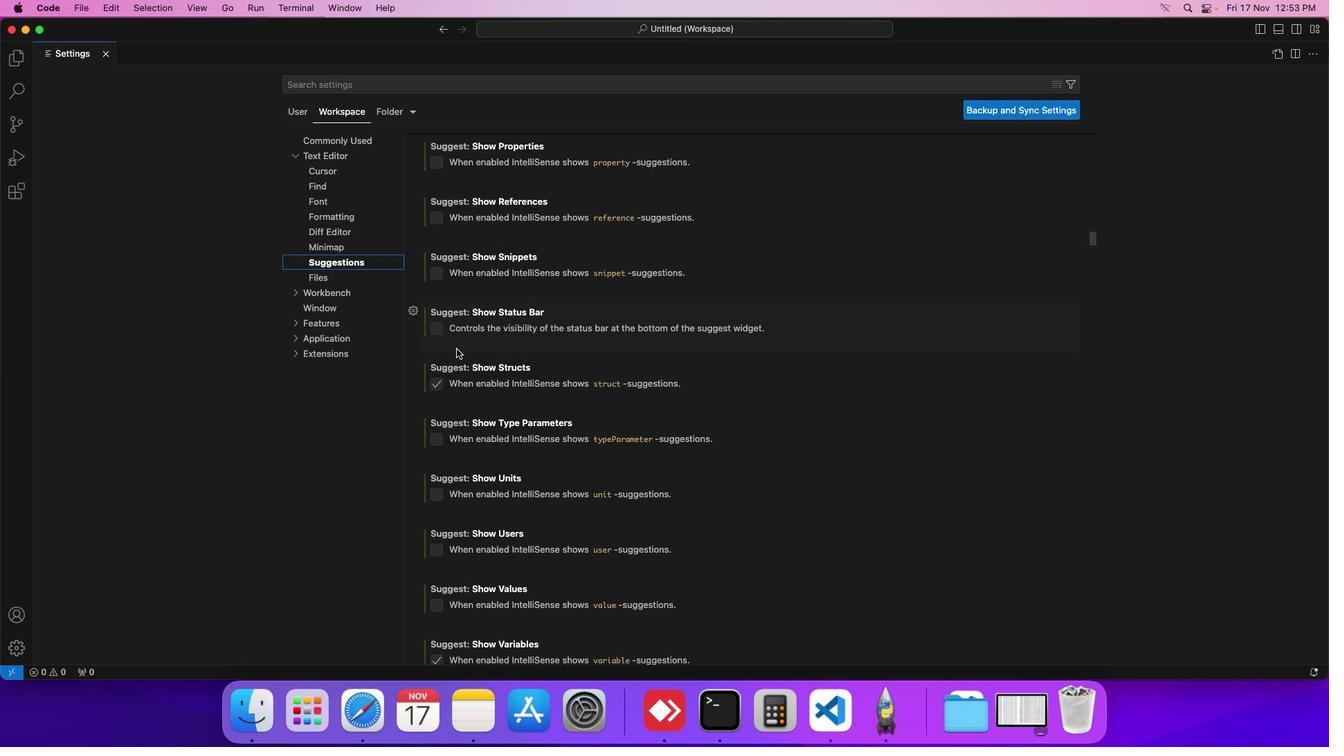 
Action: Mouse scrolled (456, 349) with delta (0, 0)
Screenshot: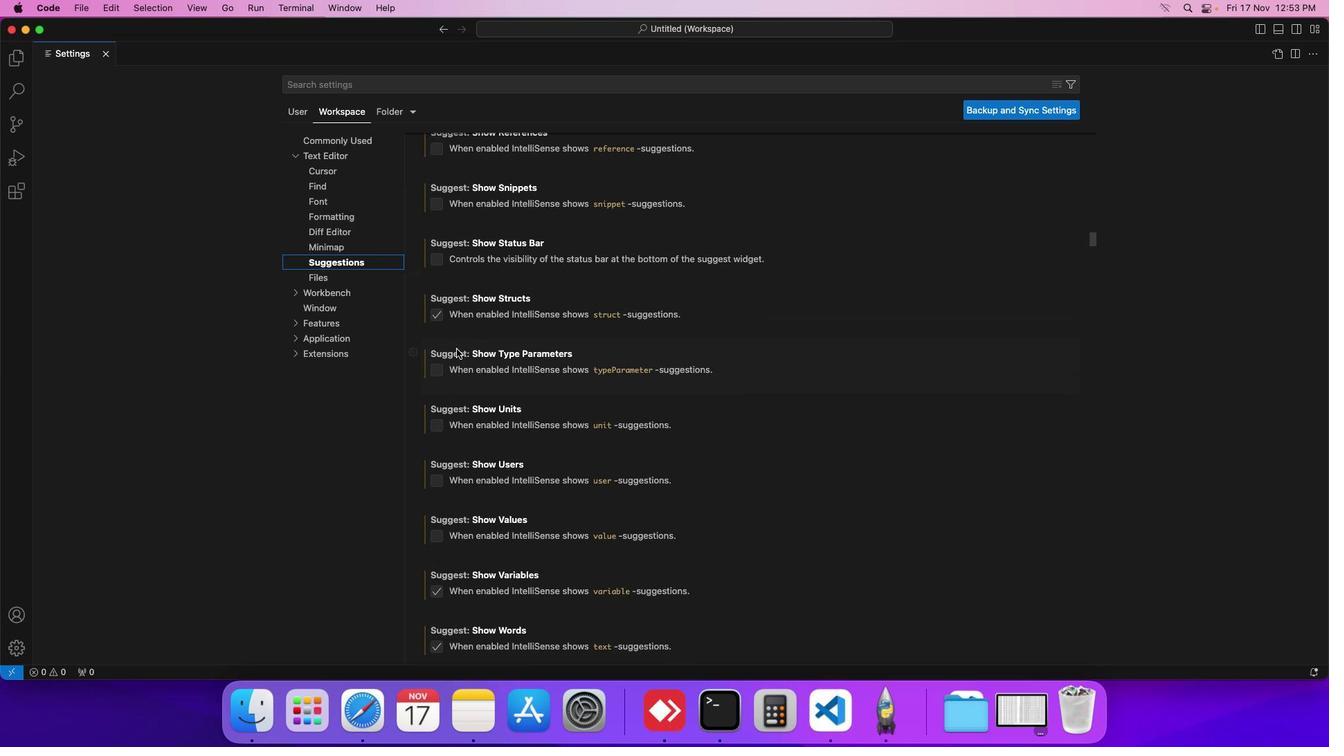 
Action: Mouse scrolled (456, 349) with delta (0, 0)
Screenshot: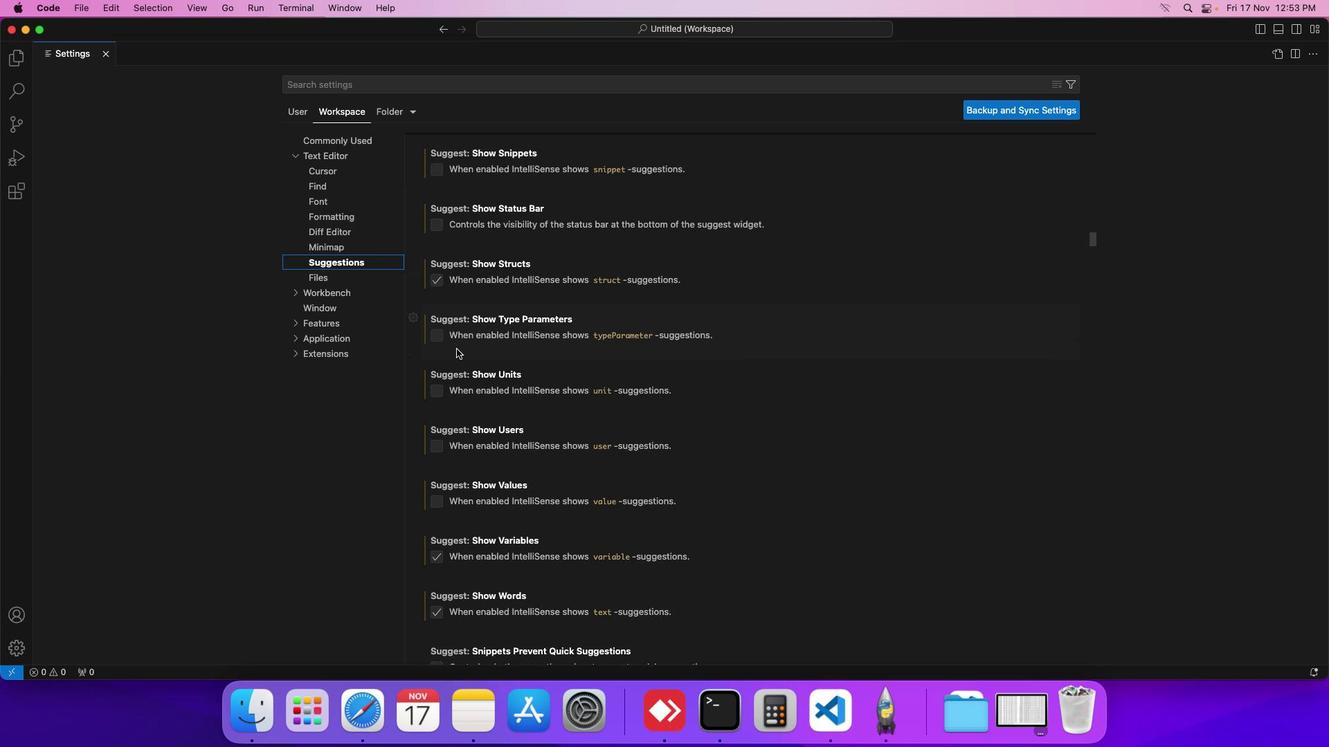 
Action: Mouse scrolled (456, 349) with delta (0, 0)
Screenshot: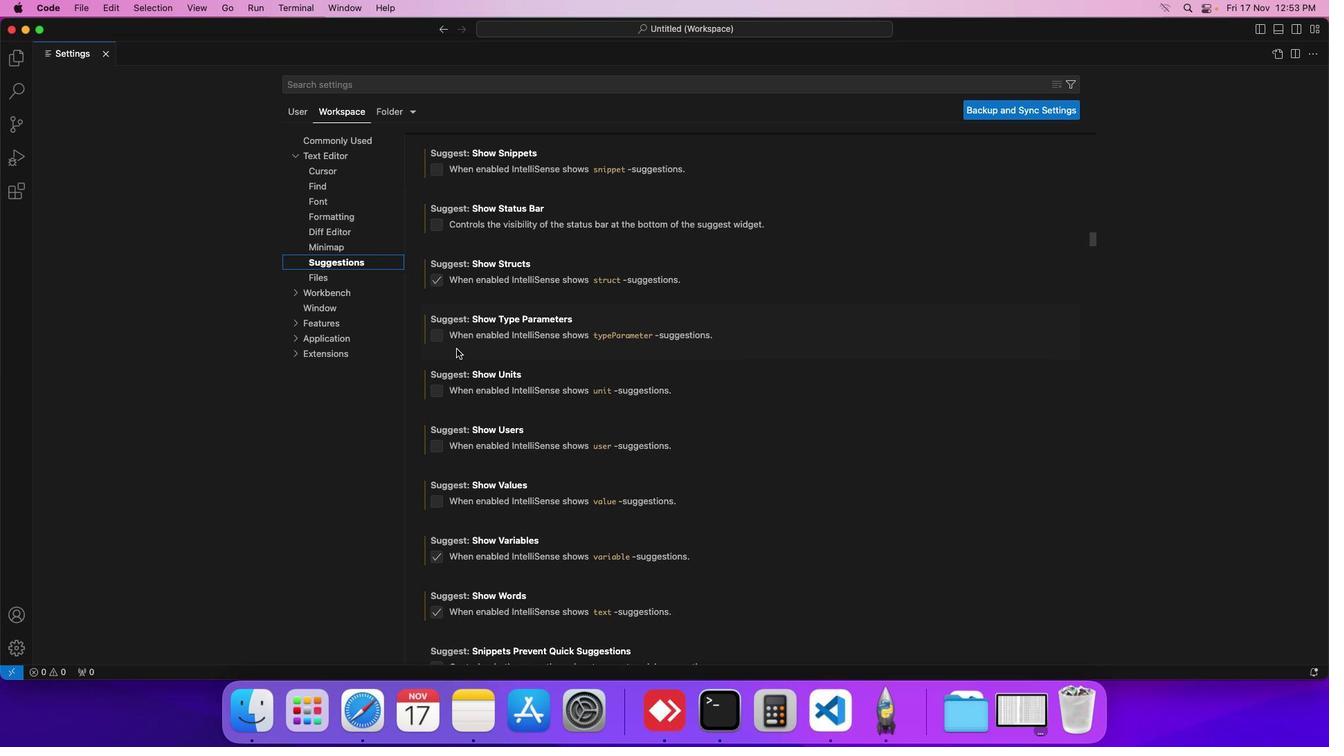 
Action: Mouse scrolled (456, 349) with delta (0, 0)
Screenshot: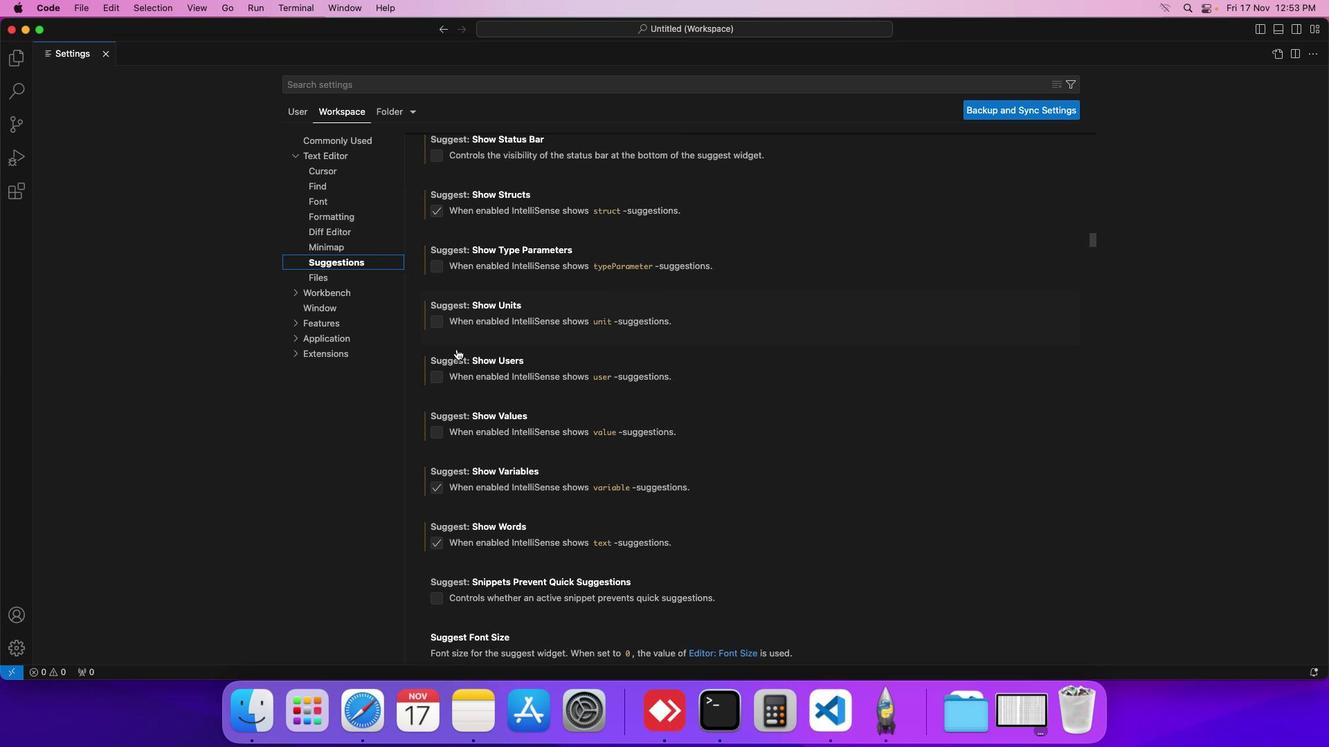 
Action: Mouse scrolled (456, 349) with delta (0, 0)
Screenshot: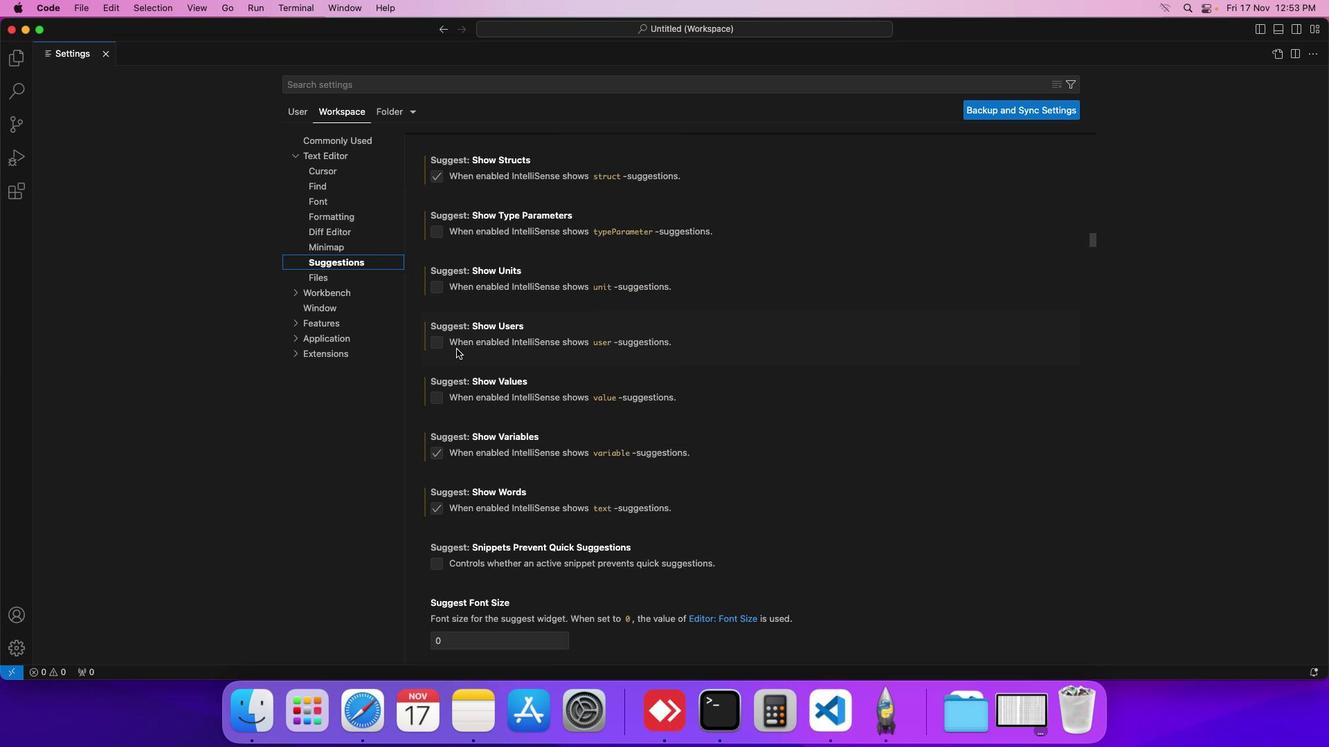 
Action: Mouse scrolled (456, 349) with delta (0, 0)
Screenshot: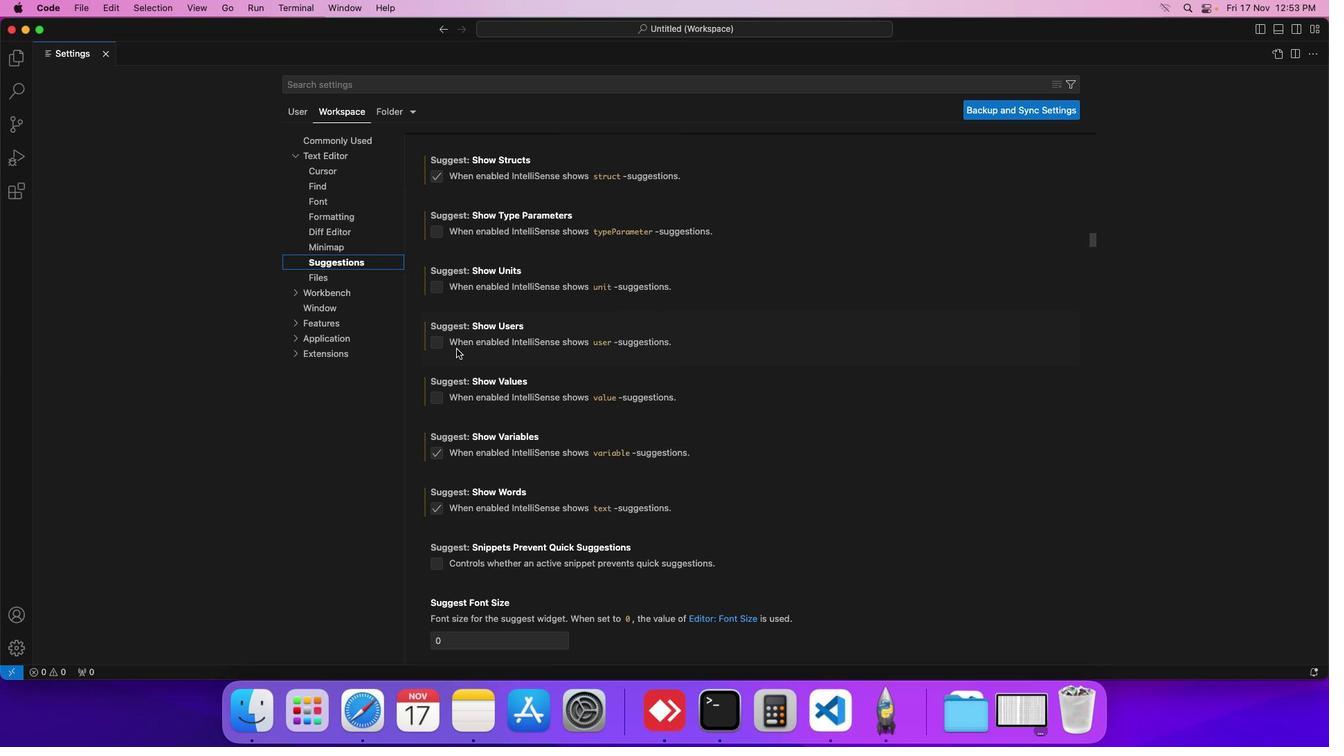 
Action: Mouse moved to (458, 348)
Screenshot: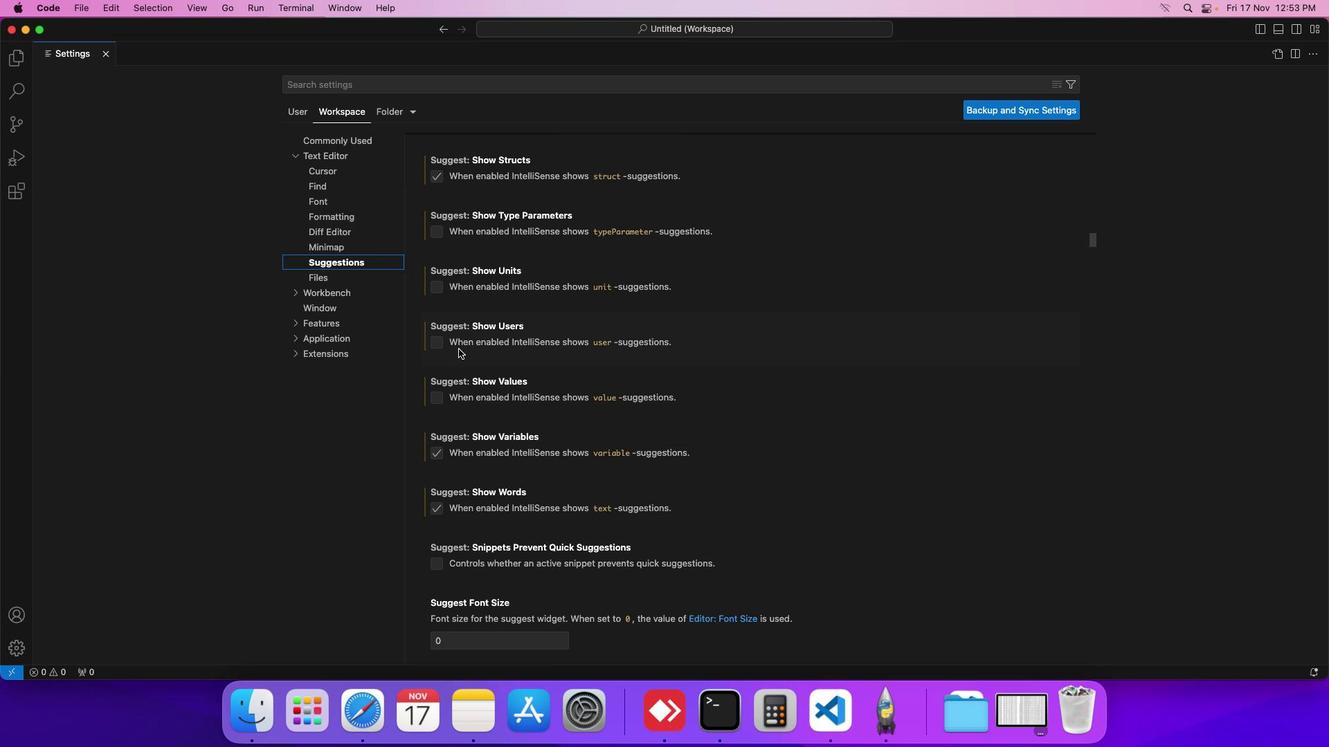 
Action: Mouse scrolled (458, 348) with delta (0, 0)
Screenshot: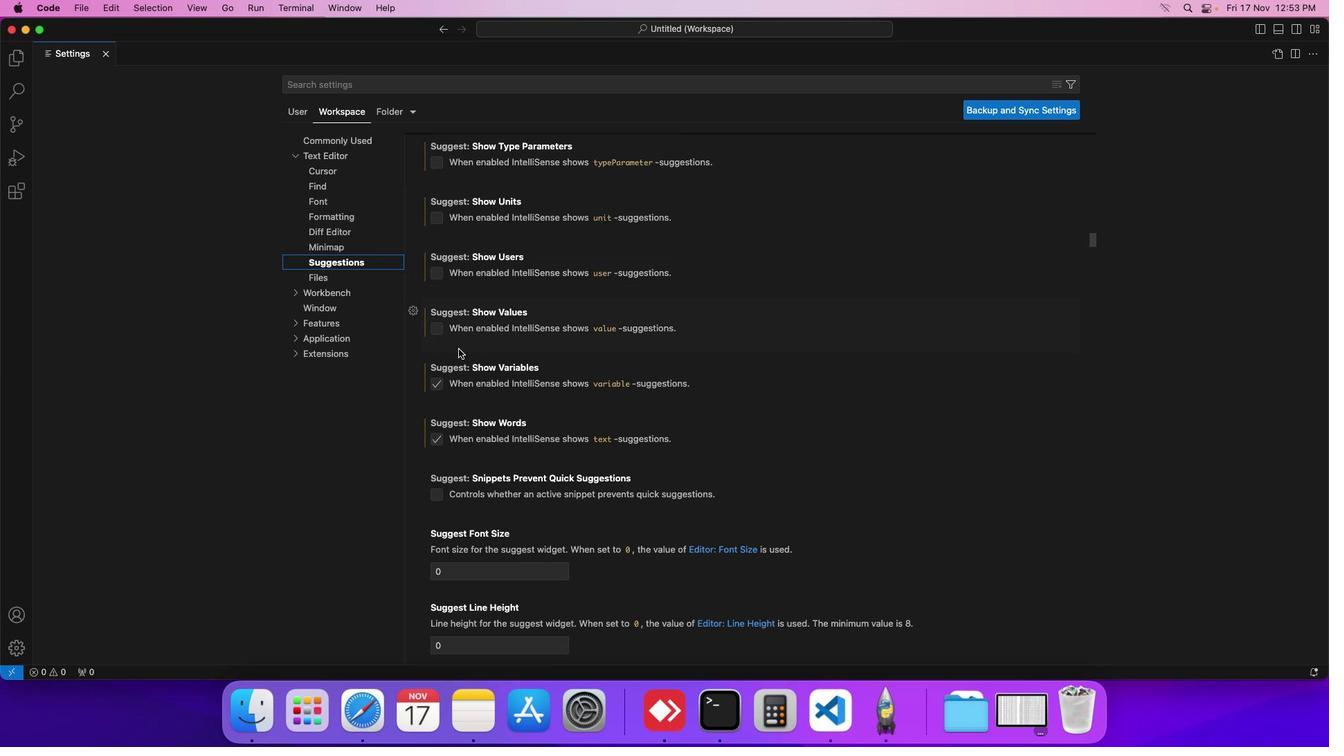 
Action: Mouse scrolled (458, 348) with delta (0, 0)
Screenshot: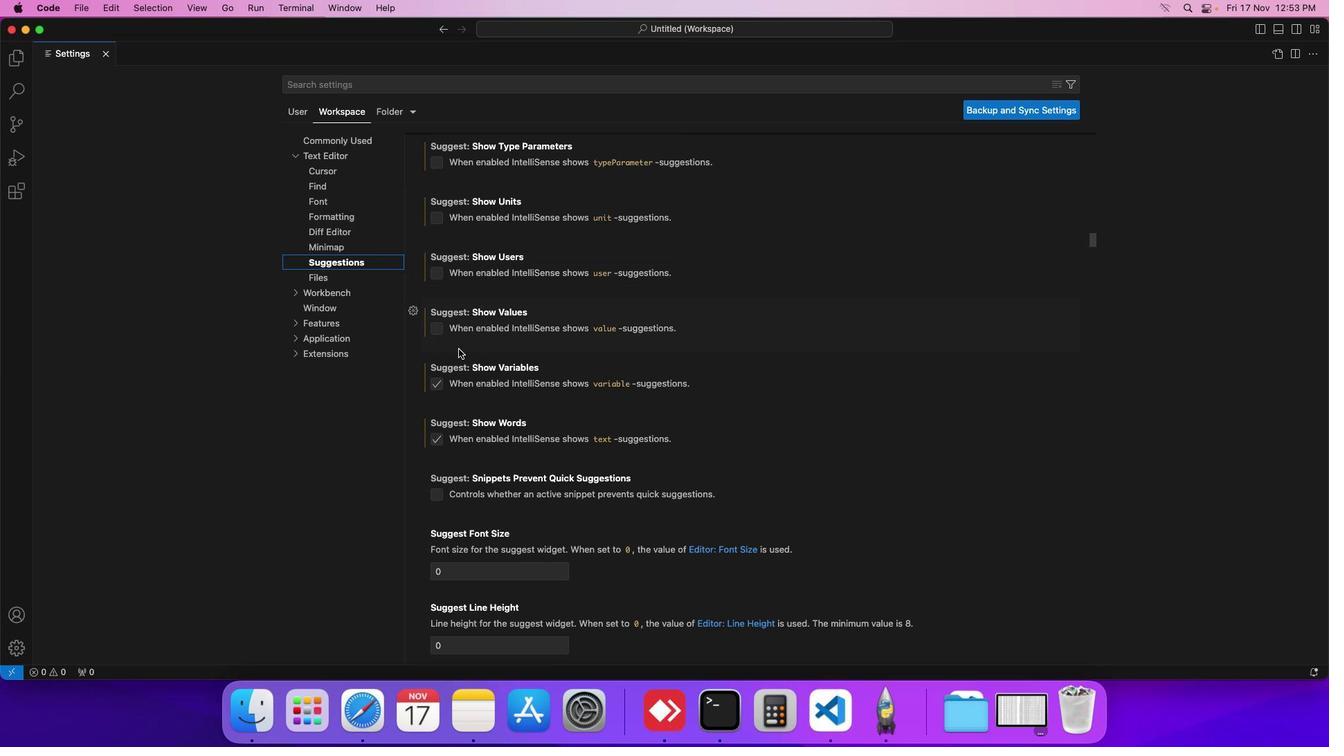 
Action: Mouse moved to (440, 495)
Screenshot: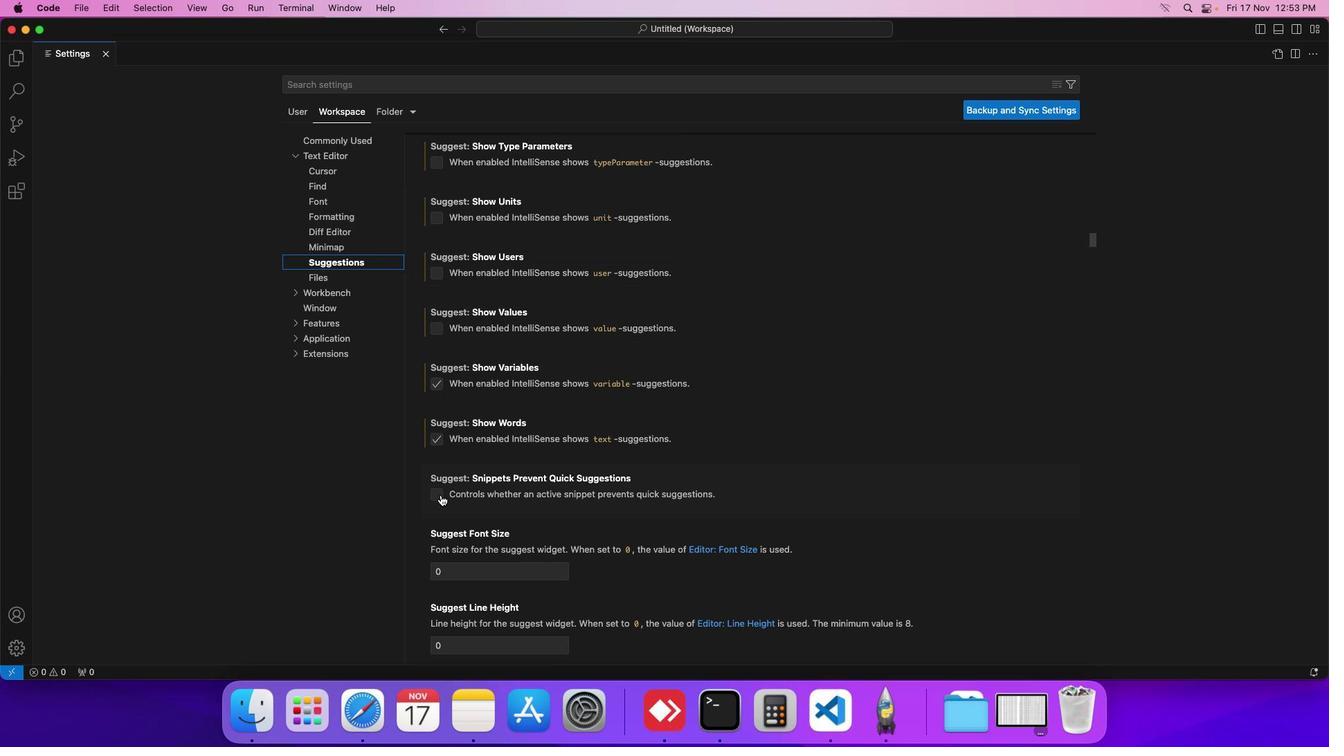 
Action: Mouse pressed left at (440, 495)
Screenshot: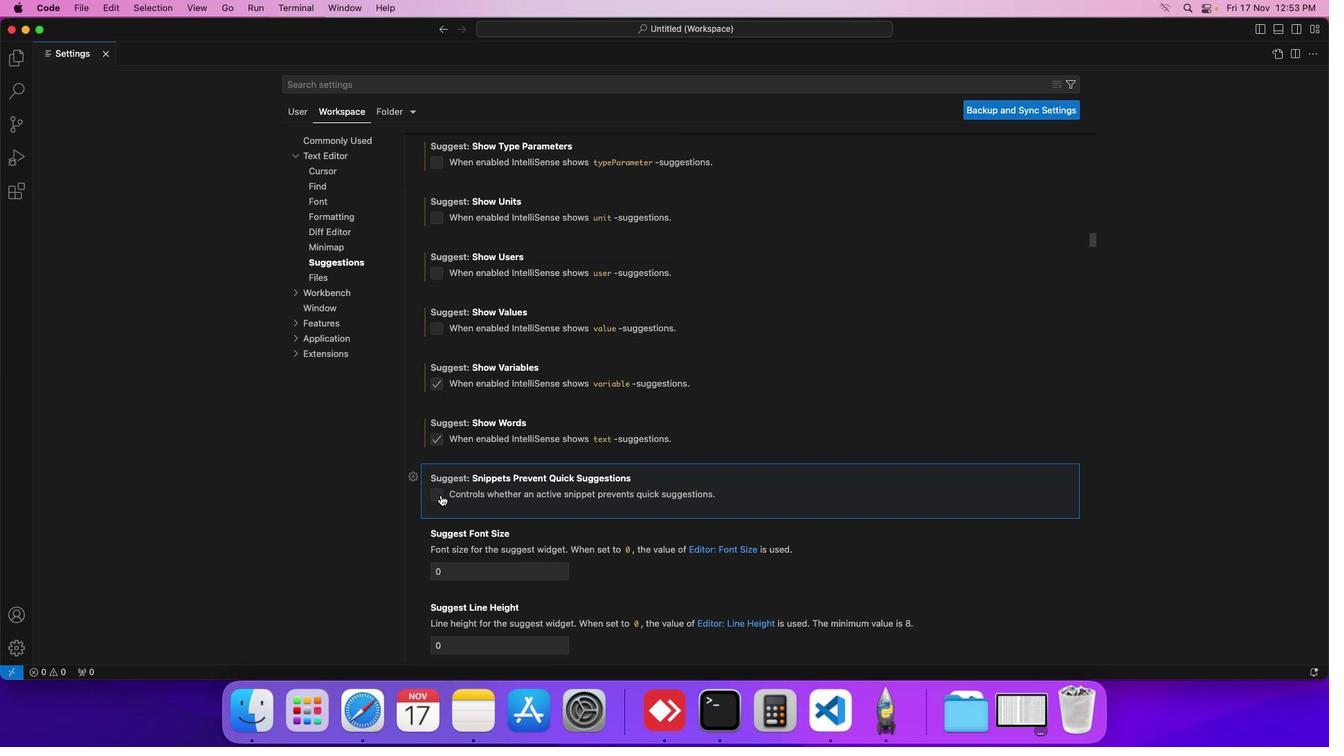 
Action: Mouse moved to (447, 497)
Screenshot: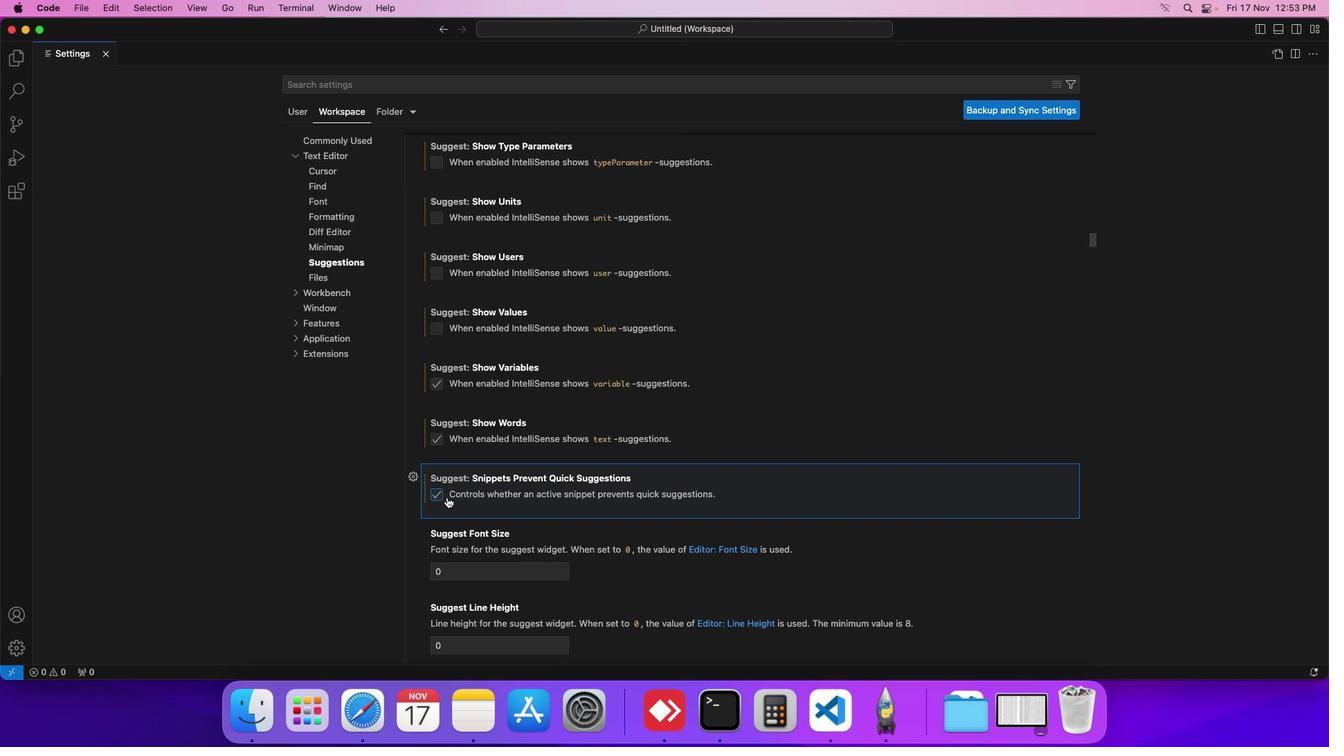 
